 Task: Find connections with filter location La Ciotat with filter topic #Startupswith filter profile language Spanish with filter current company Age Of Geeks with filter school Symbiosis Skills & Professional University with filter industry Investment Management with filter service category Labor and Employment Law with filter keywords title Software Ninjaneer
Action: Mouse moved to (677, 123)
Screenshot: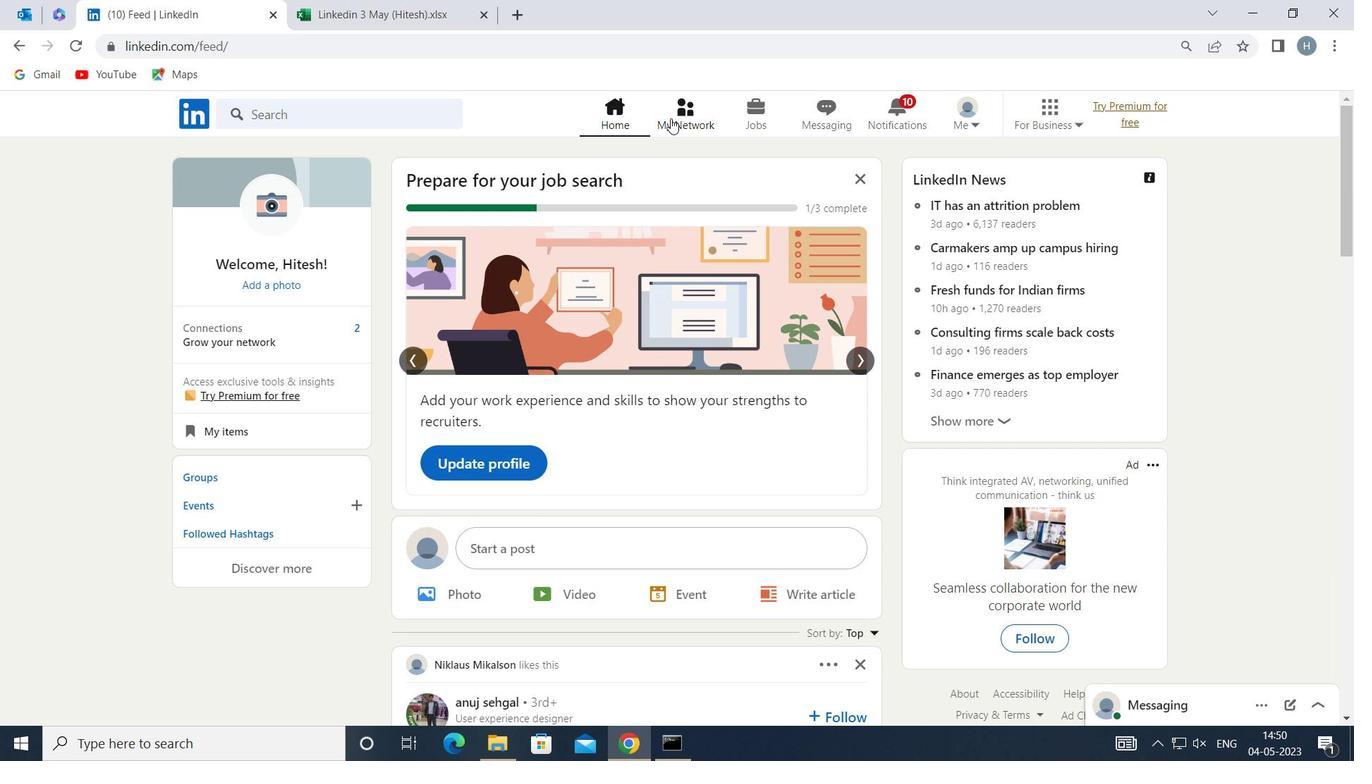 
Action: Mouse pressed left at (677, 123)
Screenshot: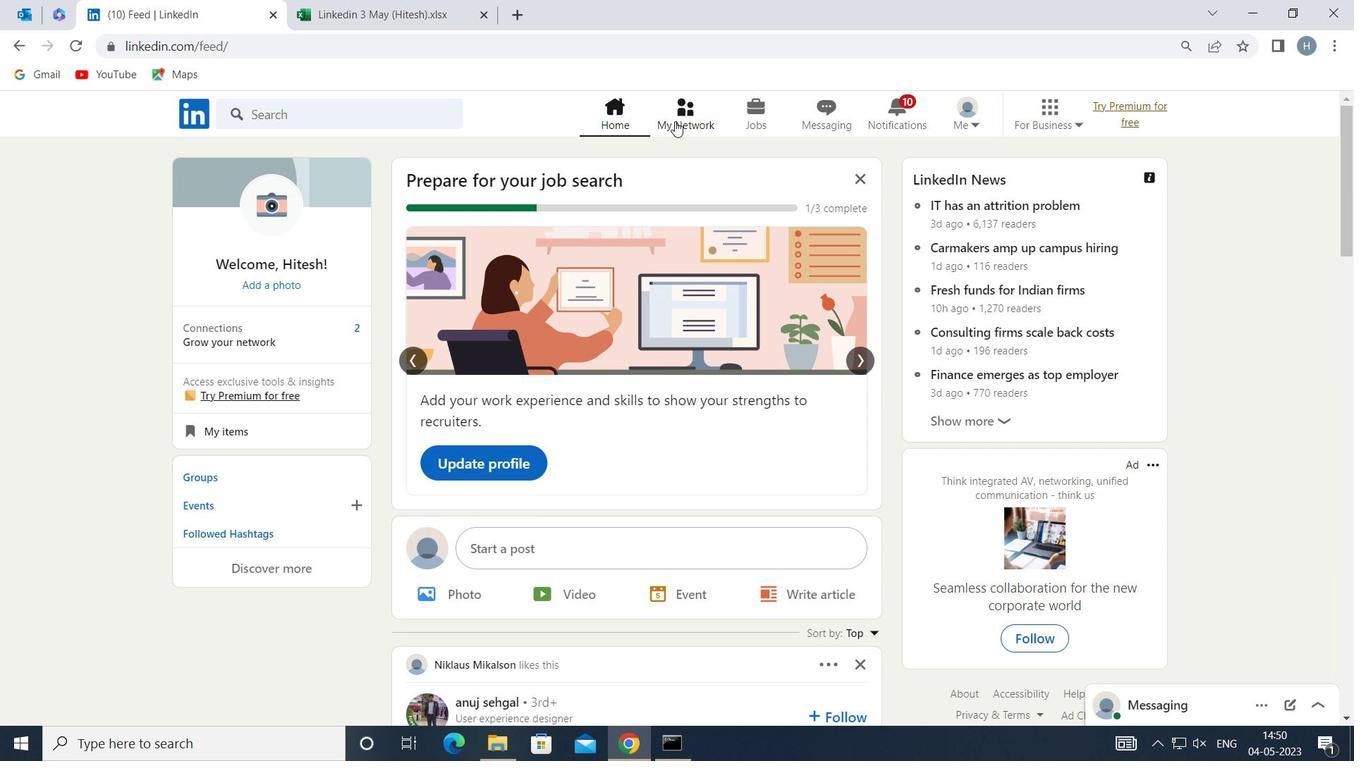 
Action: Mouse moved to (395, 212)
Screenshot: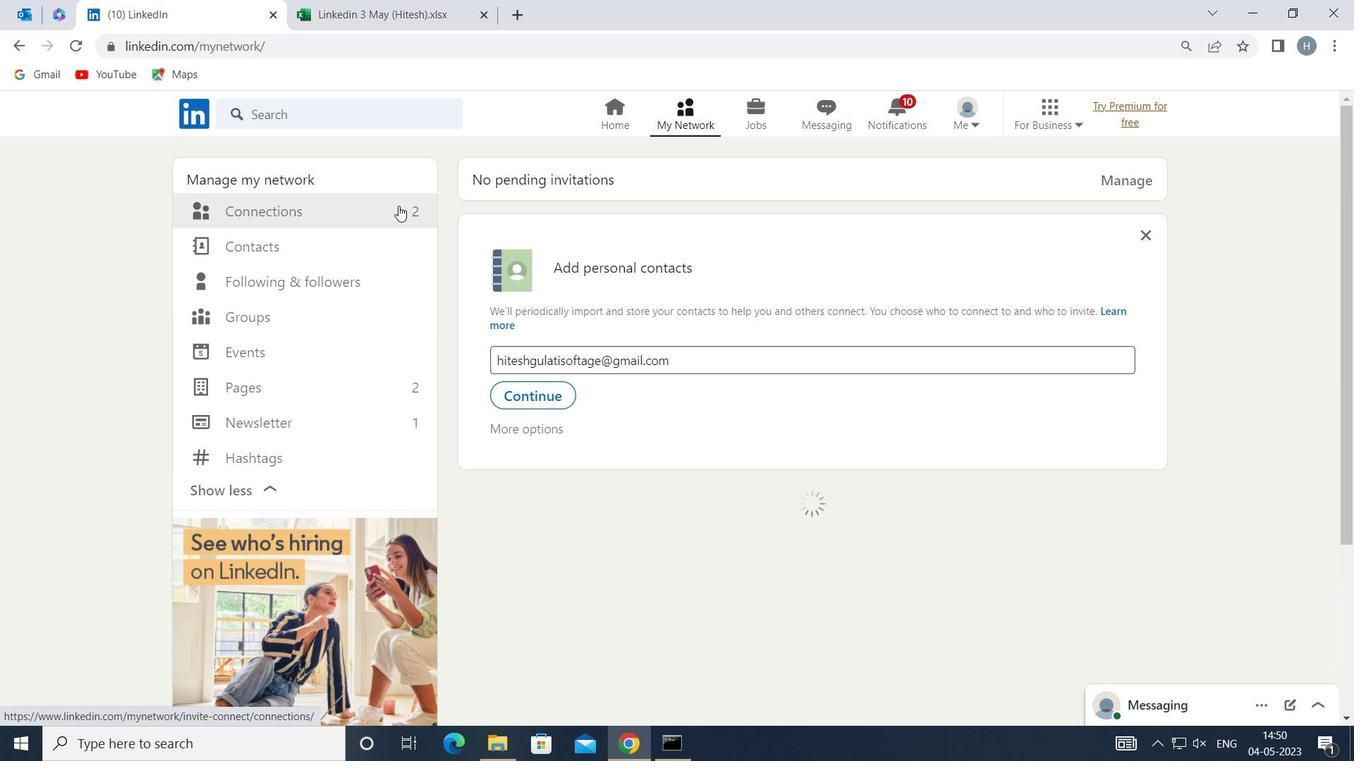 
Action: Mouse pressed left at (395, 212)
Screenshot: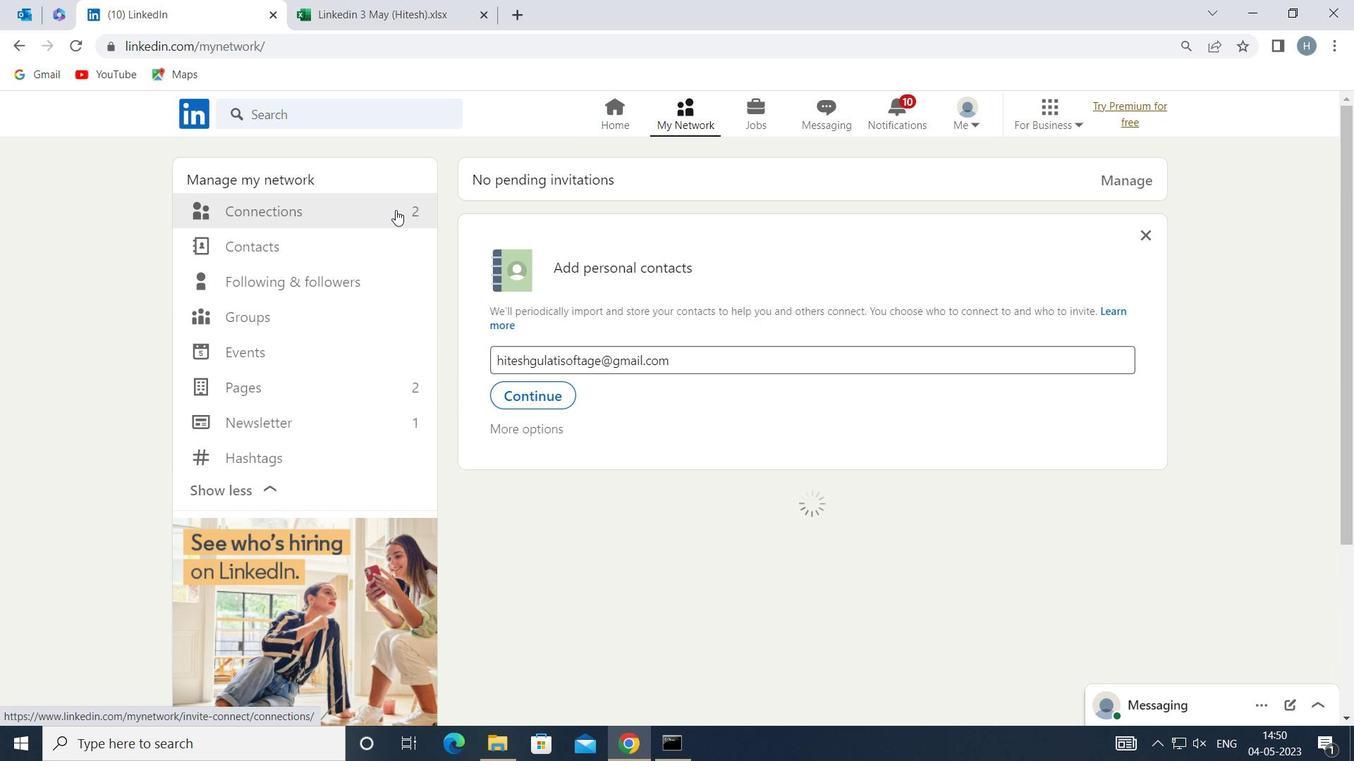 
Action: Mouse moved to (803, 208)
Screenshot: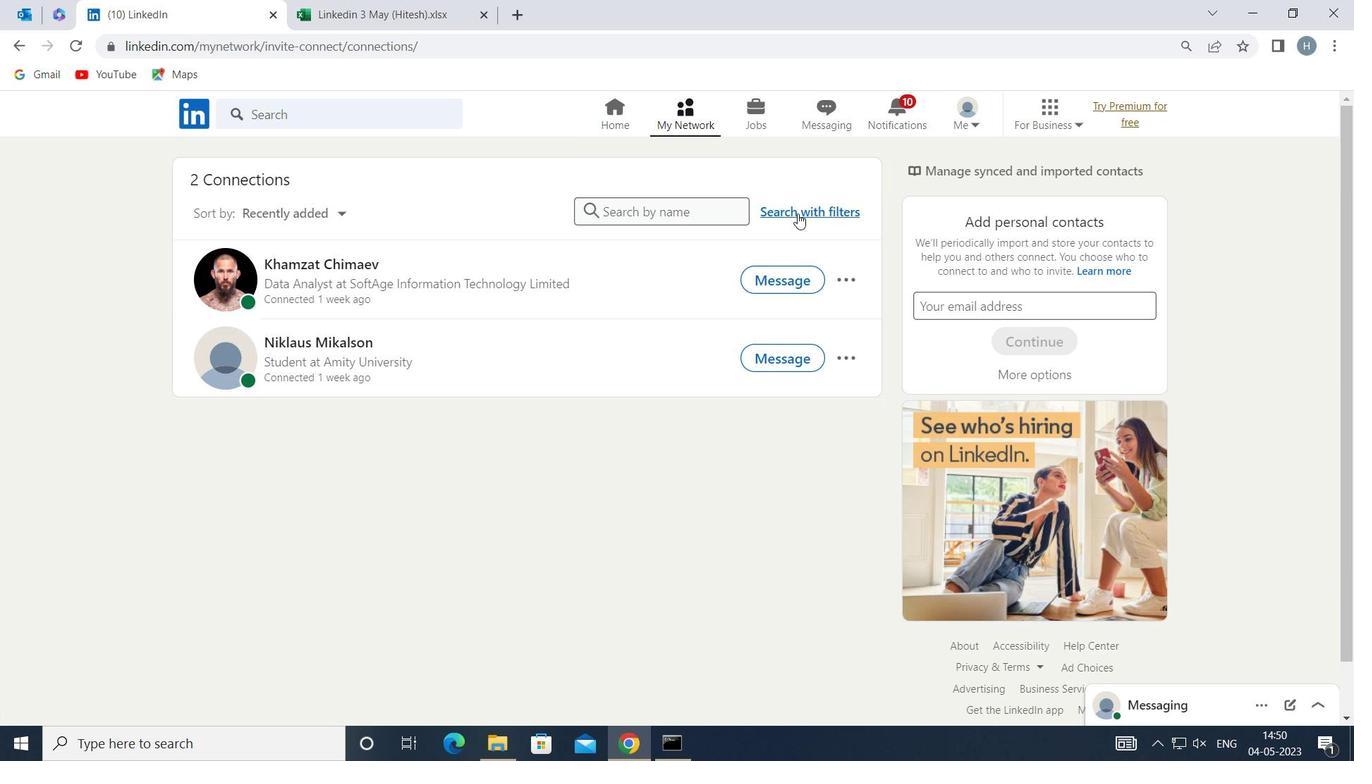
Action: Mouse pressed left at (803, 208)
Screenshot: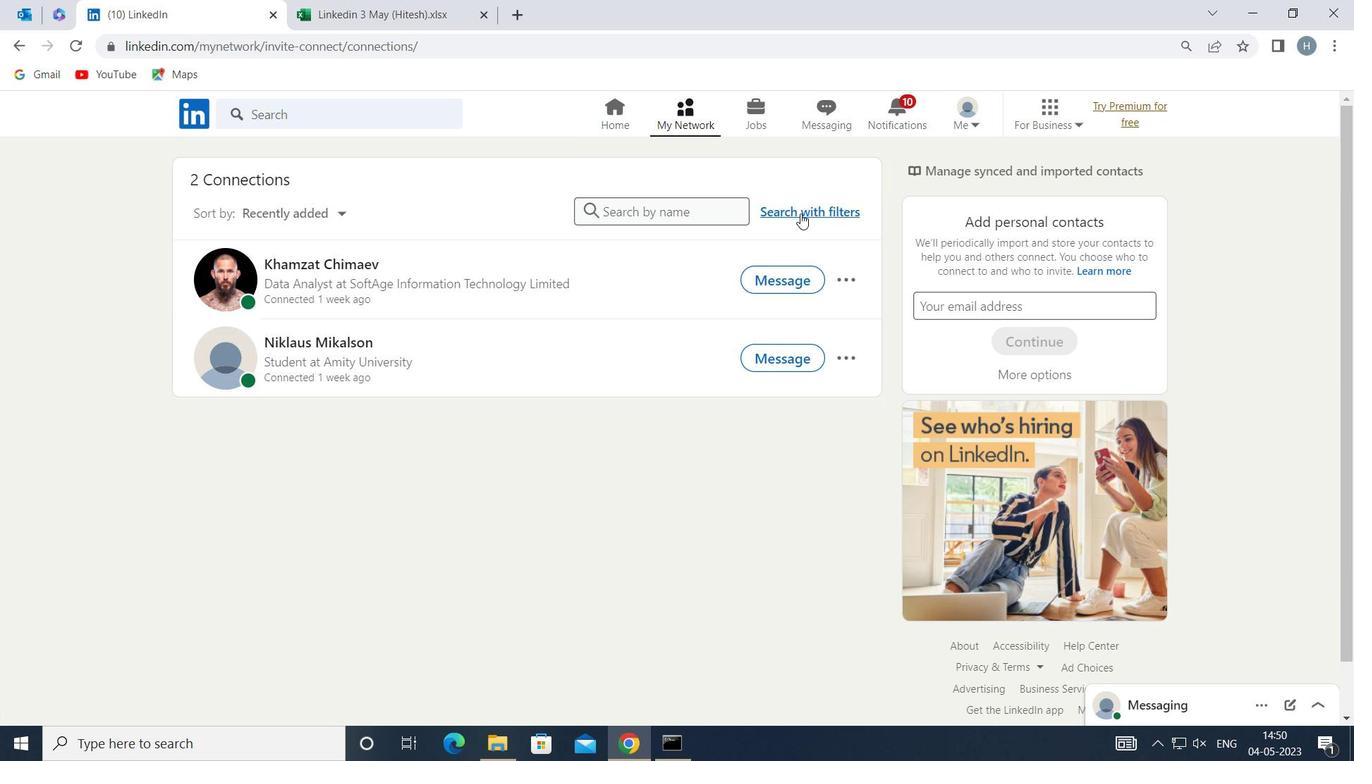 
Action: Mouse moved to (804, 210)
Screenshot: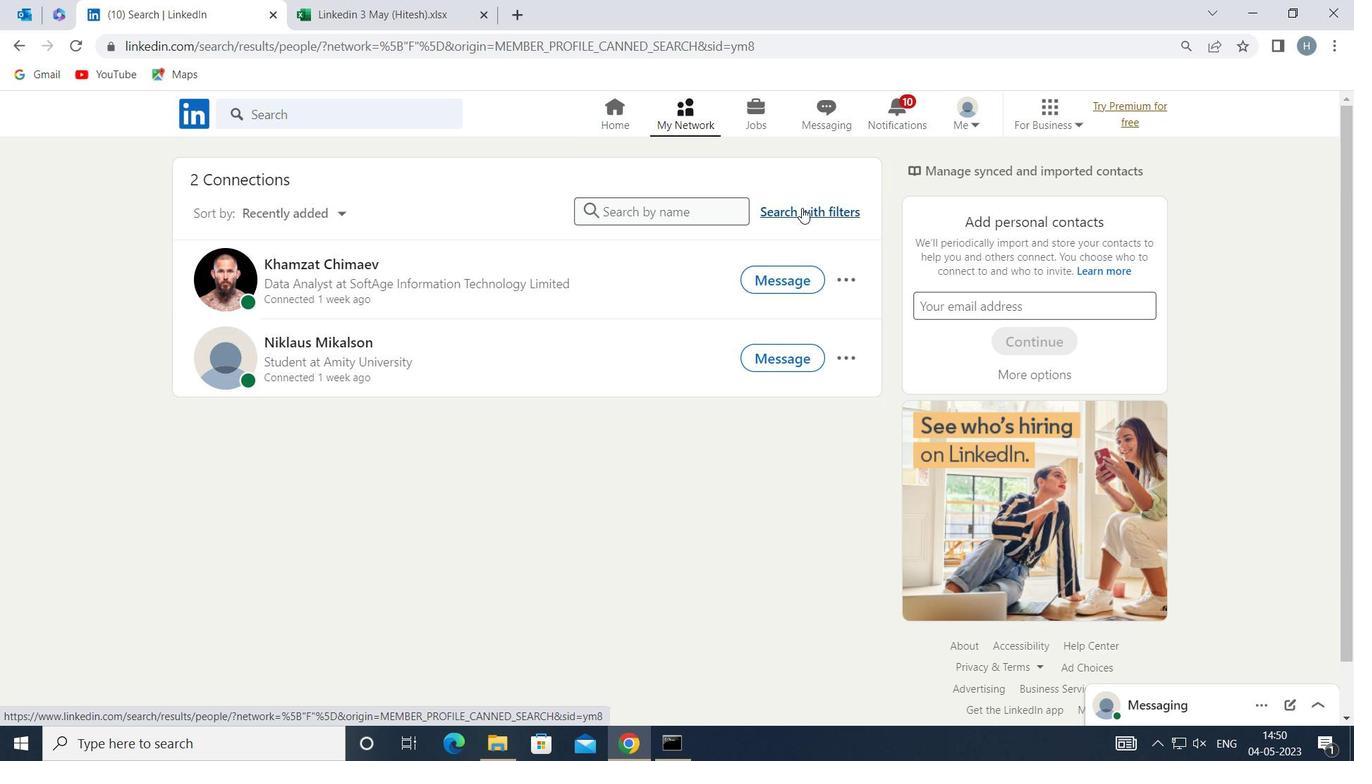 
Action: Mouse pressed left at (804, 210)
Screenshot: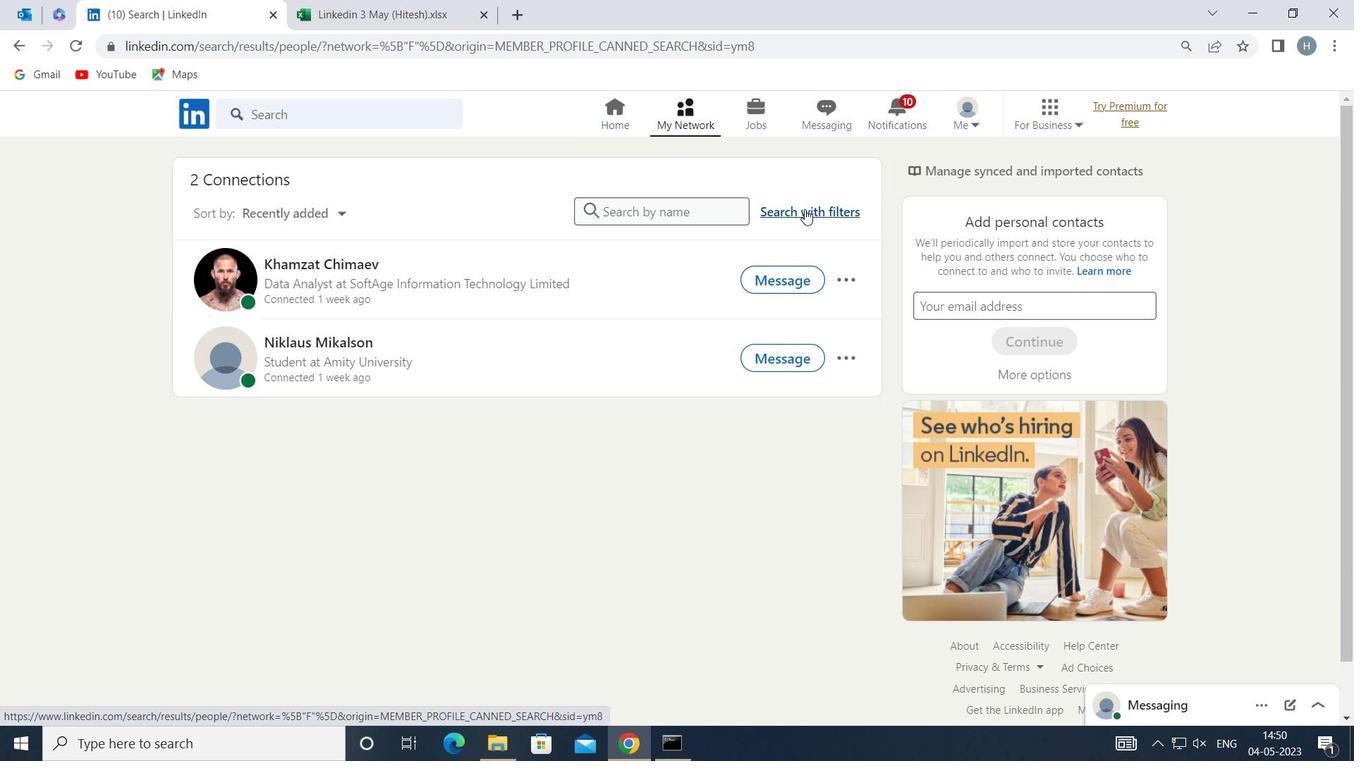 
Action: Mouse moved to (727, 166)
Screenshot: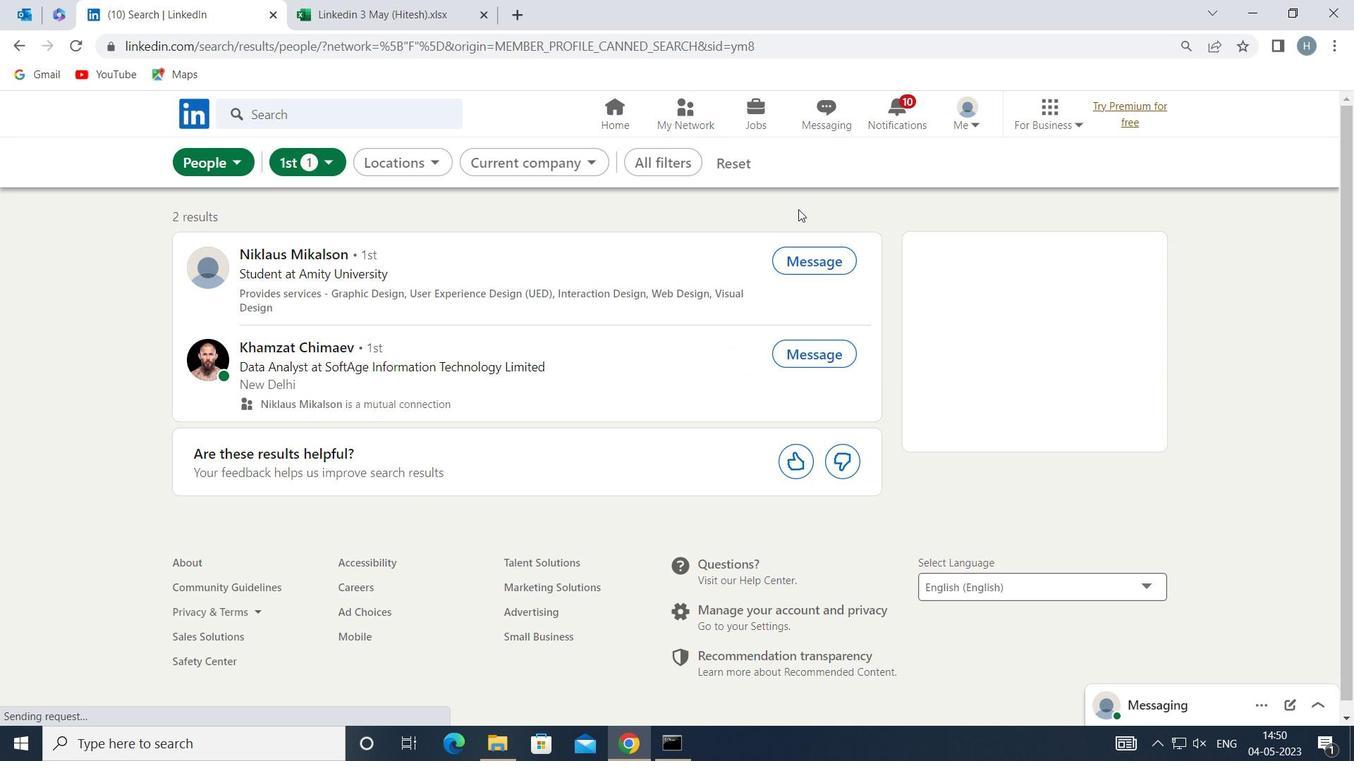 
Action: Mouse pressed left at (727, 166)
Screenshot: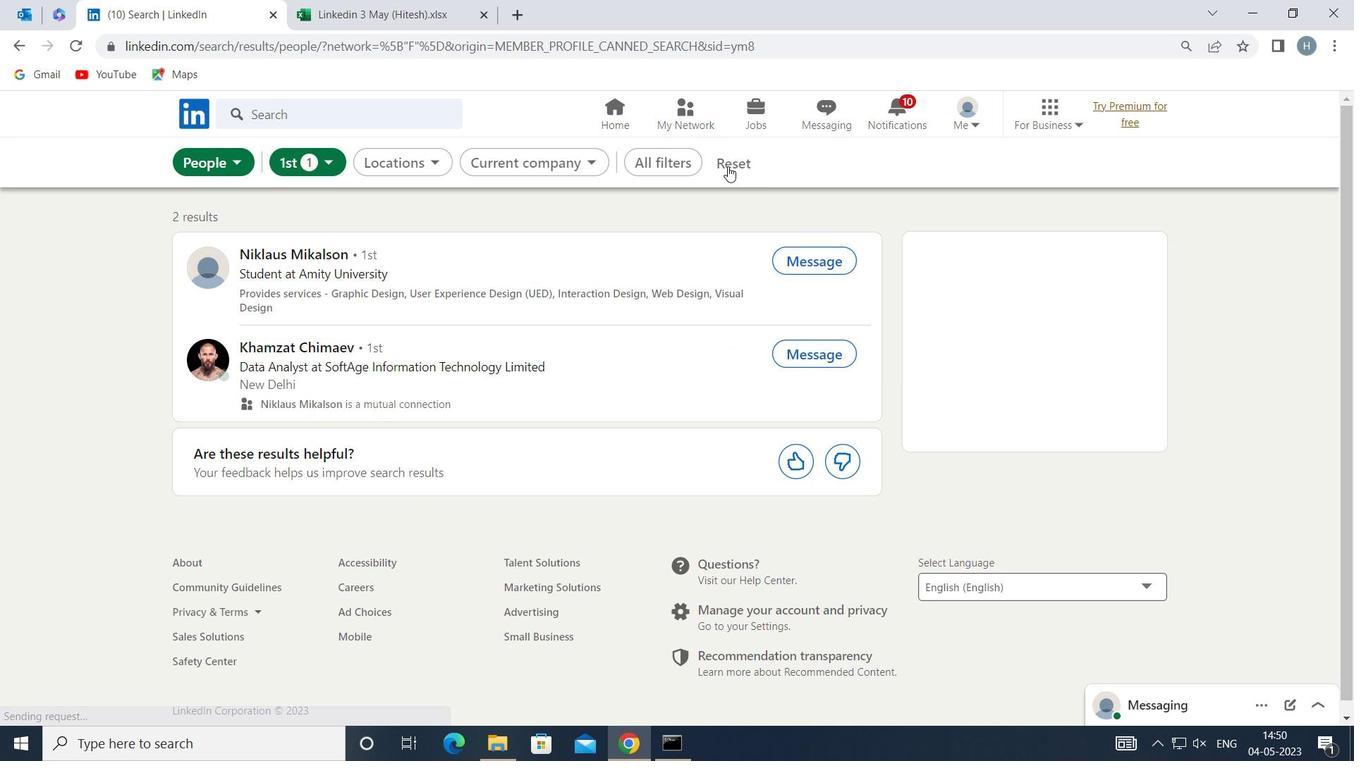 
Action: Mouse moved to (720, 163)
Screenshot: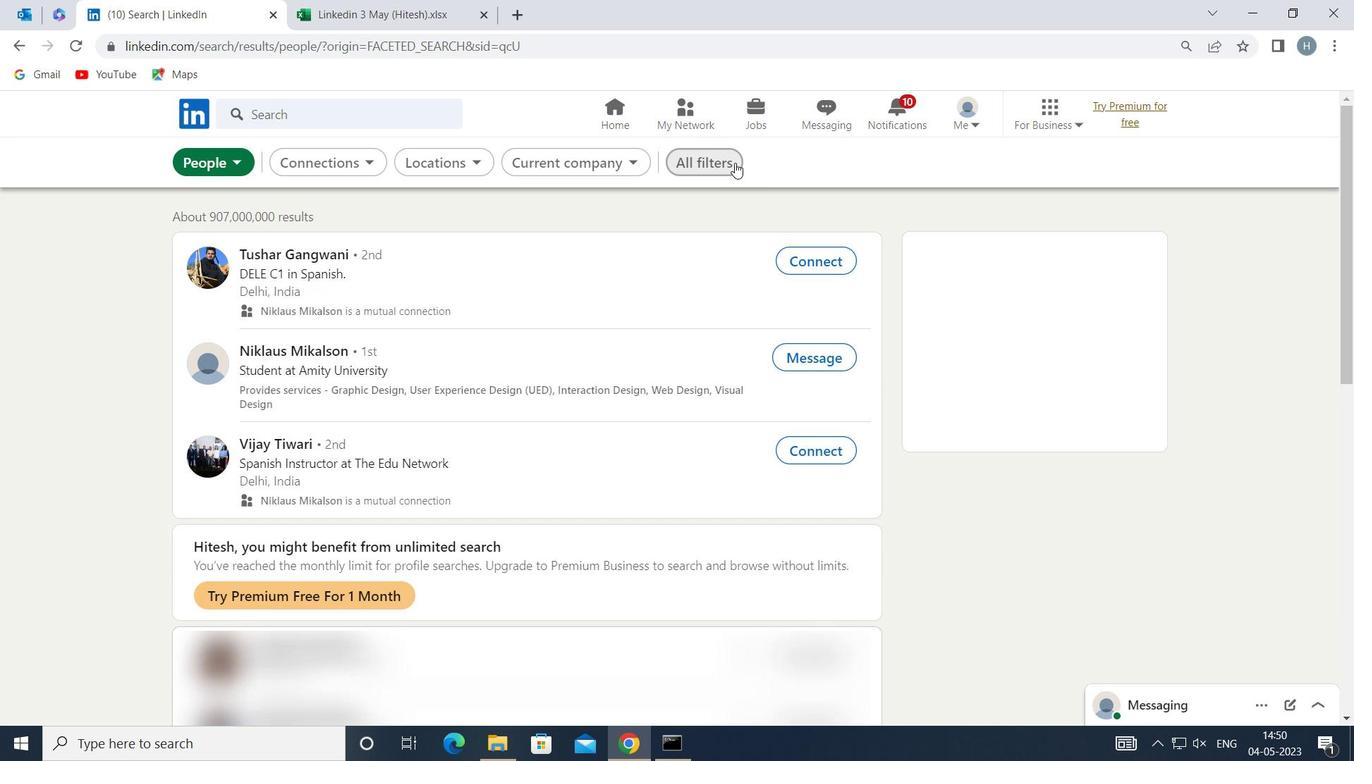 
Action: Mouse pressed left at (720, 163)
Screenshot: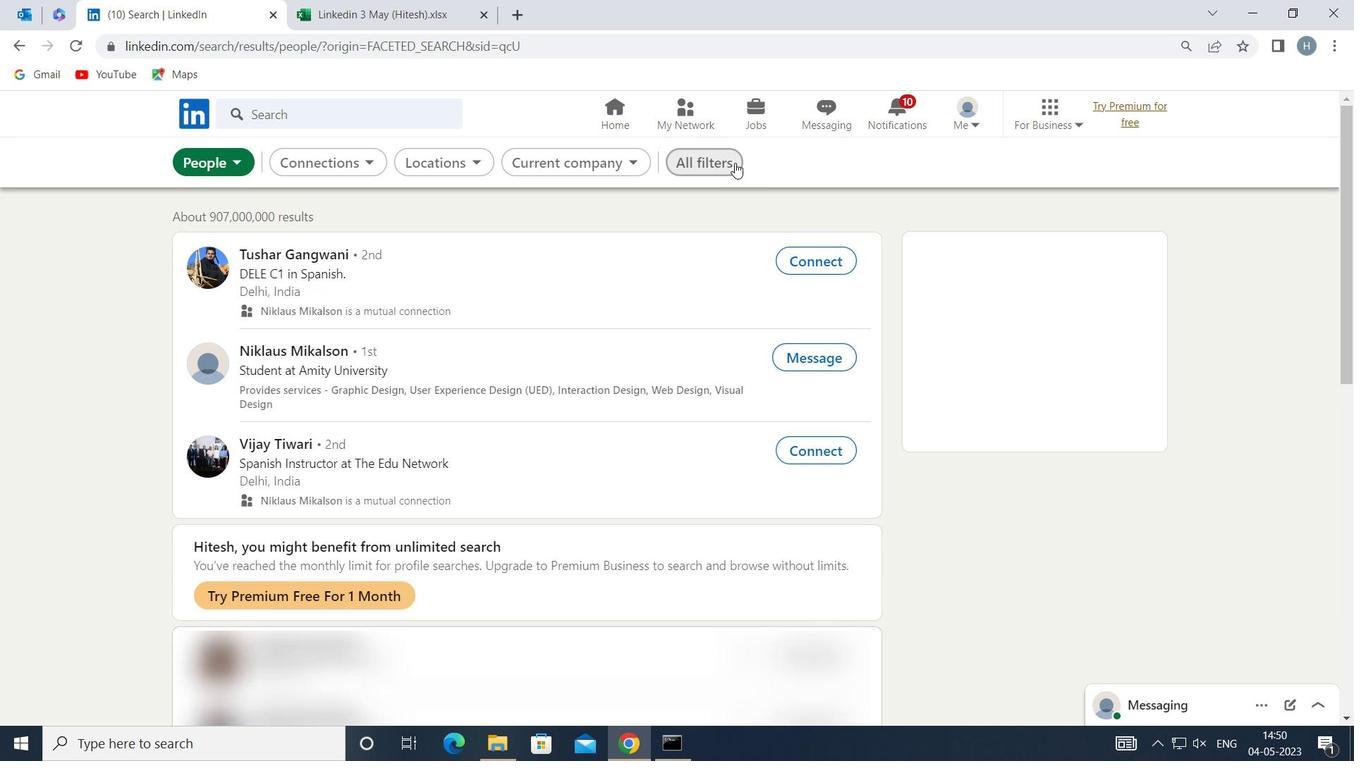
Action: Mouse moved to (1024, 348)
Screenshot: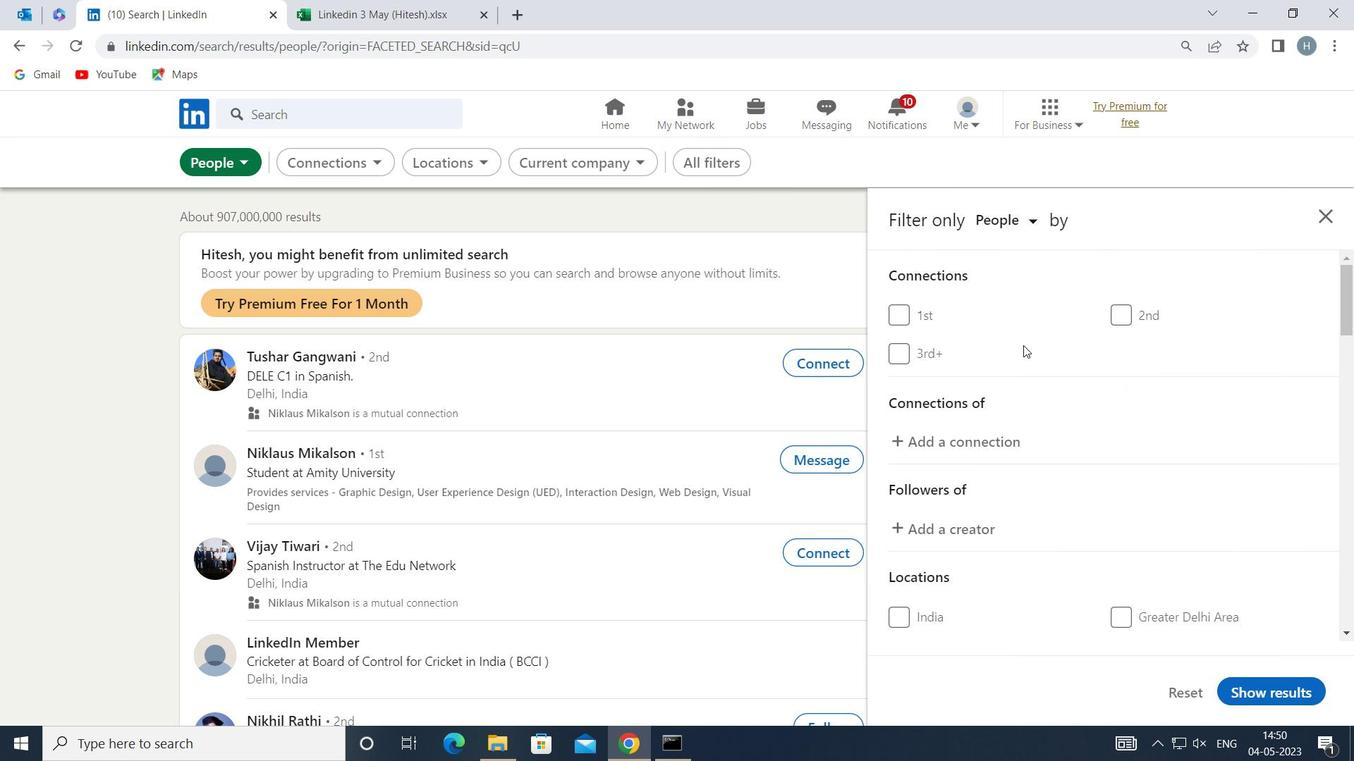 
Action: Mouse scrolled (1024, 347) with delta (0, 0)
Screenshot: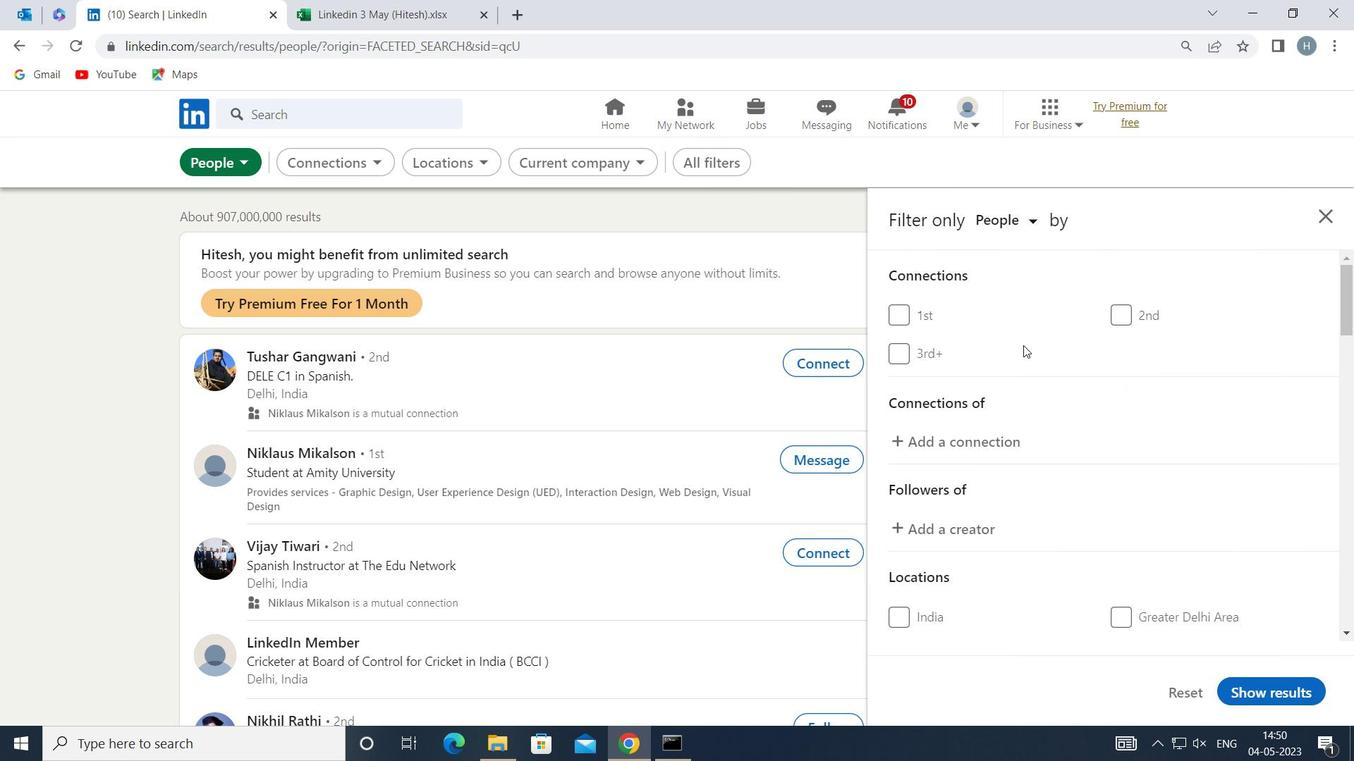 
Action: Mouse moved to (1025, 350)
Screenshot: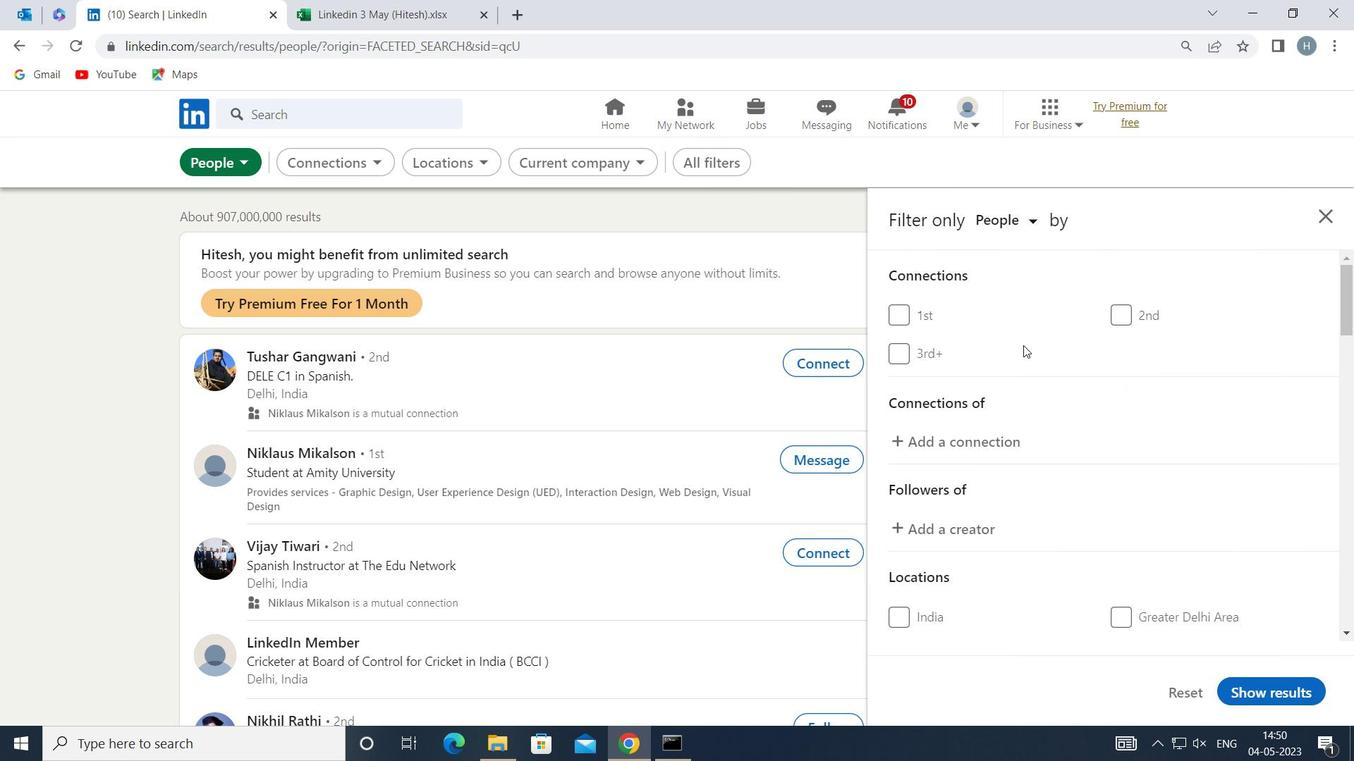 
Action: Mouse scrolled (1025, 349) with delta (0, 0)
Screenshot: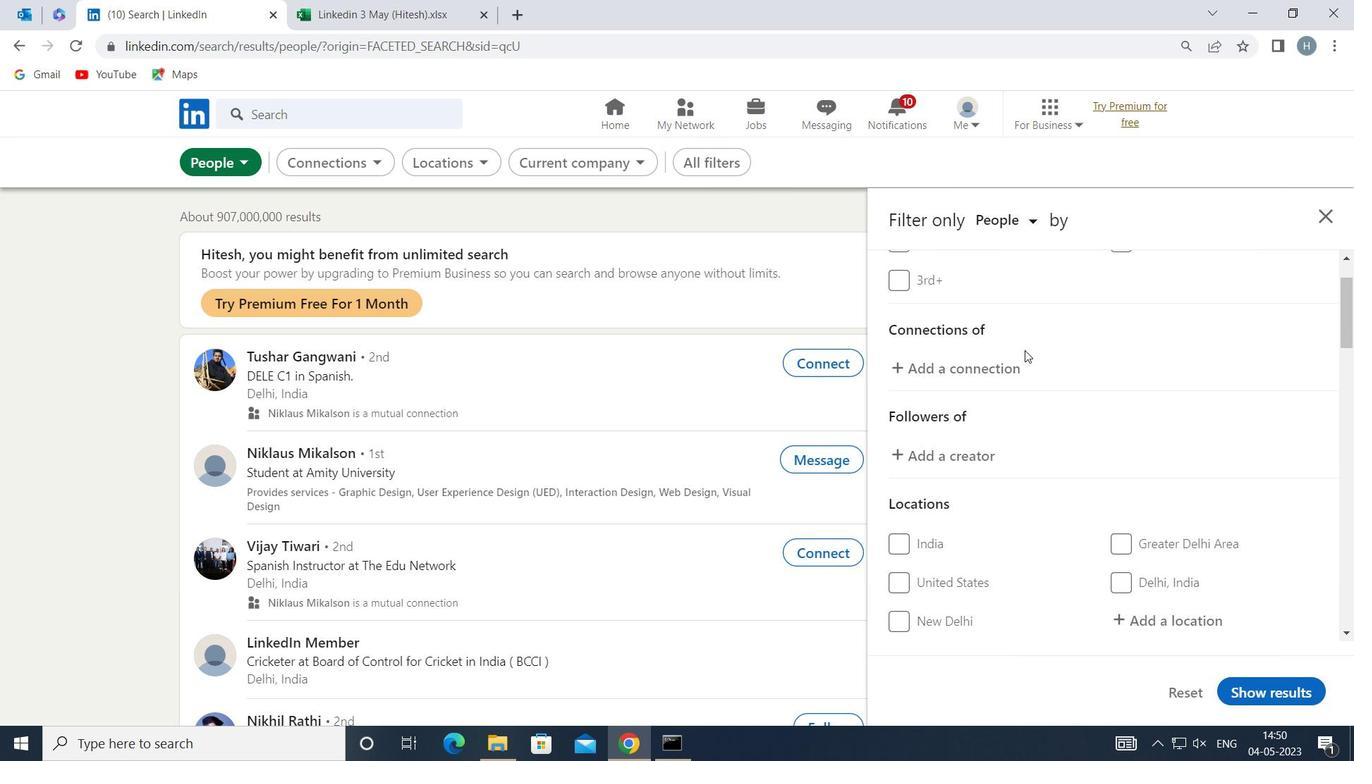 
Action: Mouse moved to (1027, 354)
Screenshot: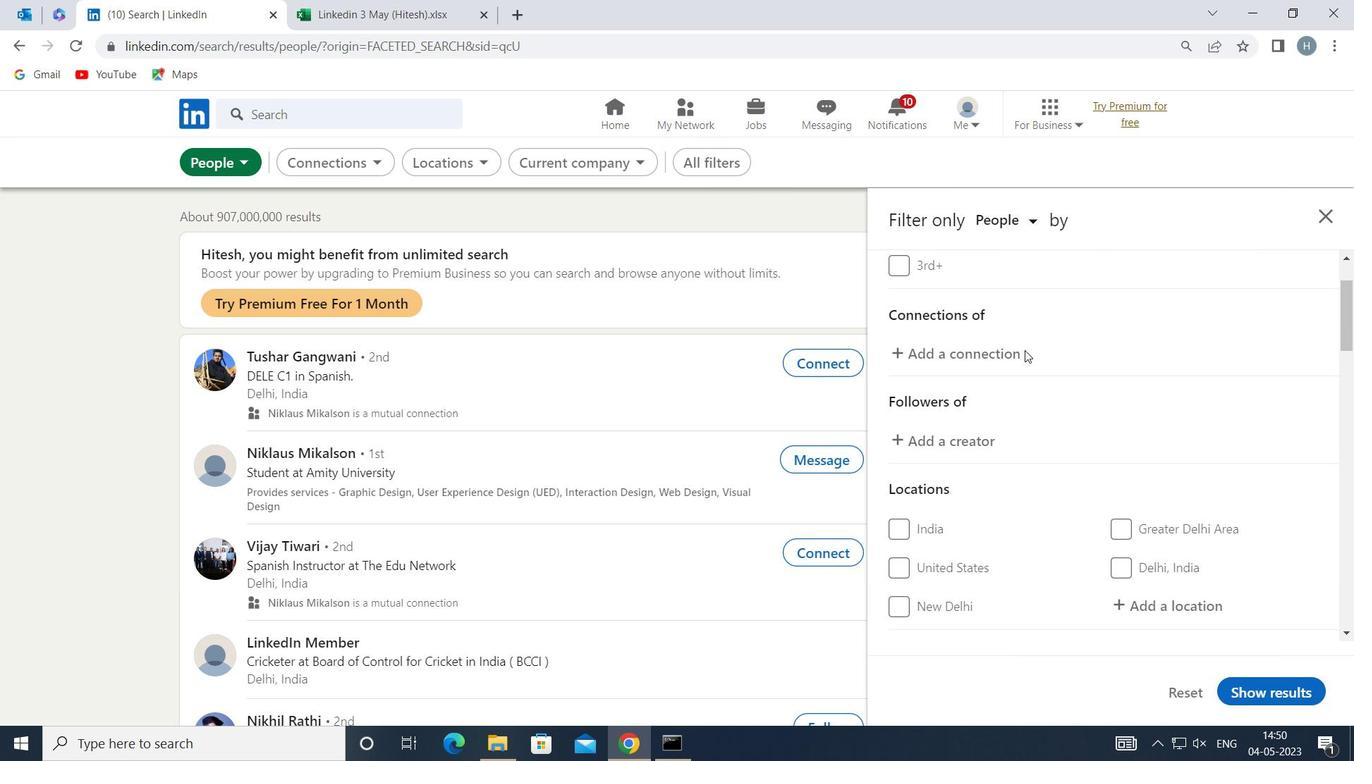 
Action: Mouse scrolled (1027, 353) with delta (0, 0)
Screenshot: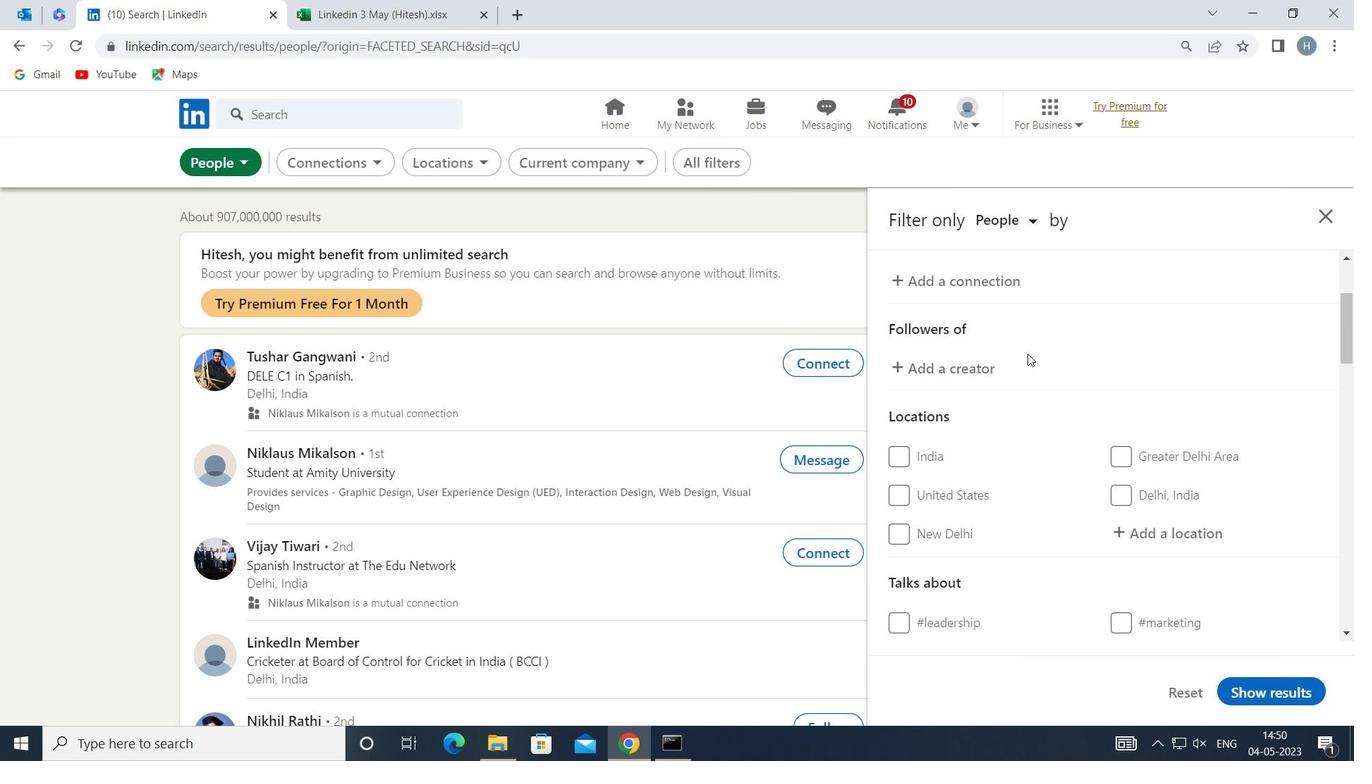 
Action: Mouse moved to (1160, 425)
Screenshot: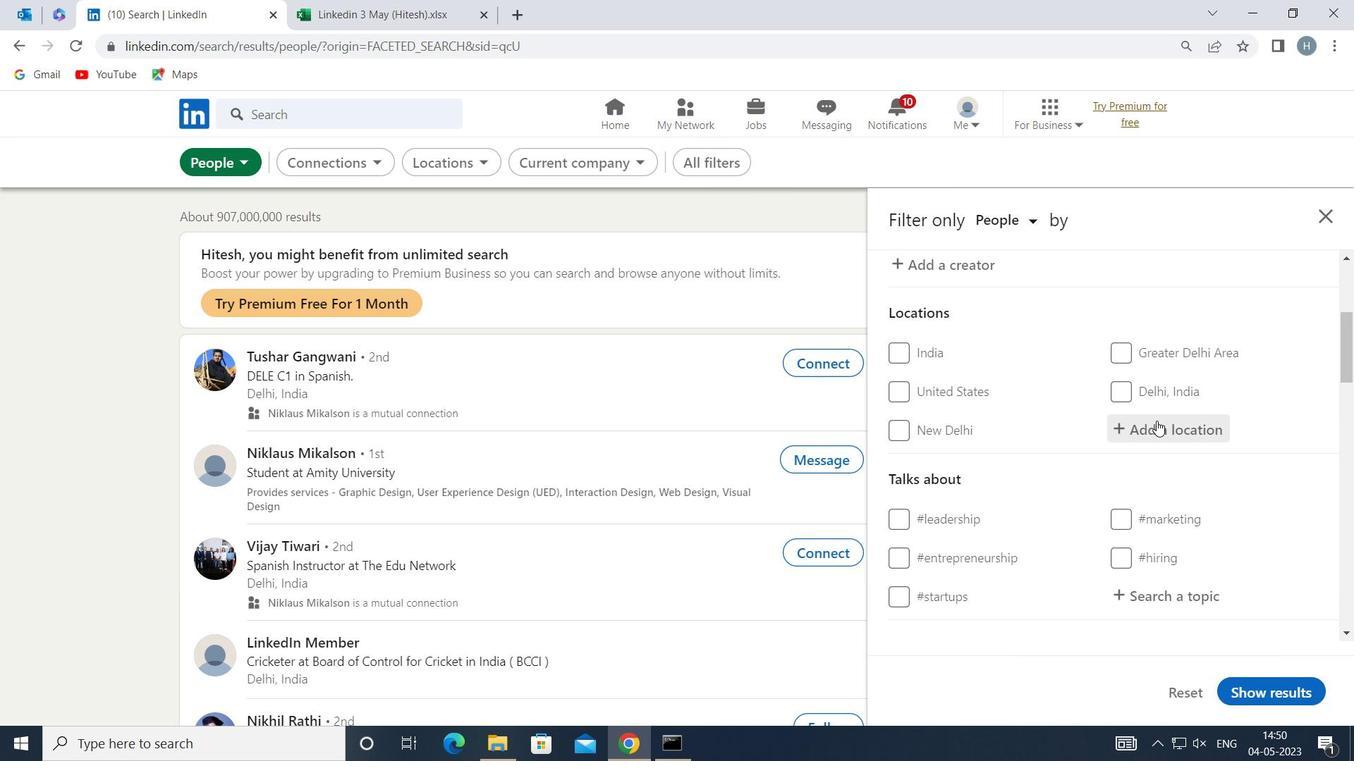 
Action: Mouse pressed left at (1160, 425)
Screenshot: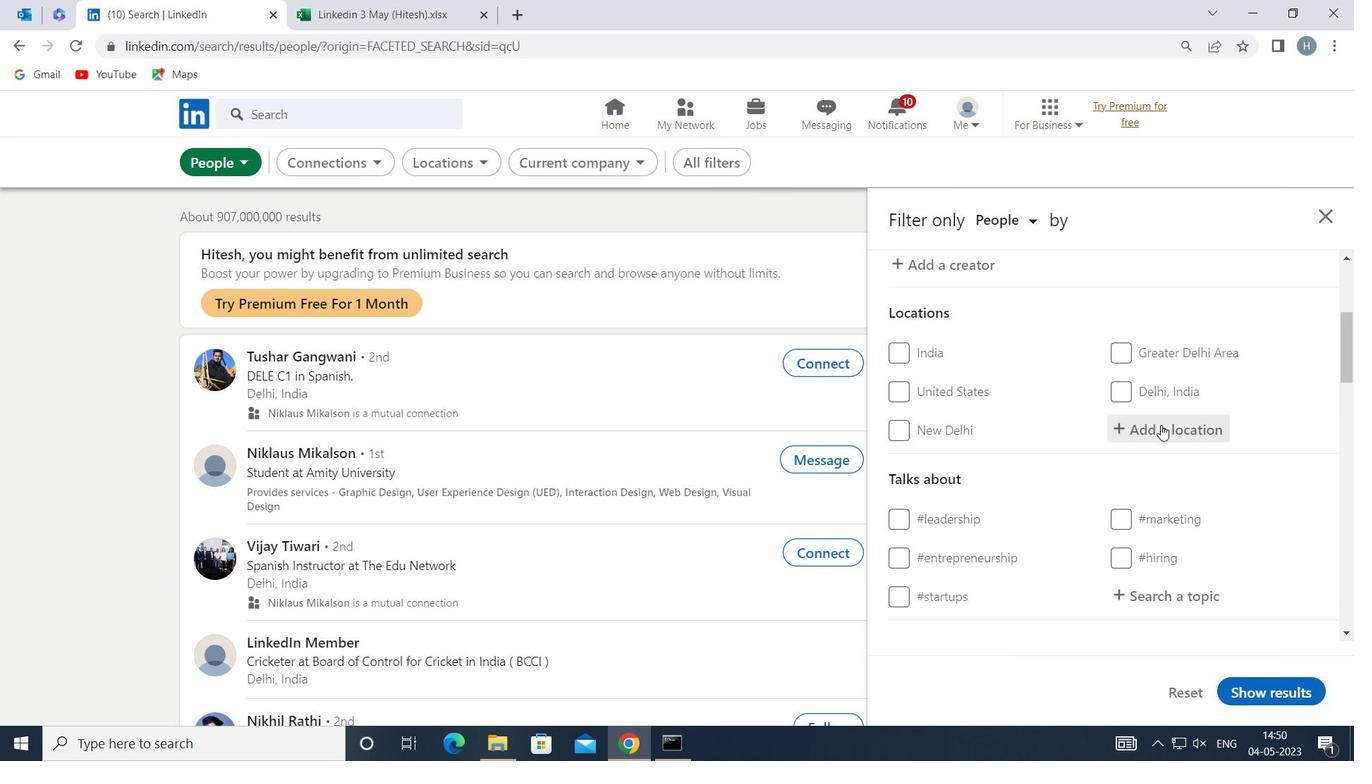 
Action: Key pressed <Key.shift>LA<Key.space><Key.shift>CIOTAT
Screenshot: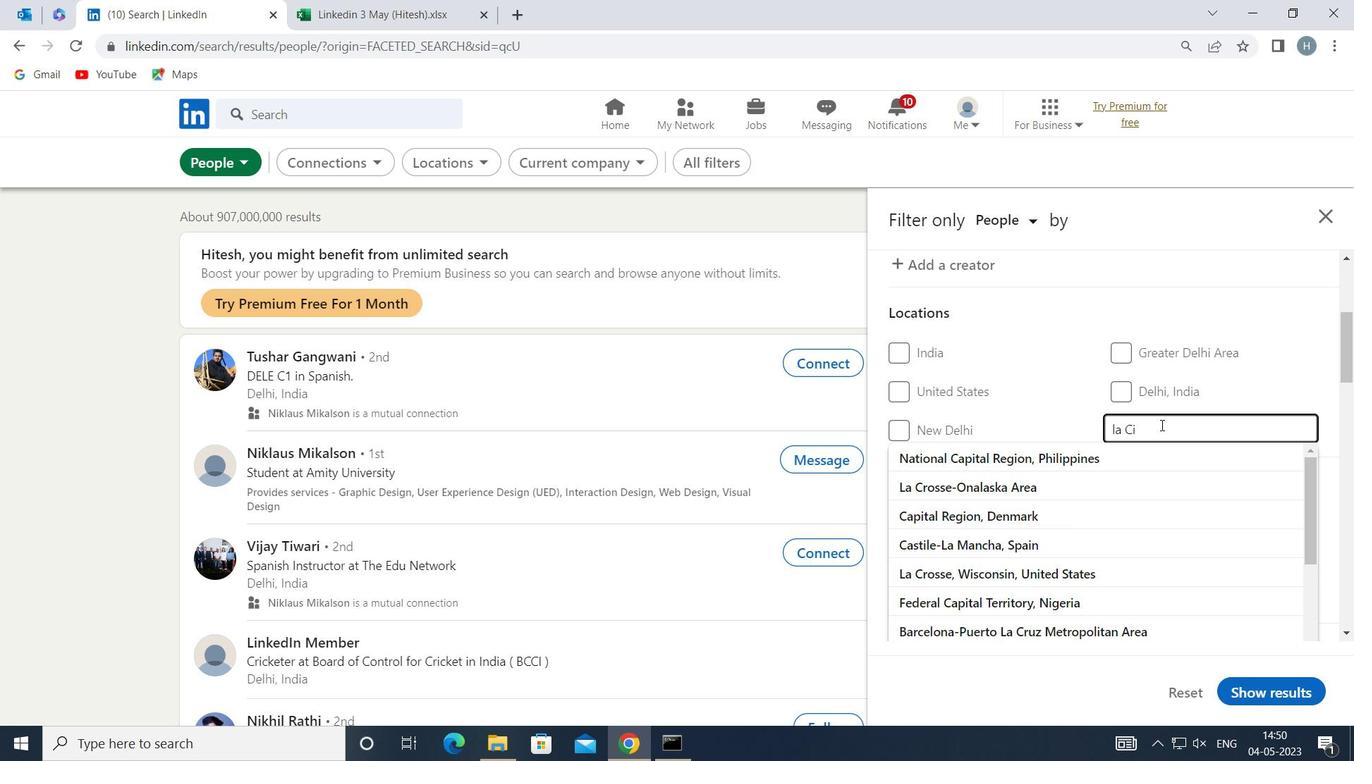 
Action: Mouse moved to (1132, 462)
Screenshot: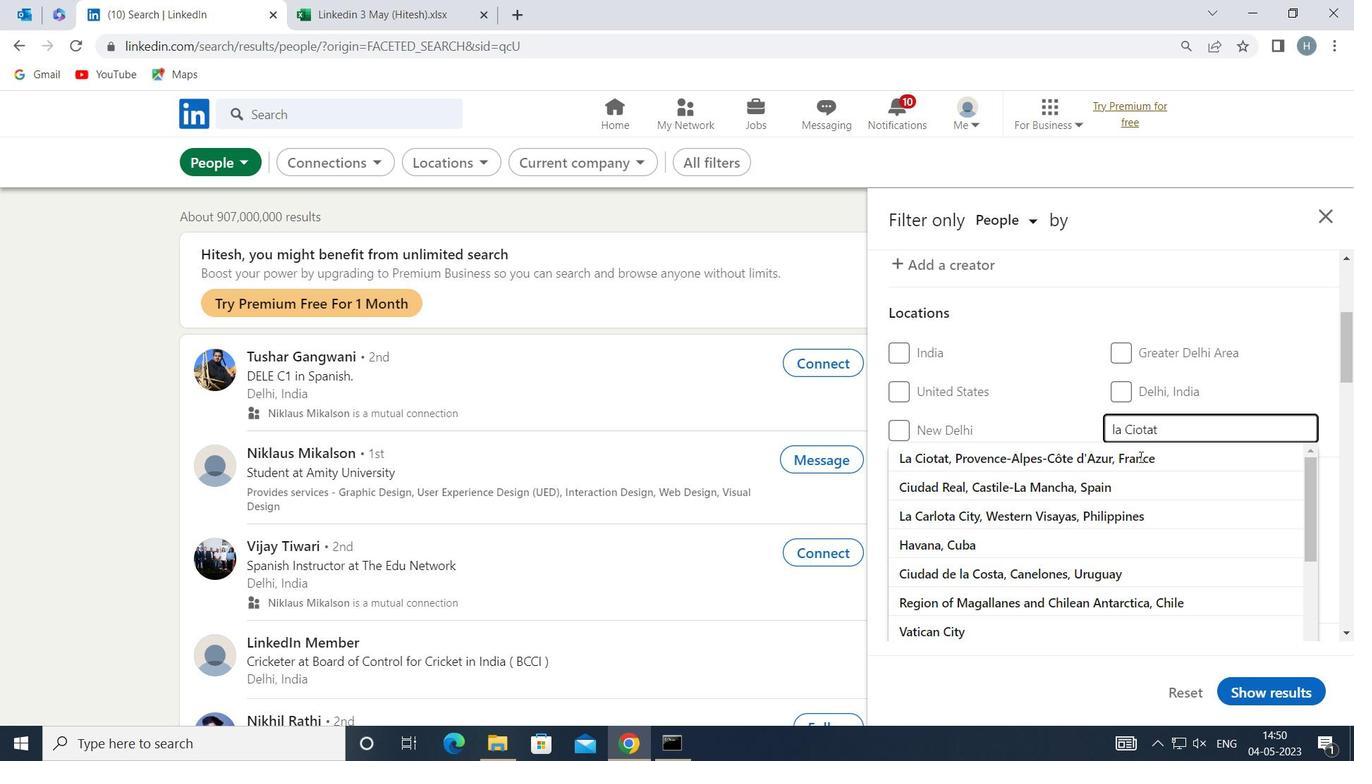 
Action: Mouse pressed left at (1132, 462)
Screenshot: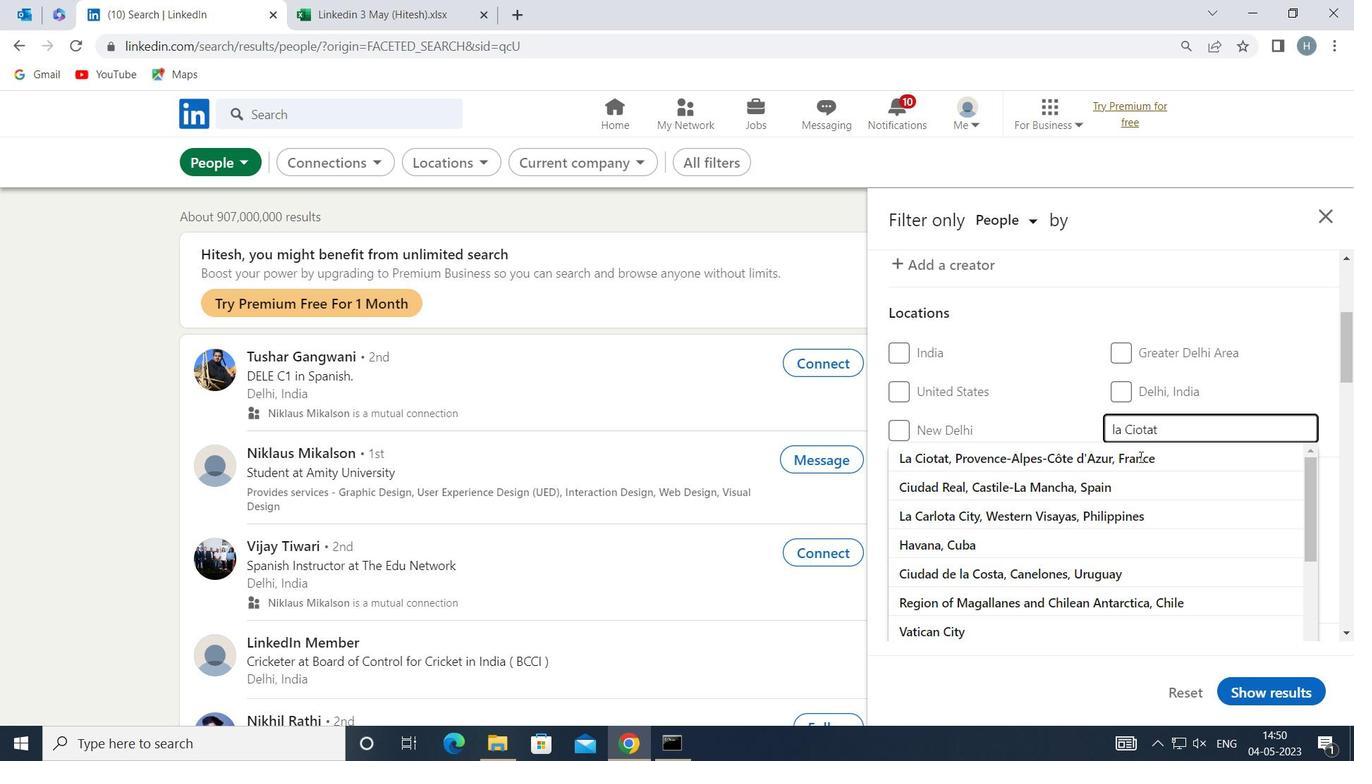 
Action: Mouse moved to (1064, 454)
Screenshot: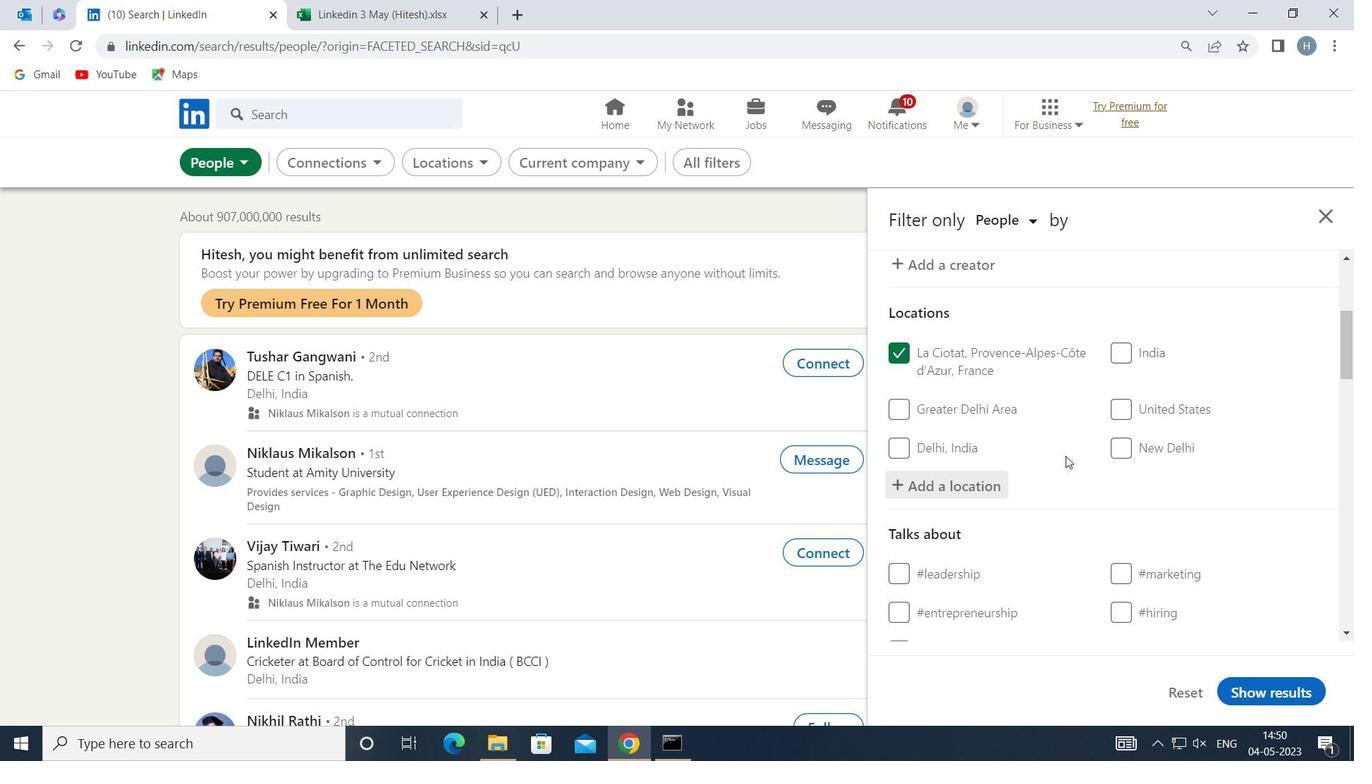 
Action: Mouse scrolled (1064, 453) with delta (0, 0)
Screenshot: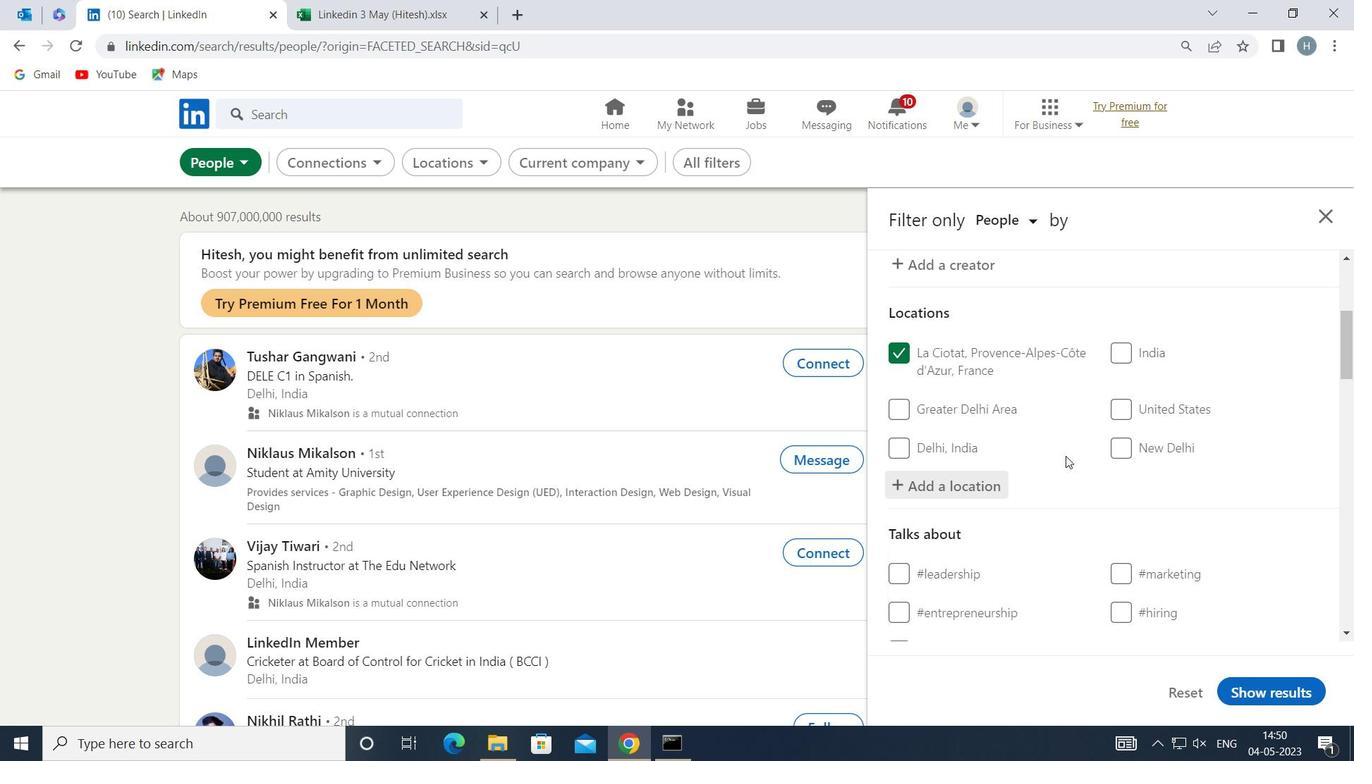 
Action: Mouse scrolled (1064, 453) with delta (0, 0)
Screenshot: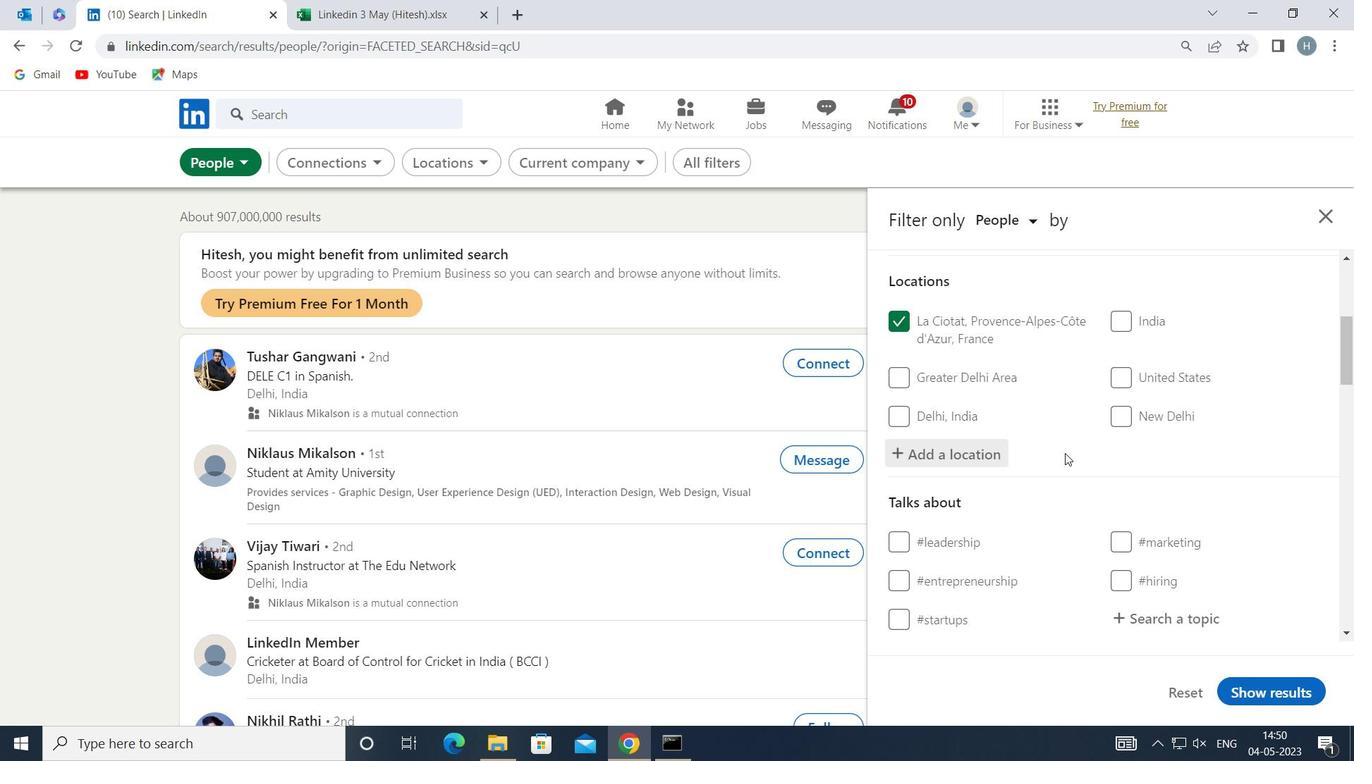 
Action: Mouse scrolled (1064, 453) with delta (0, 0)
Screenshot: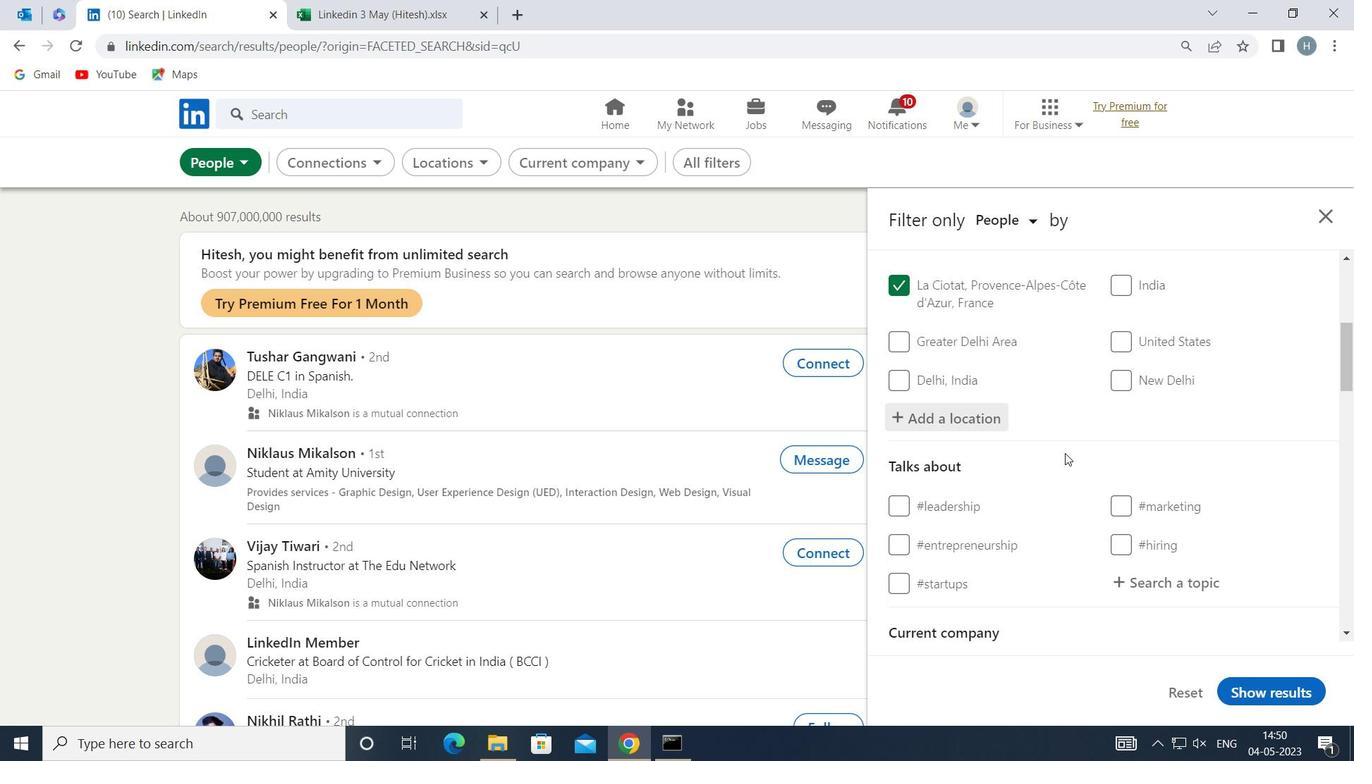 
Action: Mouse moved to (1172, 385)
Screenshot: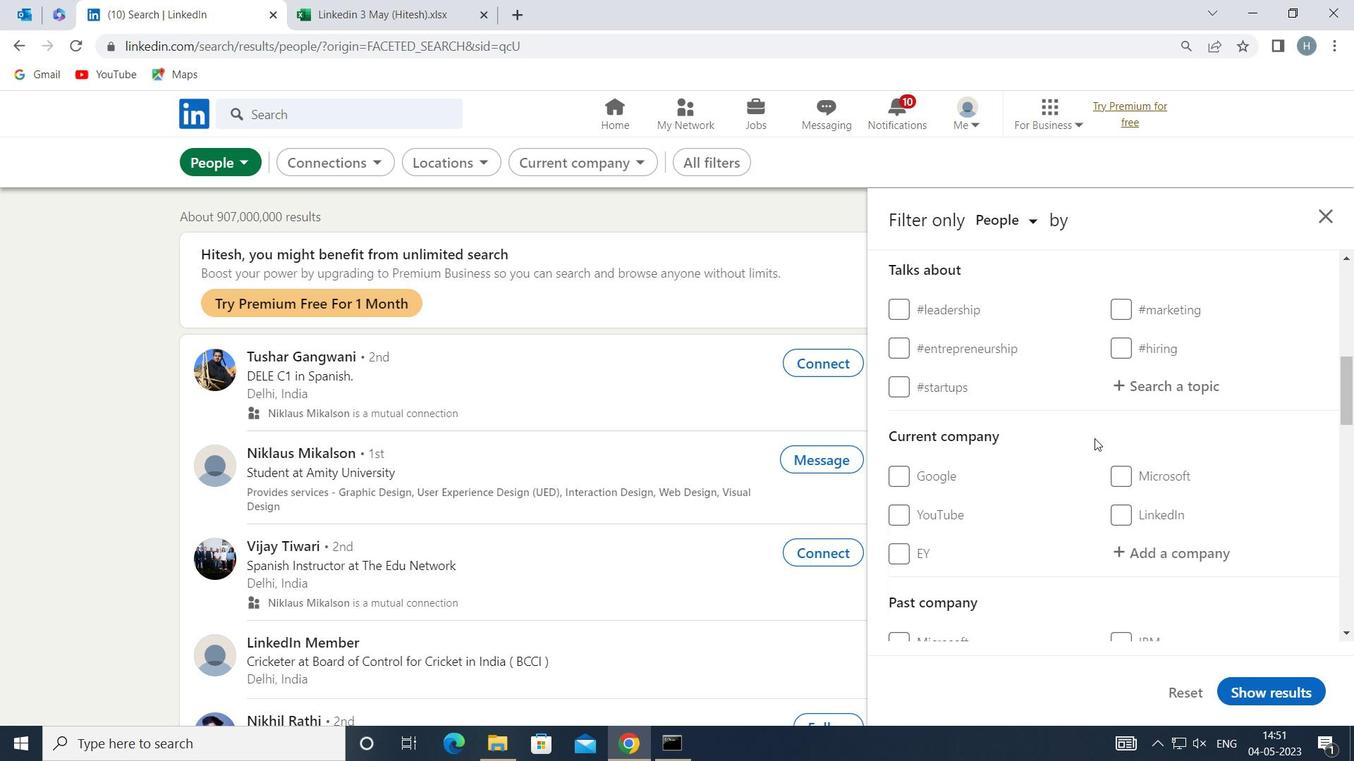 
Action: Mouse pressed left at (1172, 385)
Screenshot: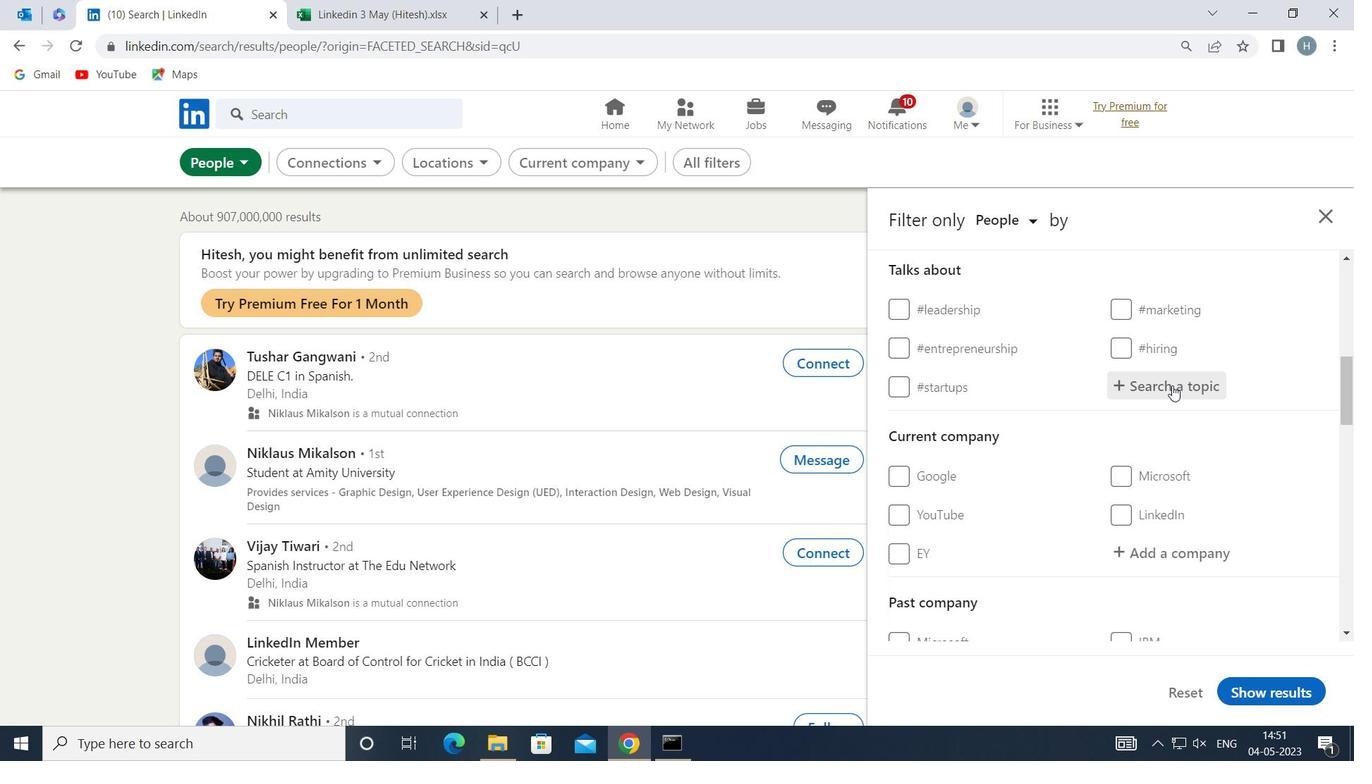 
Action: Mouse moved to (1170, 390)
Screenshot: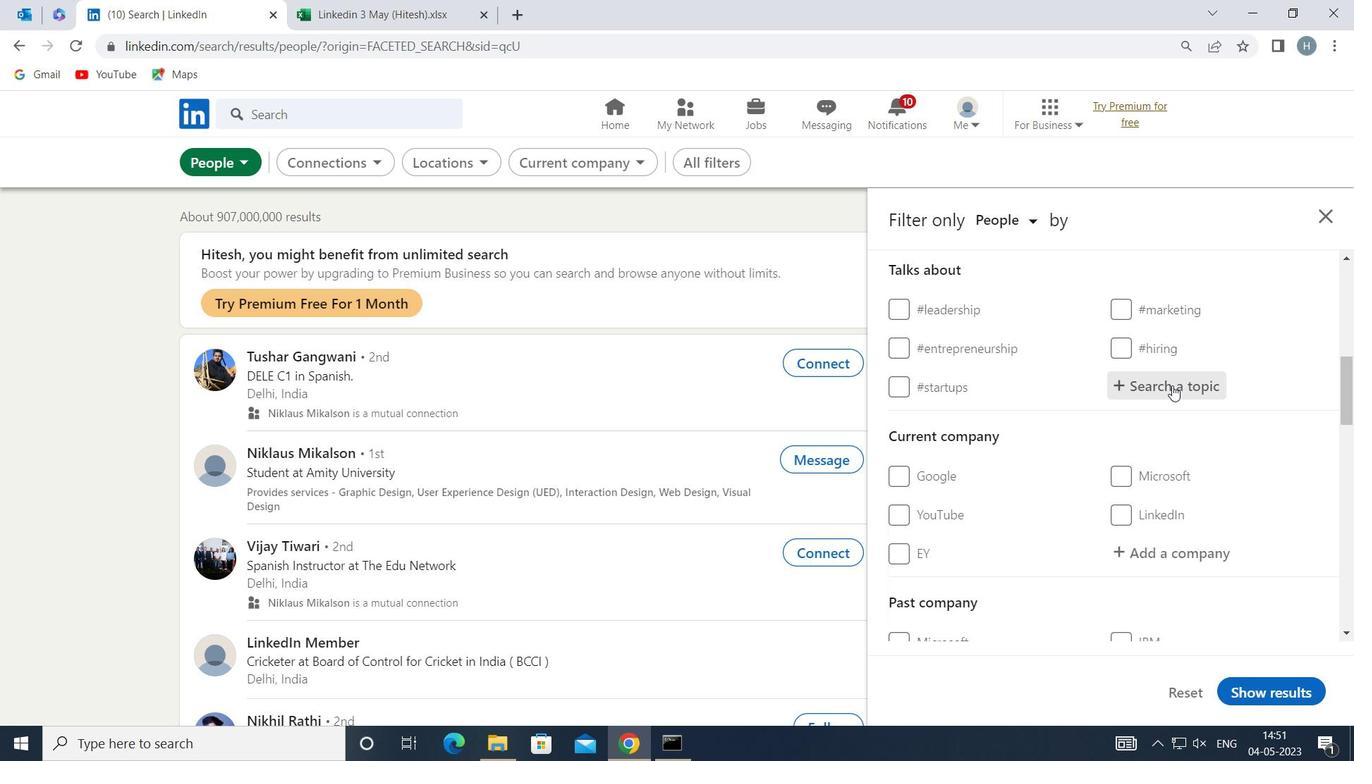 
Action: Key pressed STARTUPS
Screenshot: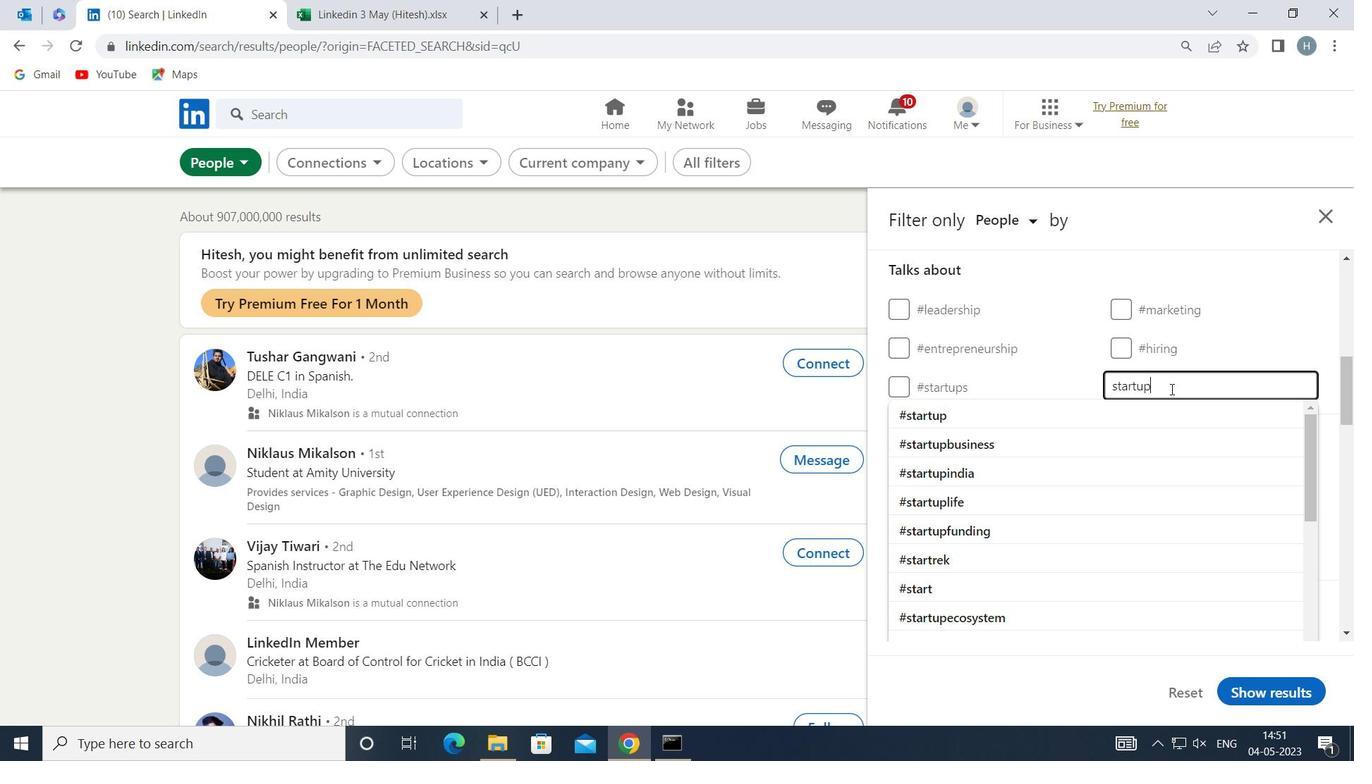 
Action: Mouse moved to (1104, 418)
Screenshot: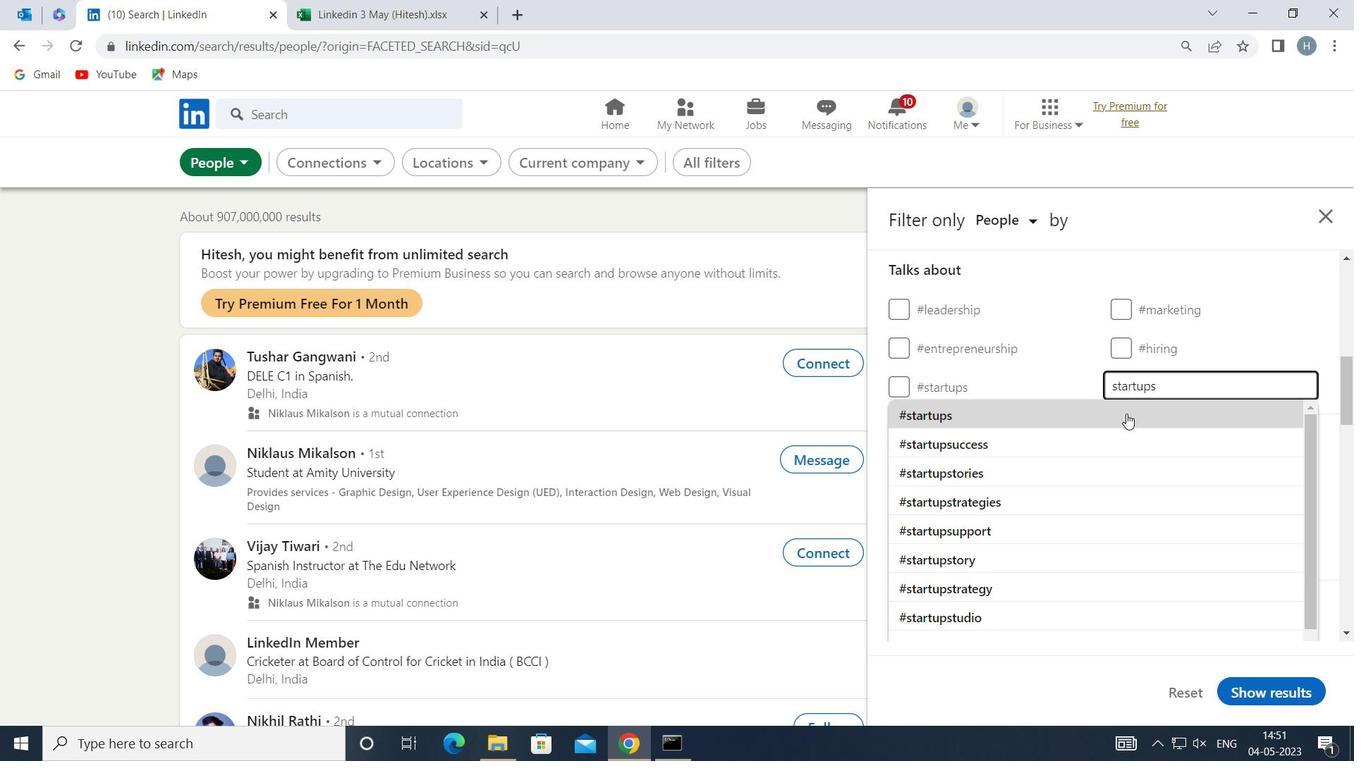 
Action: Mouse pressed left at (1104, 418)
Screenshot: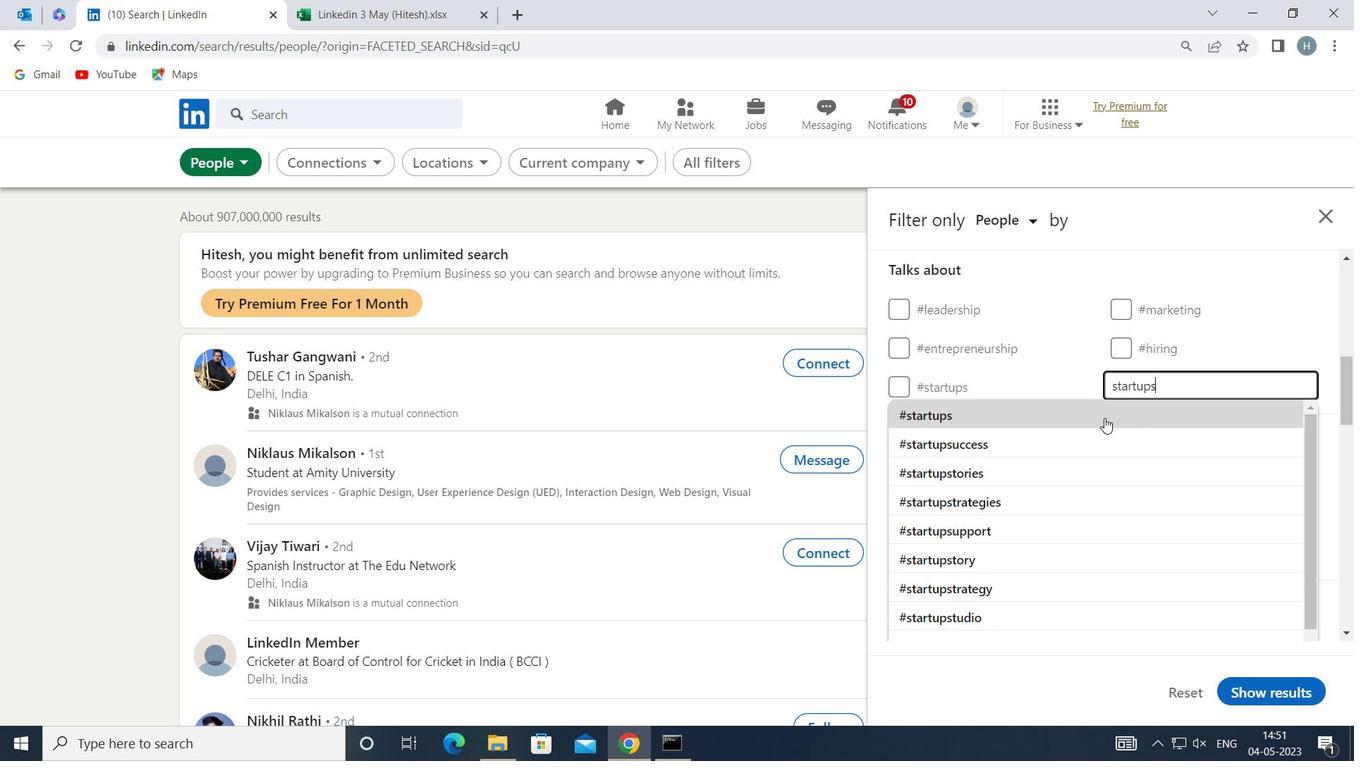 
Action: Mouse moved to (1057, 460)
Screenshot: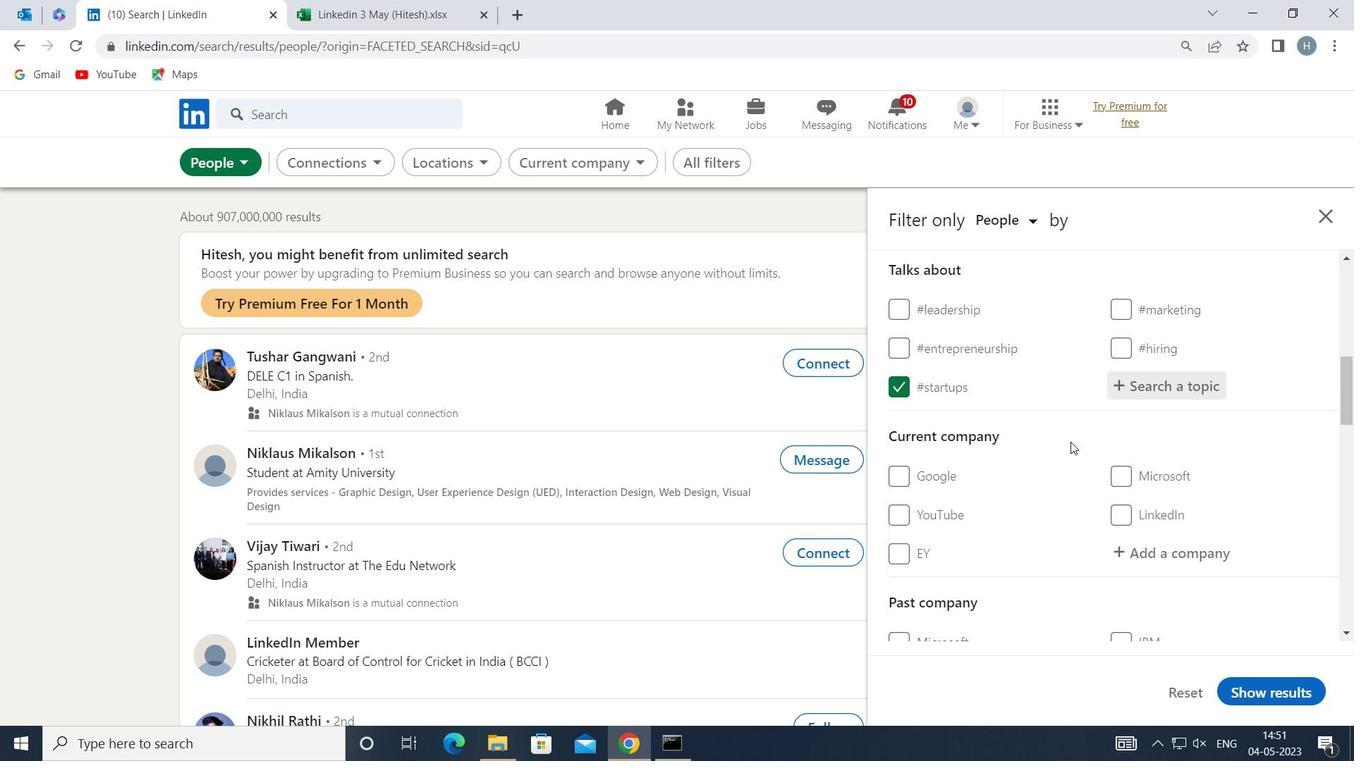 
Action: Mouse scrolled (1057, 459) with delta (0, 0)
Screenshot: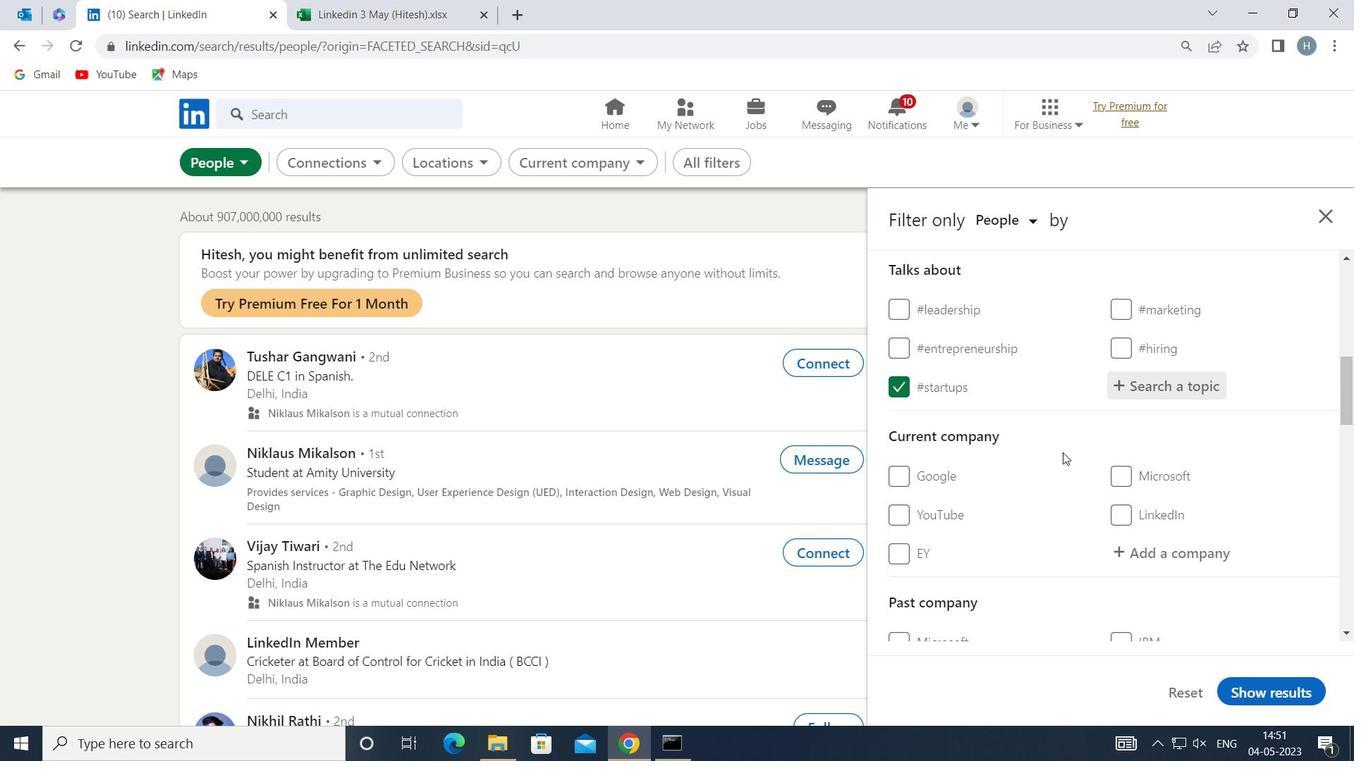 
Action: Mouse moved to (1057, 460)
Screenshot: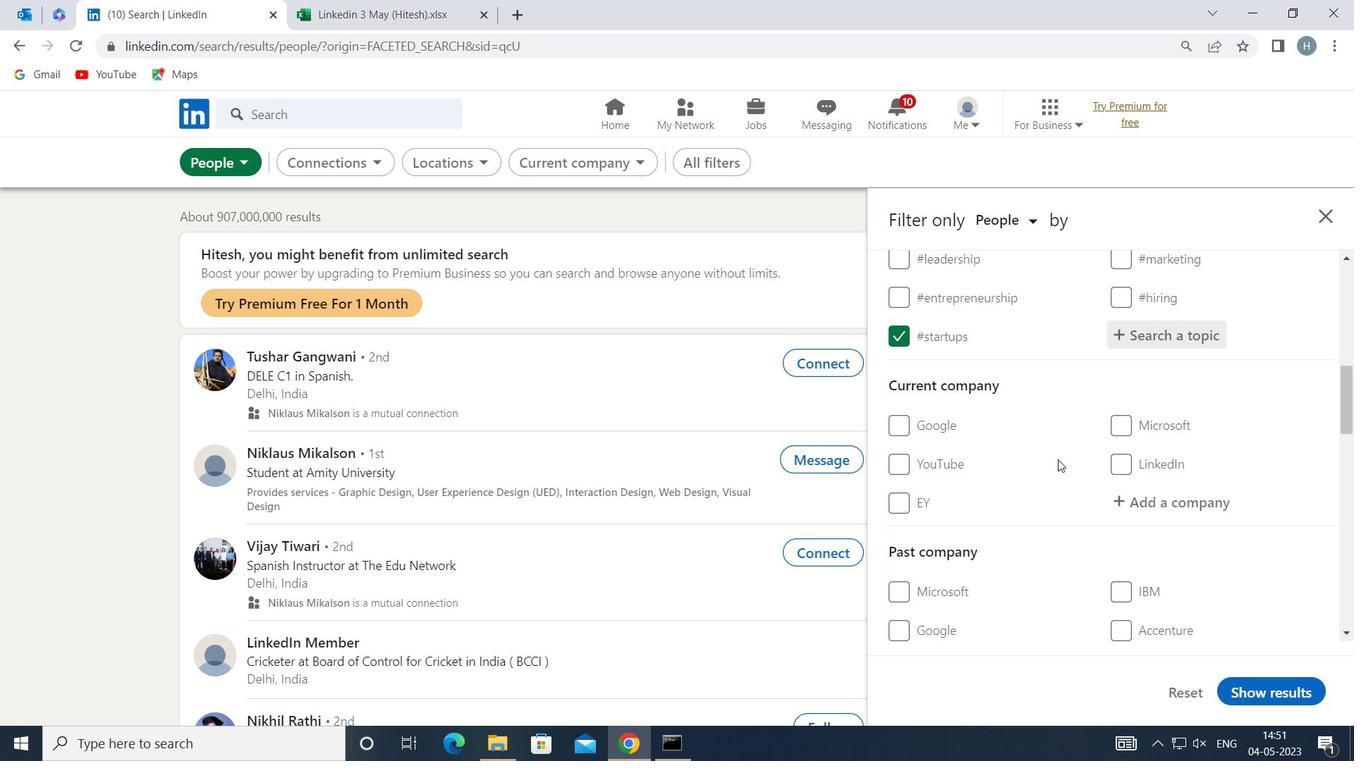 
Action: Mouse scrolled (1057, 459) with delta (0, 0)
Screenshot: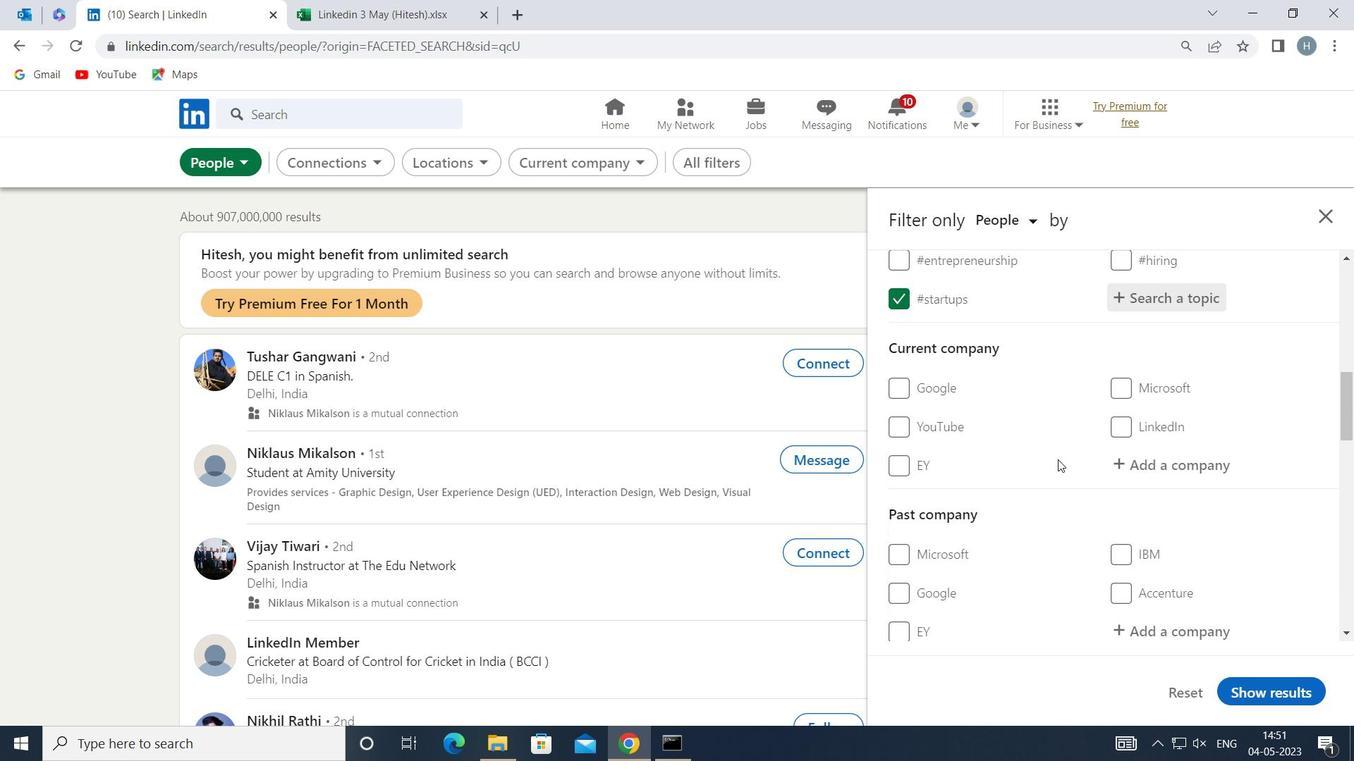 
Action: Mouse moved to (1057, 457)
Screenshot: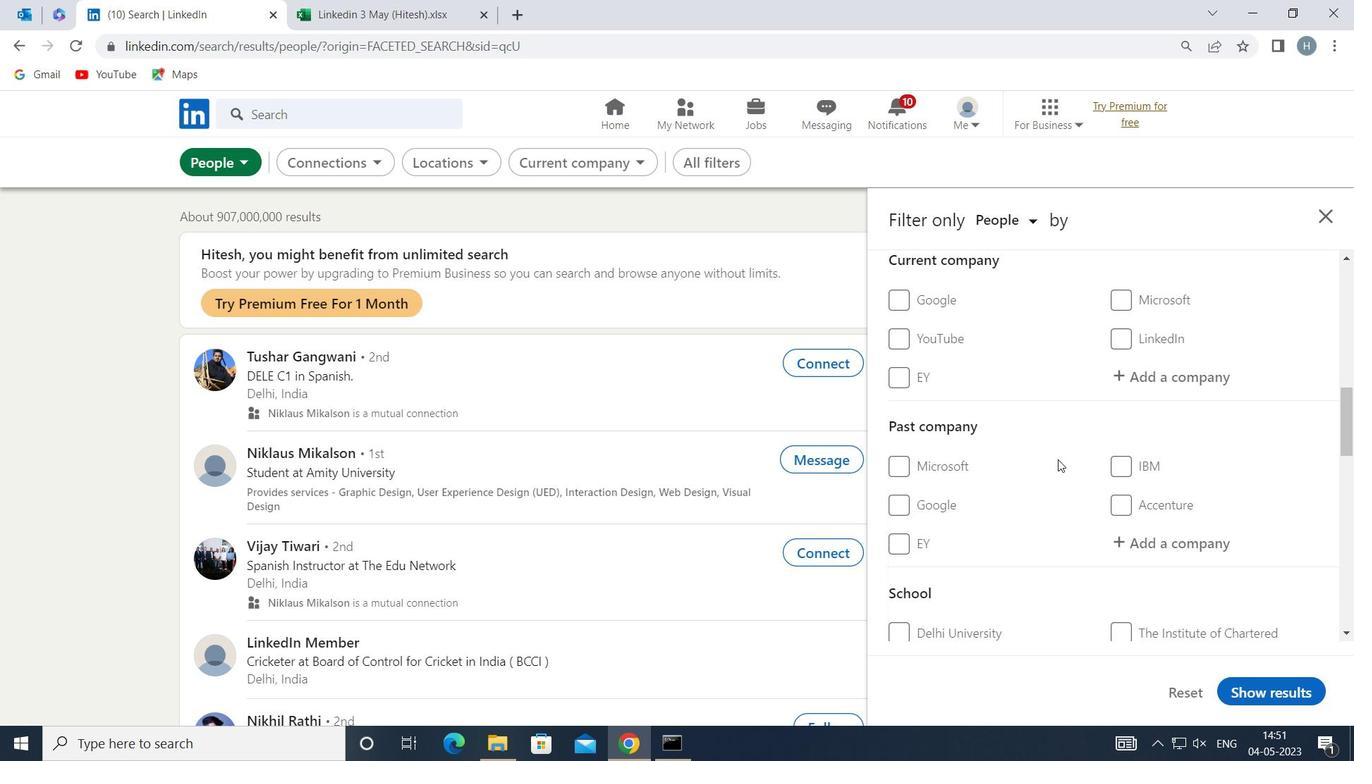 
Action: Mouse scrolled (1057, 457) with delta (0, 0)
Screenshot: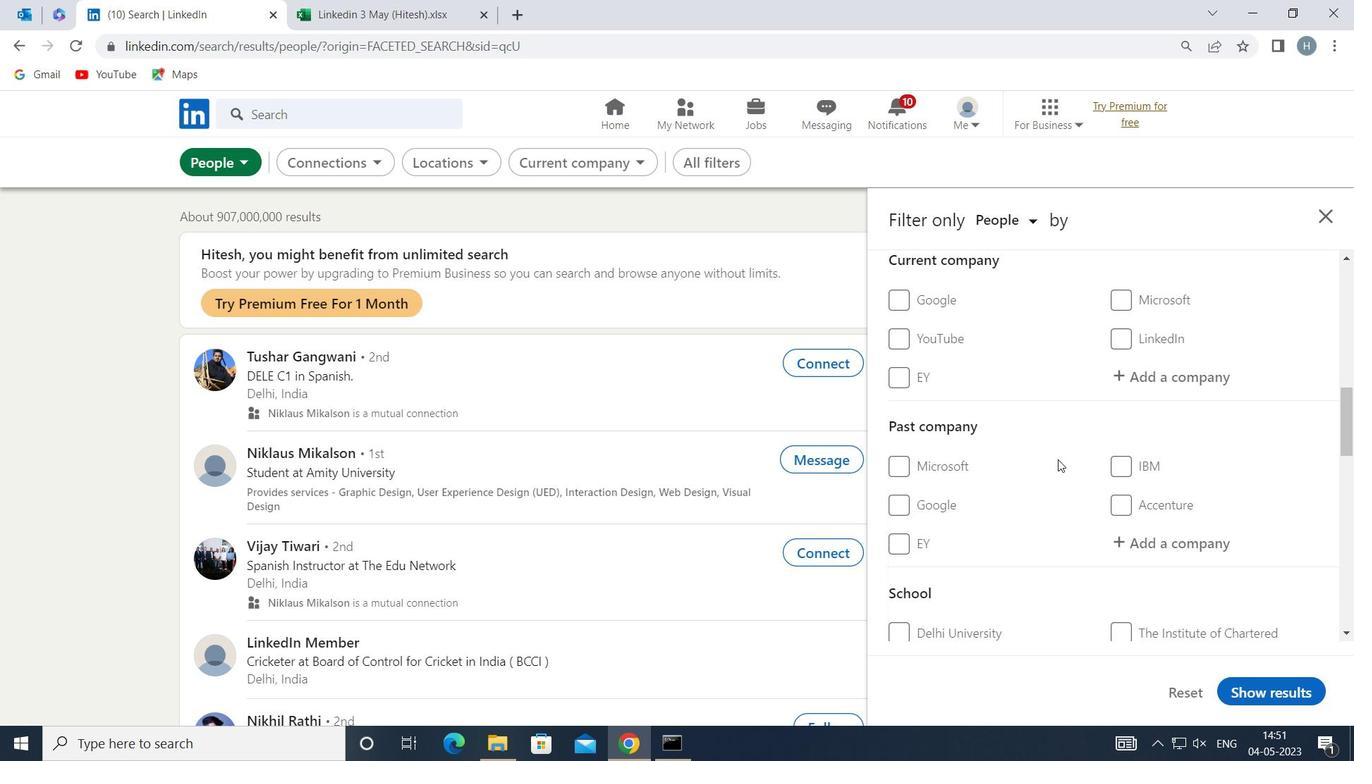 
Action: Mouse scrolled (1057, 457) with delta (0, 0)
Screenshot: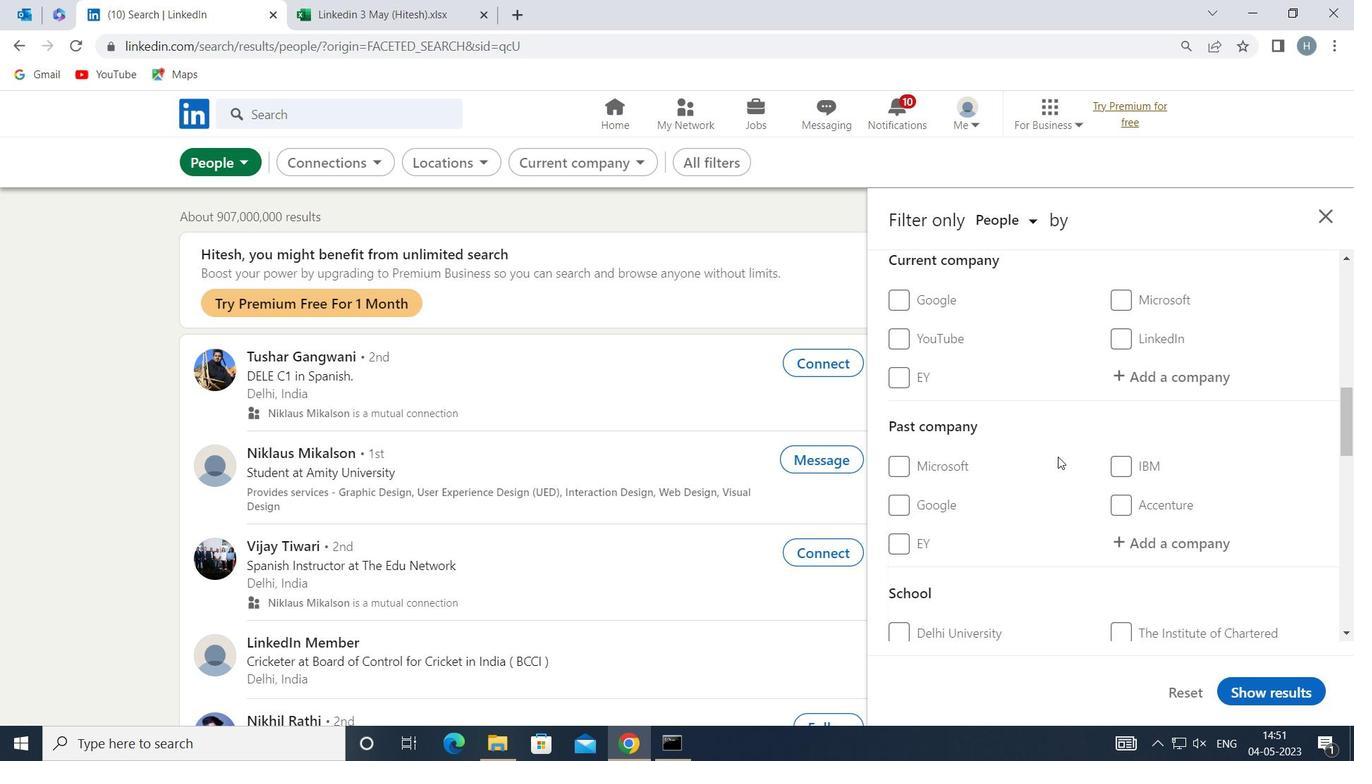 
Action: Mouse scrolled (1057, 457) with delta (0, 0)
Screenshot: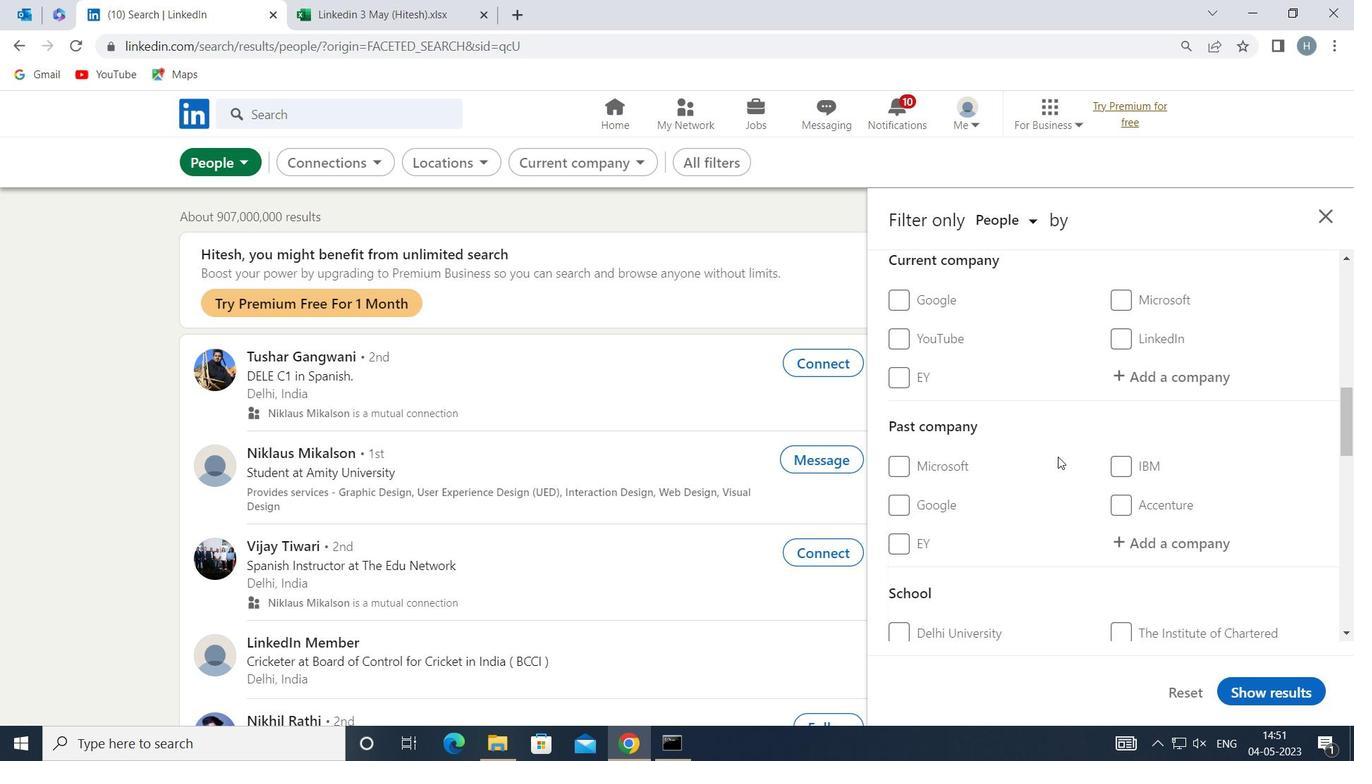 
Action: Mouse moved to (1067, 476)
Screenshot: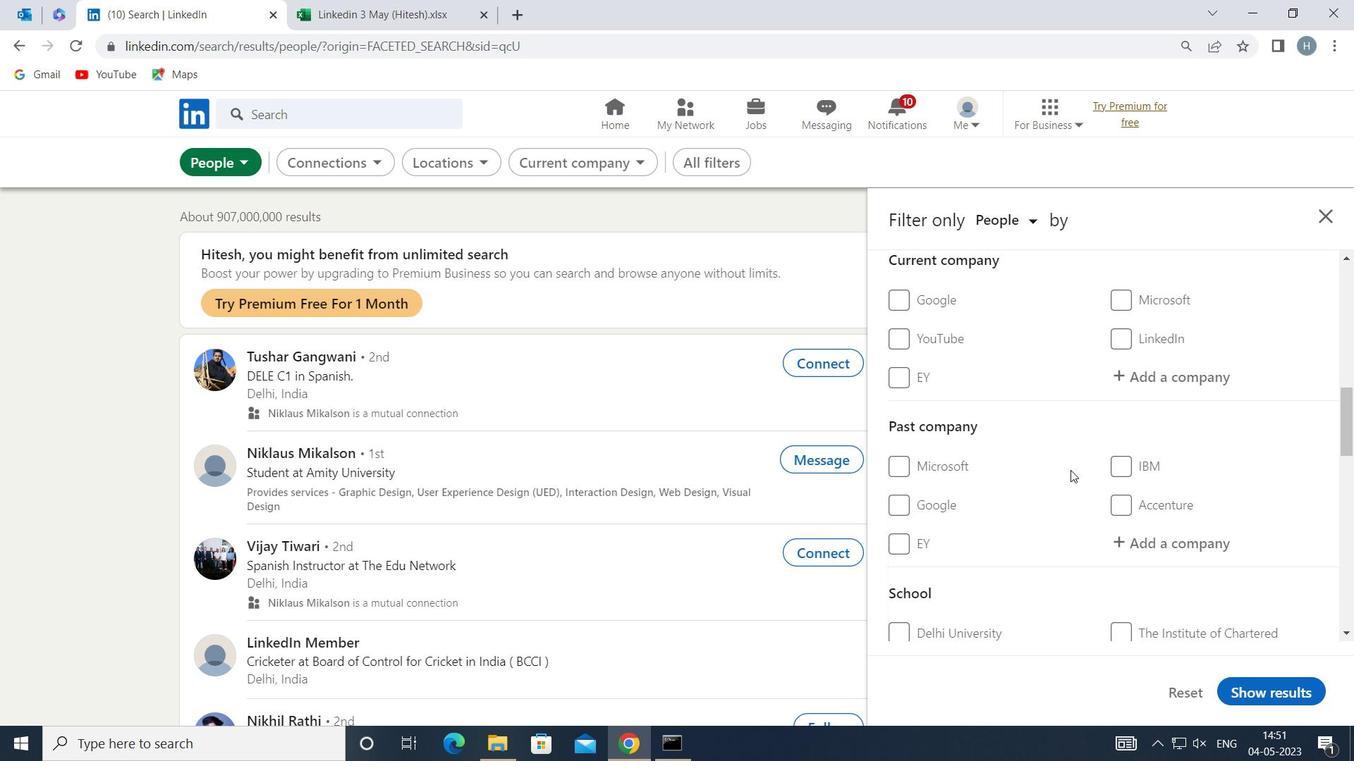 
Action: Mouse scrolled (1067, 476) with delta (0, 0)
Screenshot: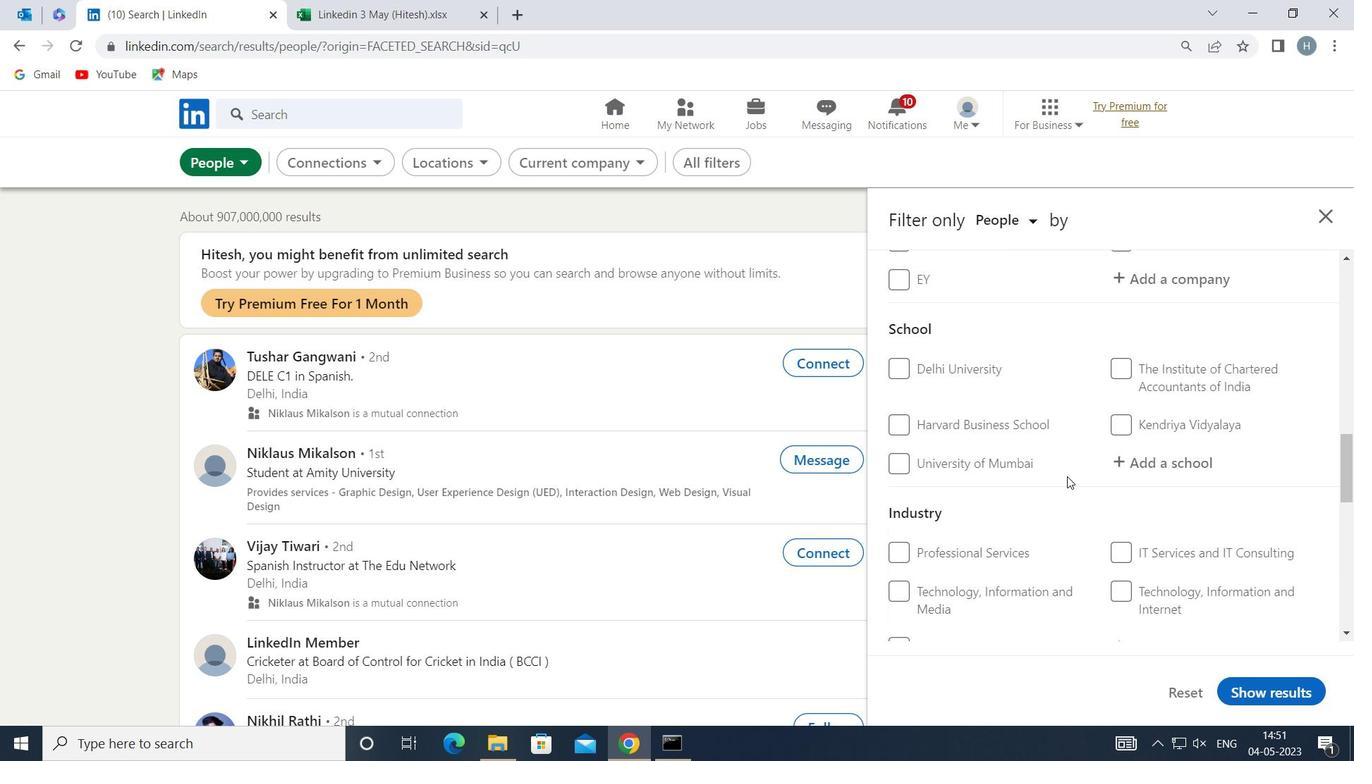 
Action: Mouse scrolled (1067, 476) with delta (0, 0)
Screenshot: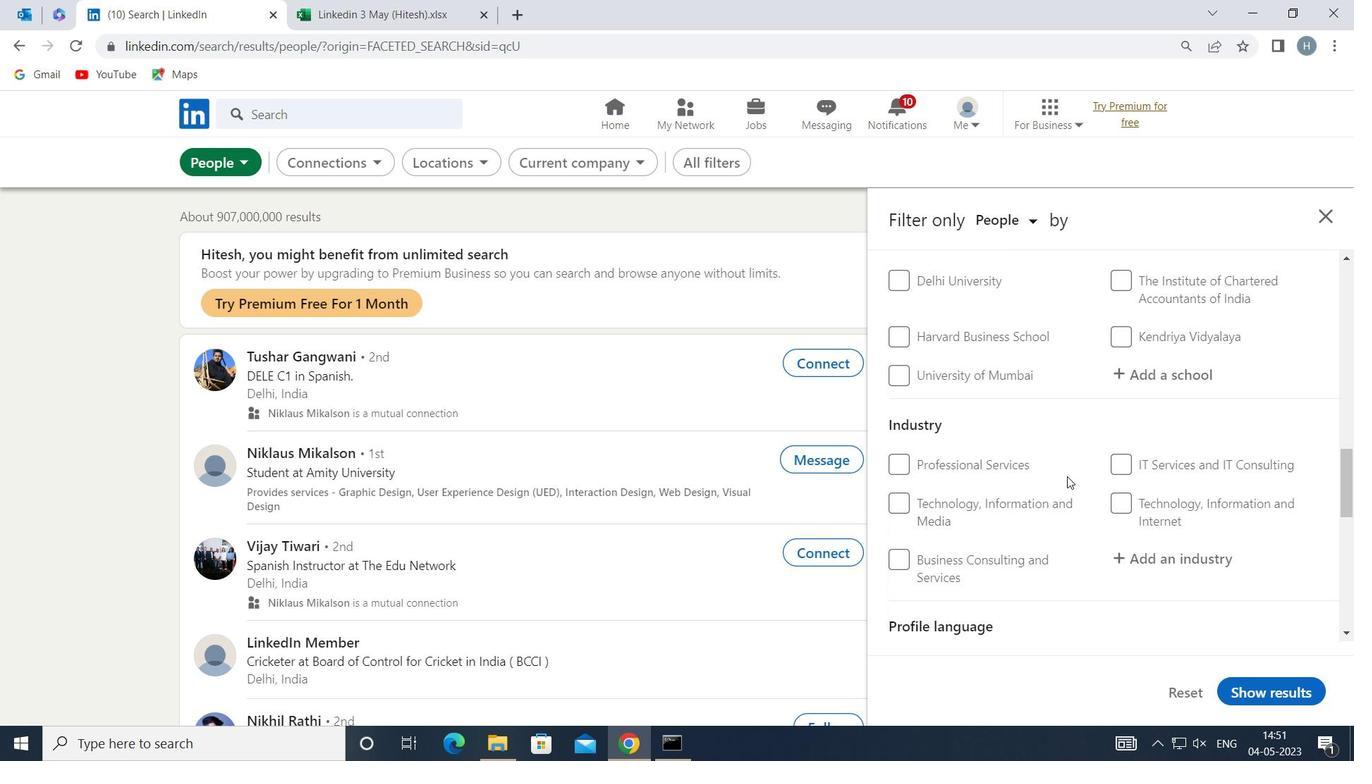 
Action: Mouse scrolled (1067, 476) with delta (0, 0)
Screenshot: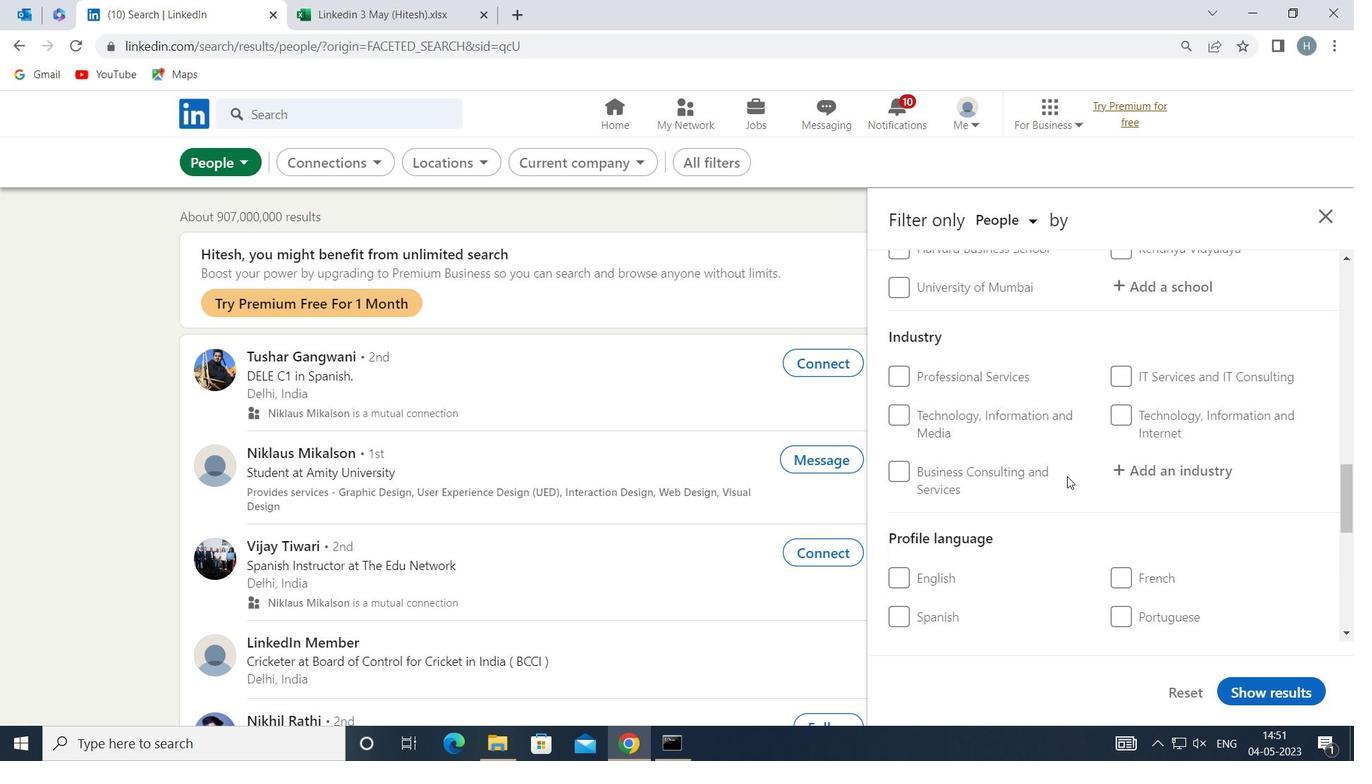 
Action: Mouse moved to (943, 528)
Screenshot: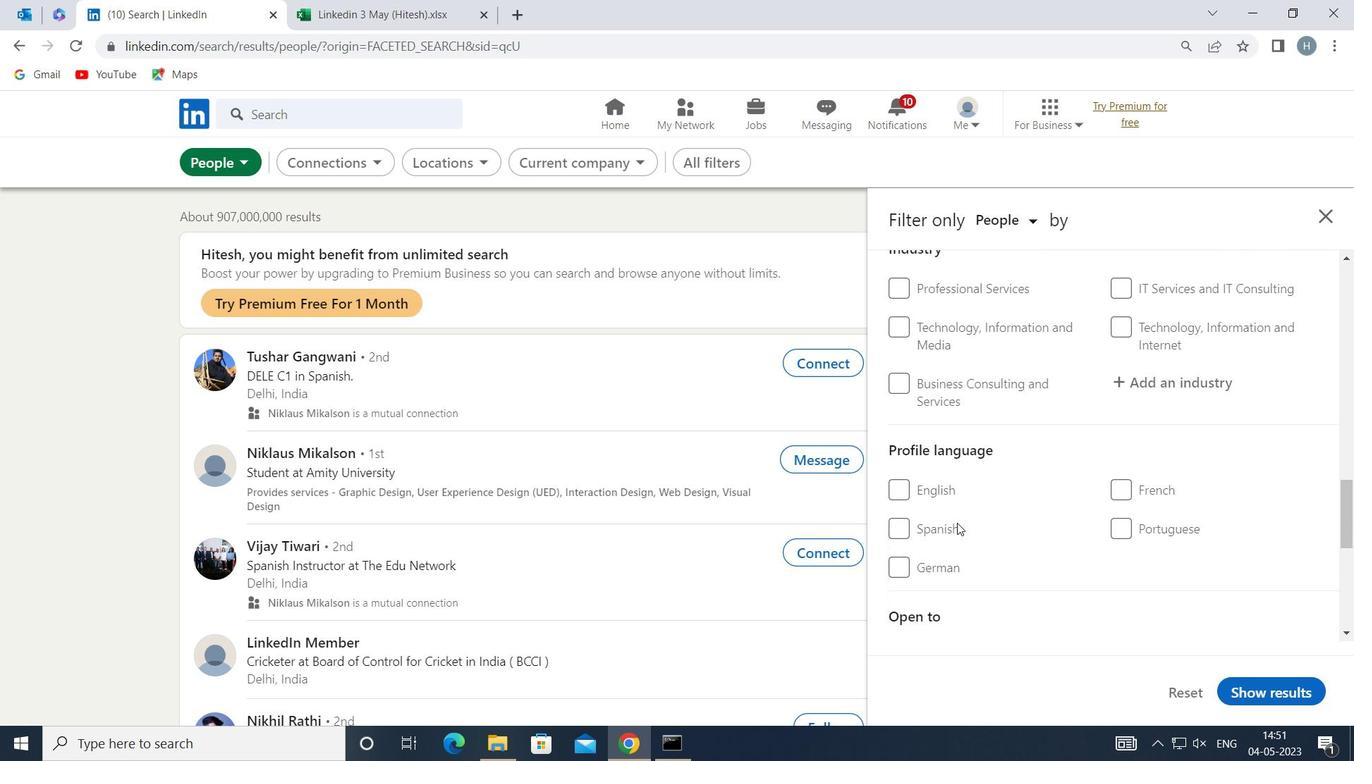 
Action: Mouse pressed left at (943, 528)
Screenshot: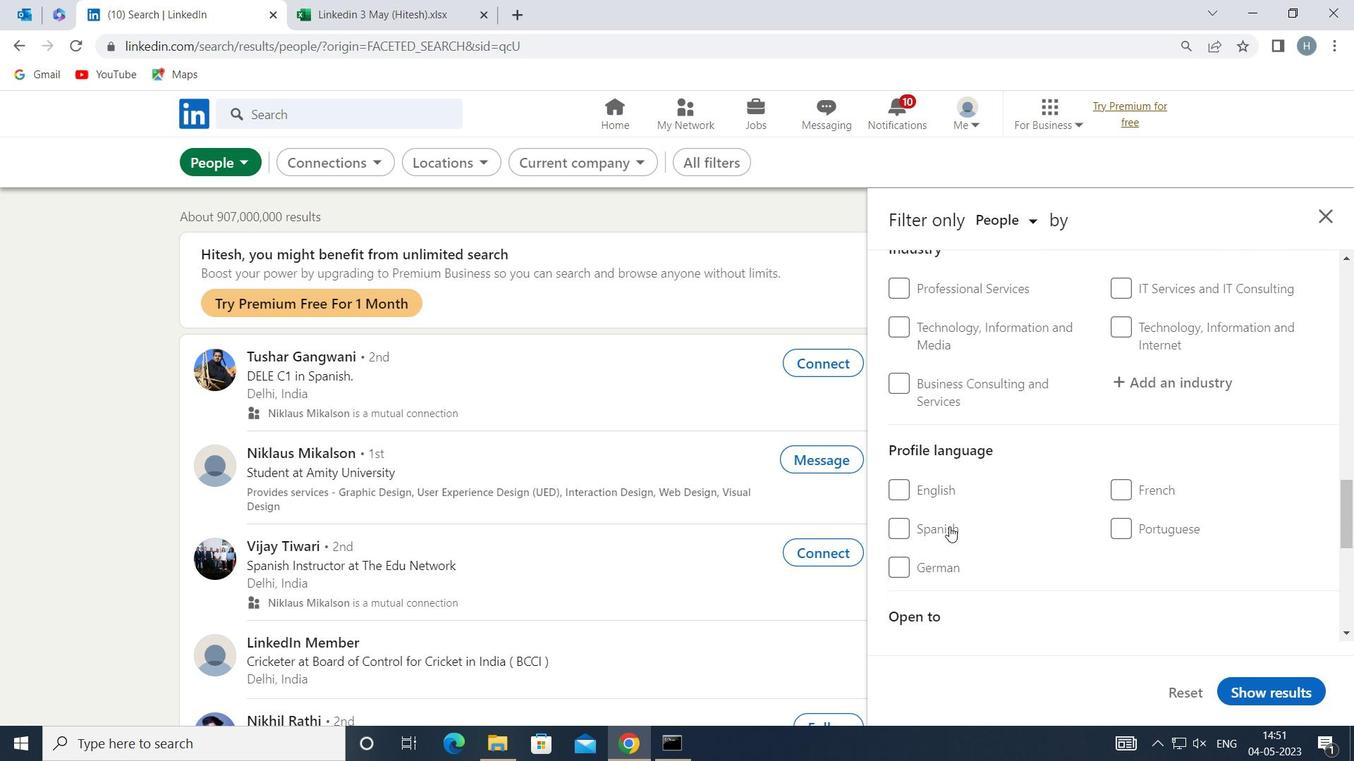 
Action: Mouse moved to (1052, 519)
Screenshot: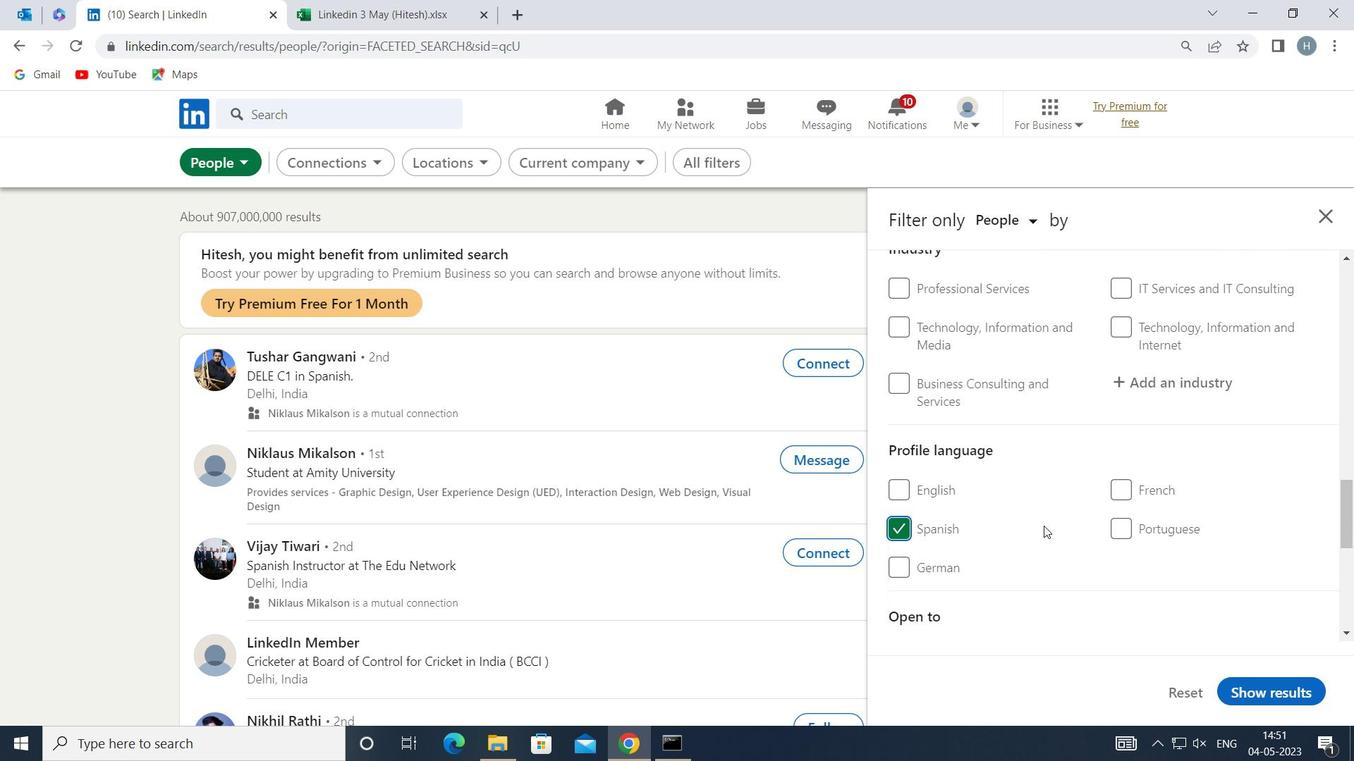 
Action: Mouse scrolled (1052, 520) with delta (0, 0)
Screenshot: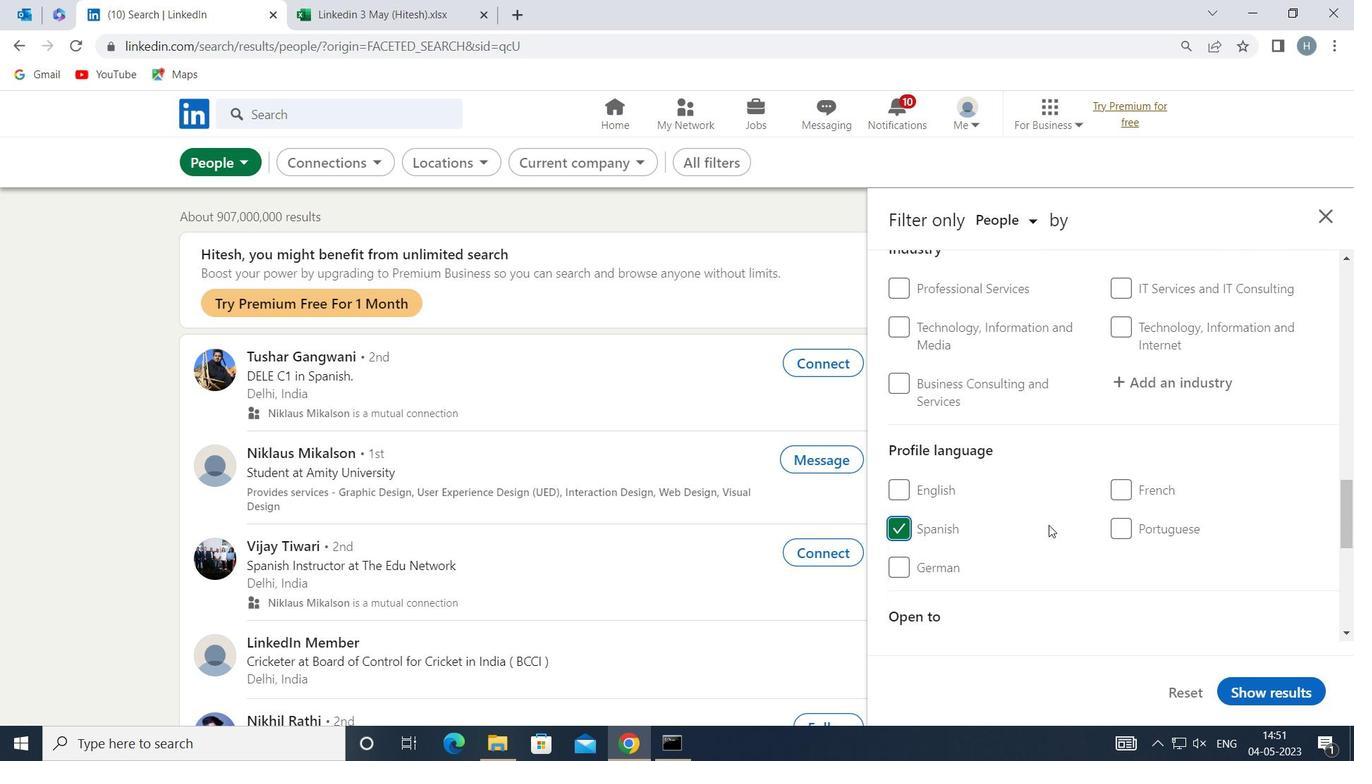 
Action: Mouse scrolled (1052, 520) with delta (0, 0)
Screenshot: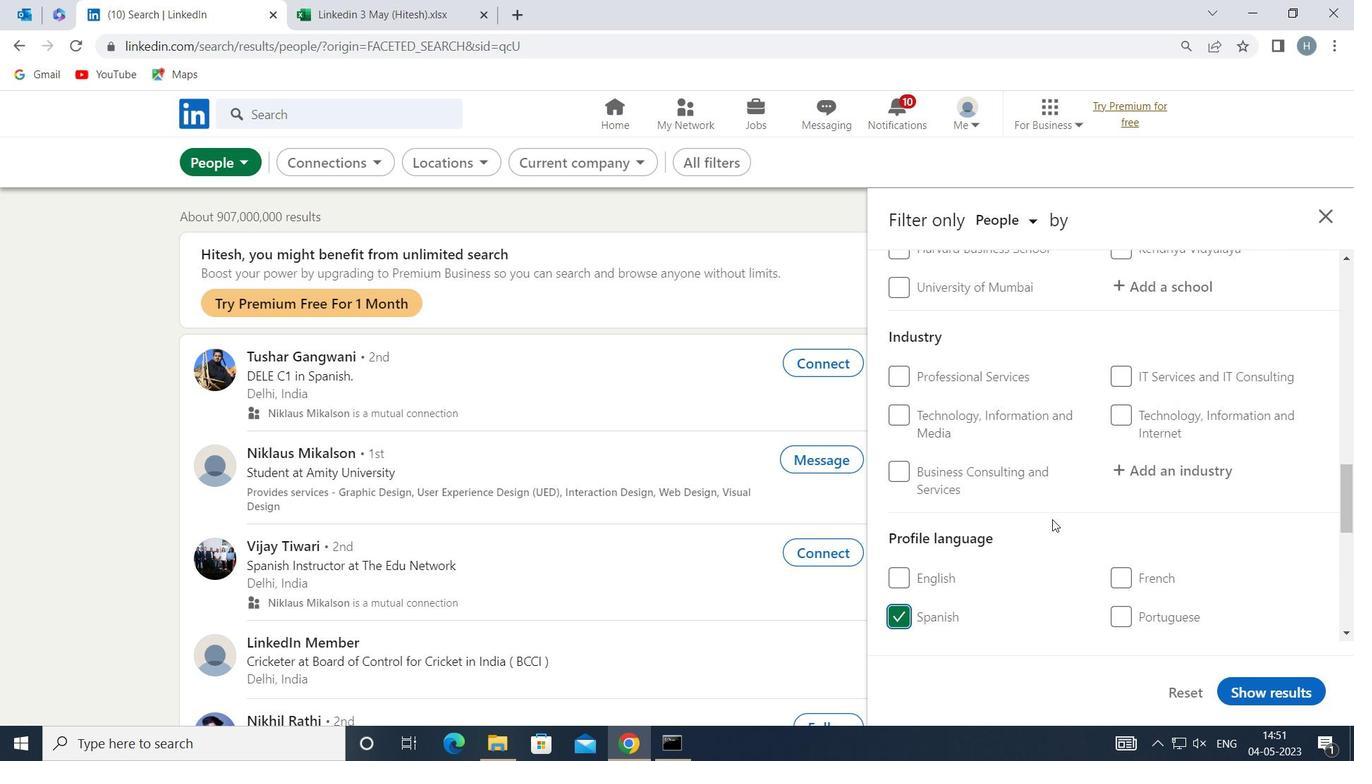 
Action: Mouse scrolled (1052, 520) with delta (0, 0)
Screenshot: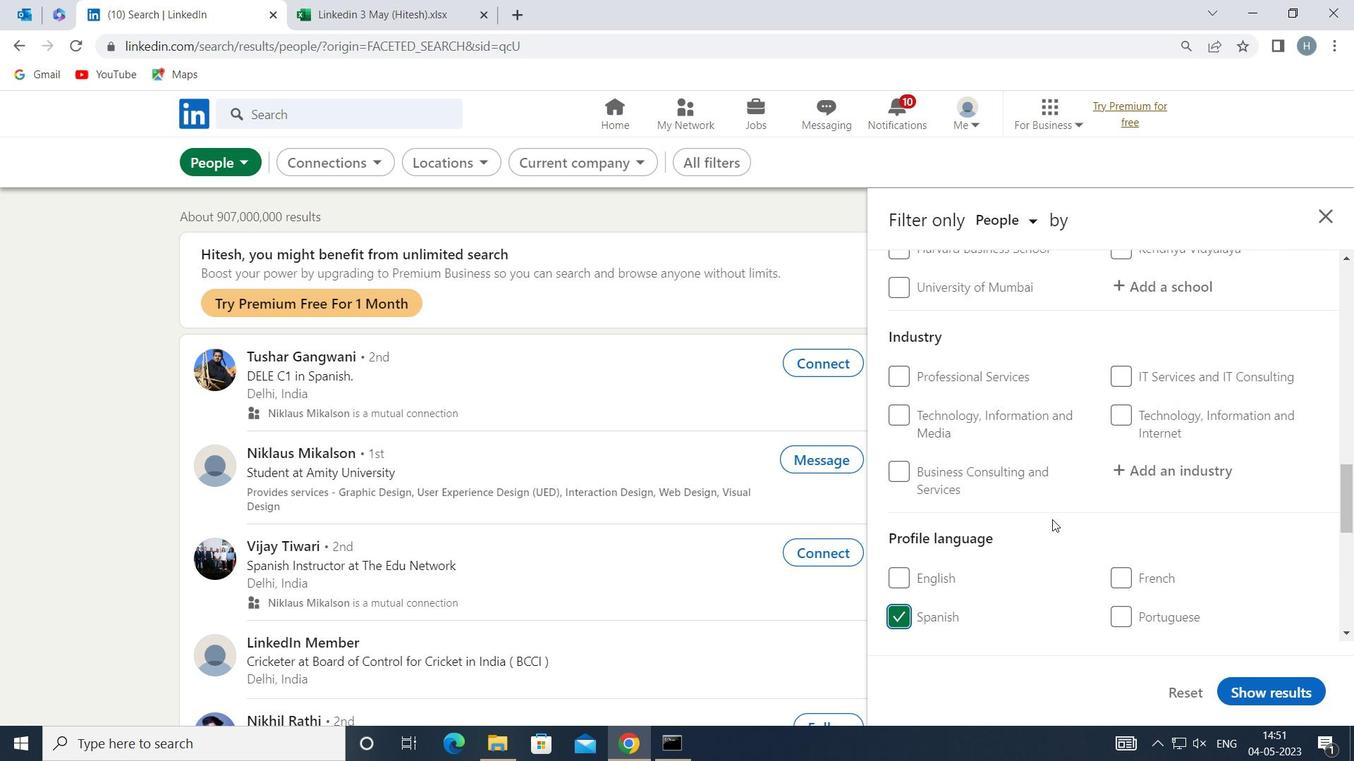
Action: Mouse scrolled (1052, 520) with delta (0, 0)
Screenshot: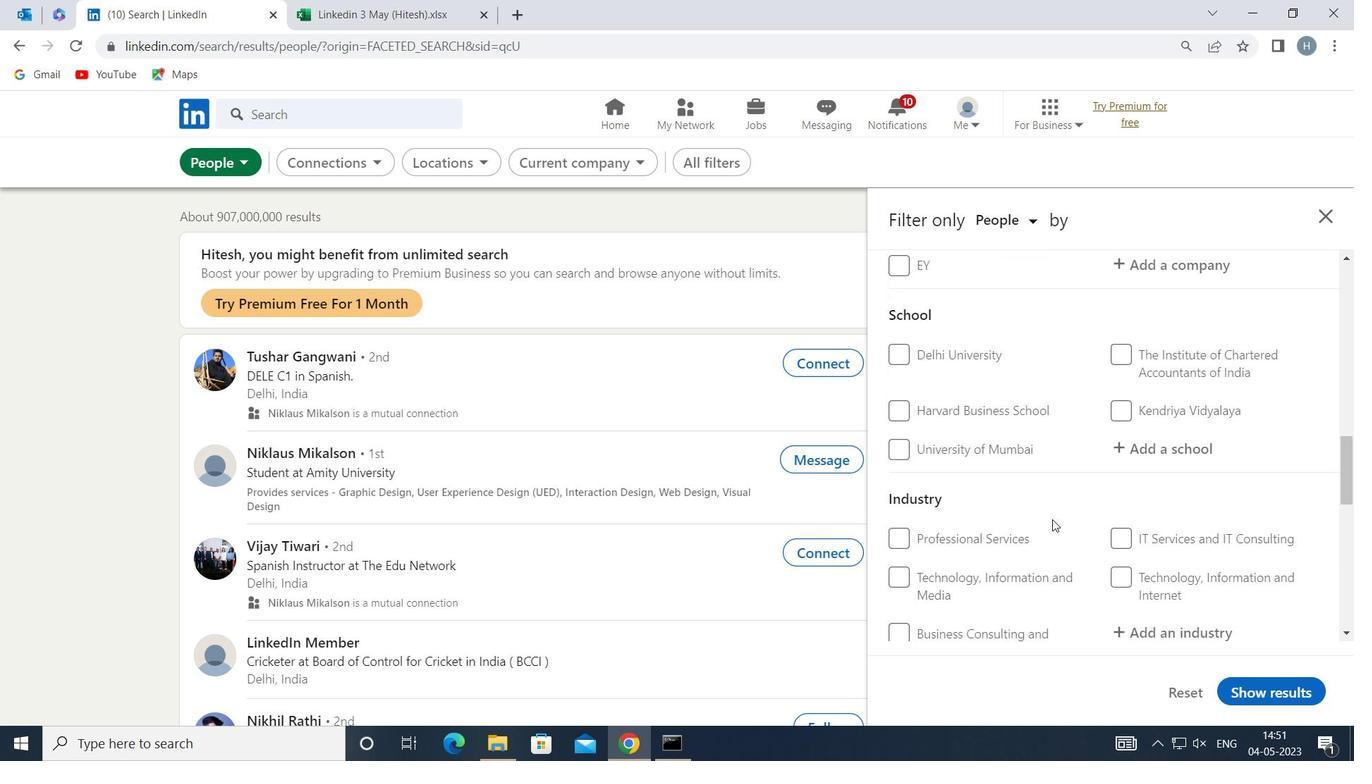 
Action: Mouse scrolled (1052, 520) with delta (0, 0)
Screenshot: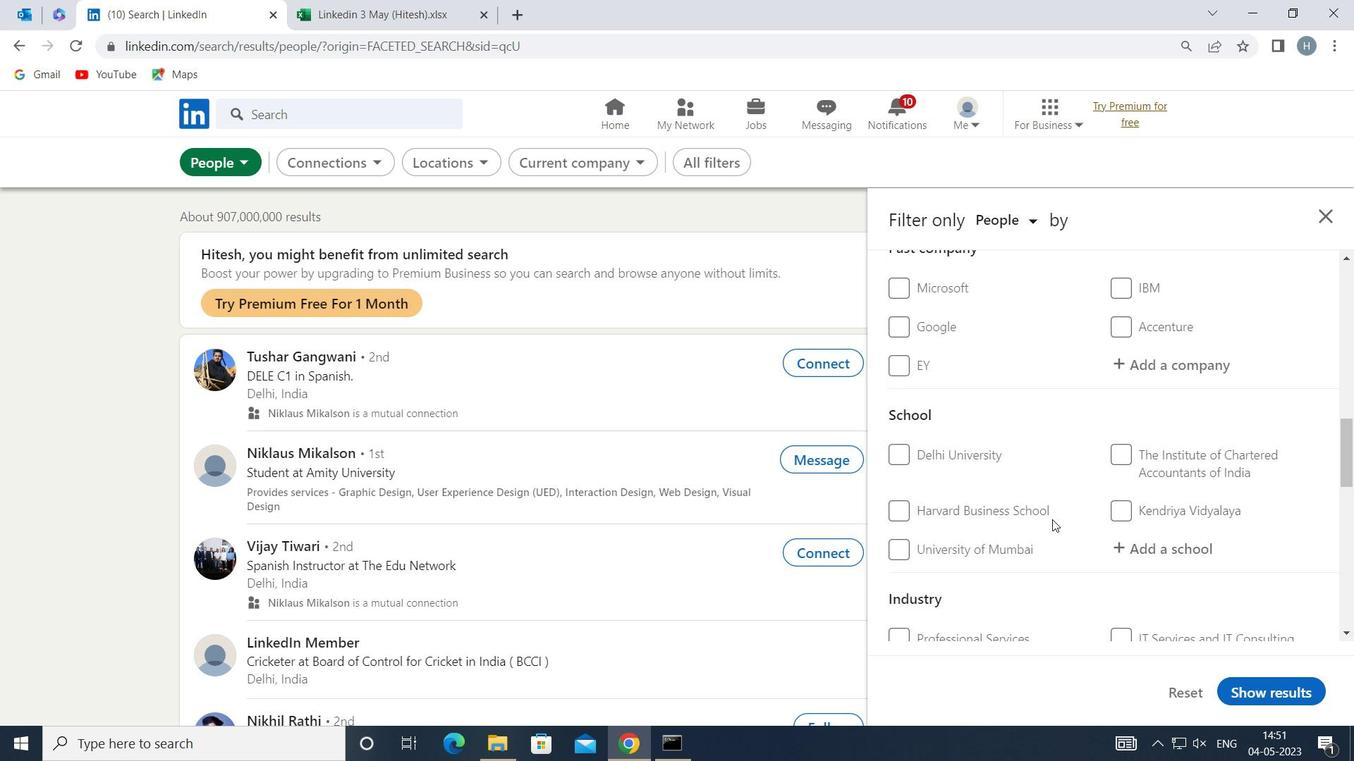
Action: Mouse scrolled (1052, 520) with delta (0, 0)
Screenshot: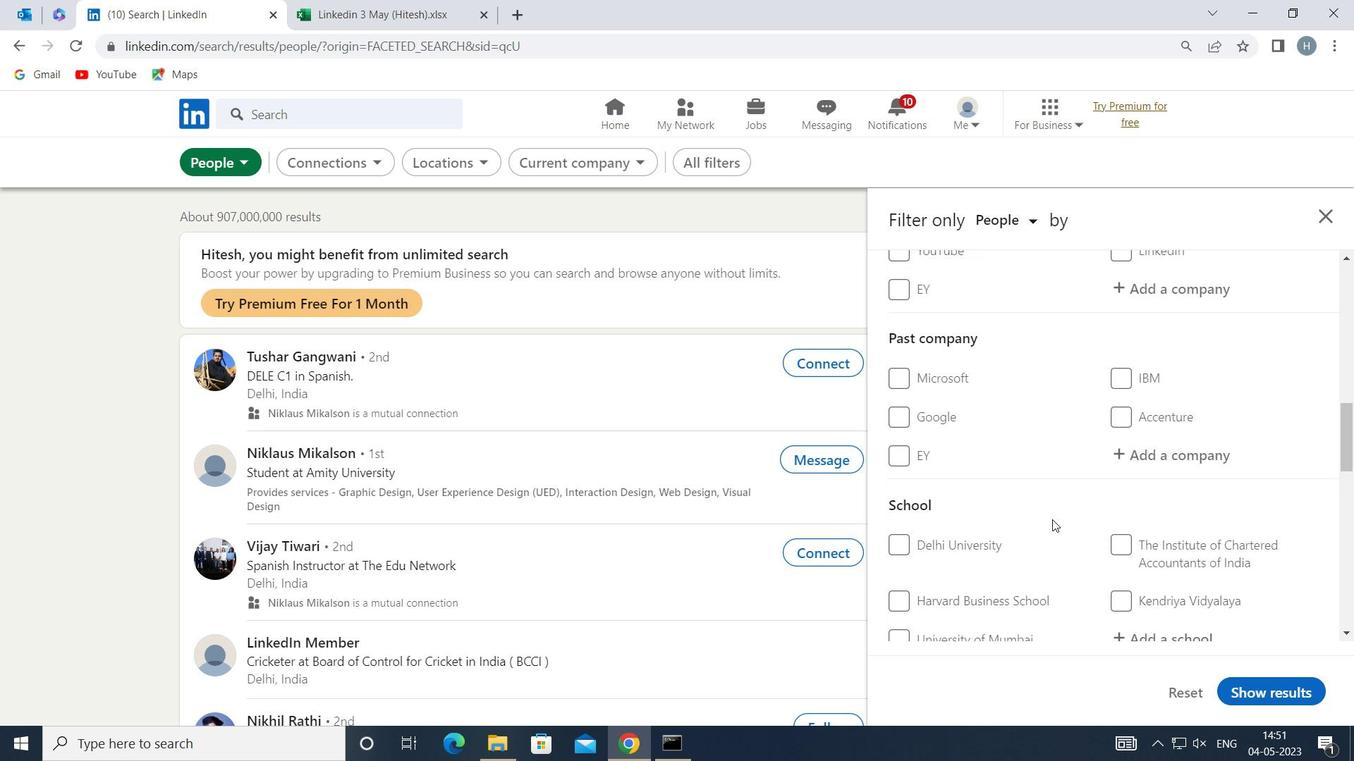 
Action: Mouse scrolled (1052, 520) with delta (0, 0)
Screenshot: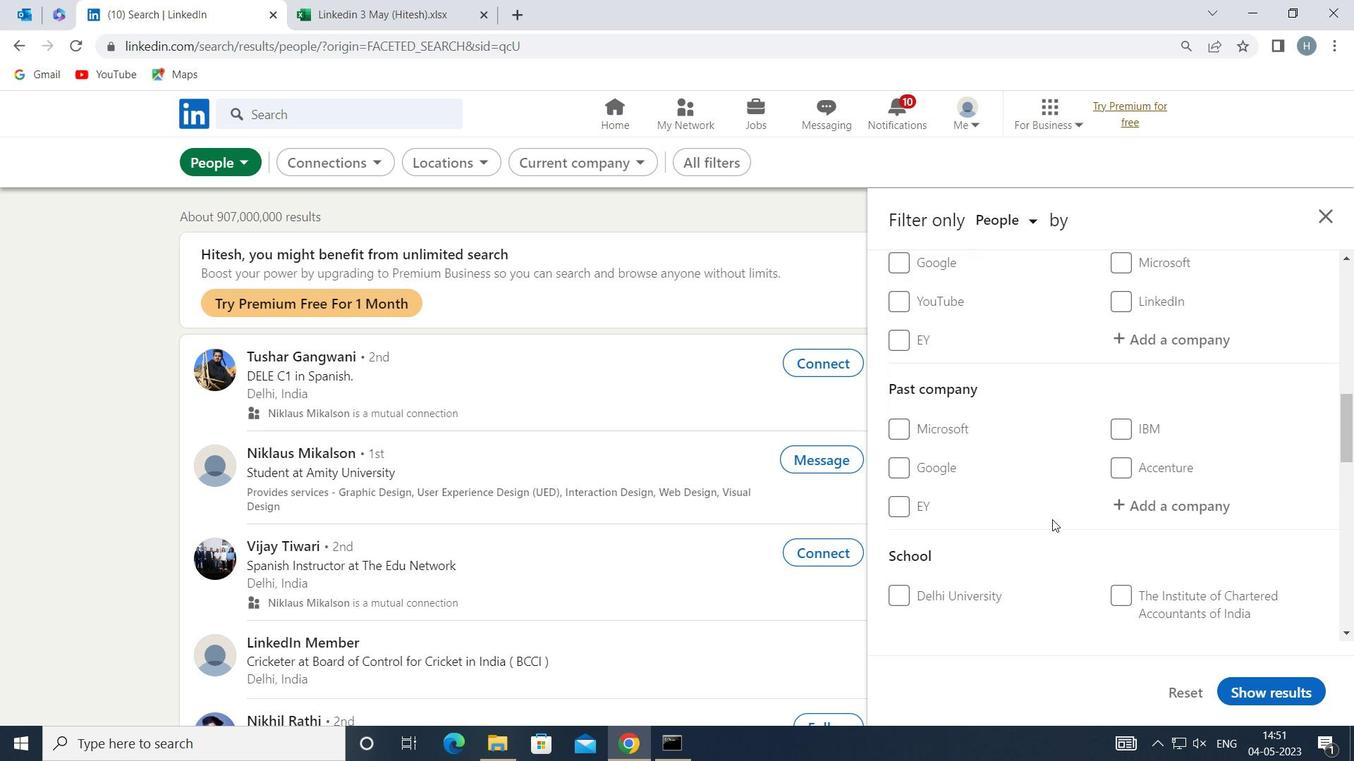 
Action: Mouse scrolled (1052, 520) with delta (0, 0)
Screenshot: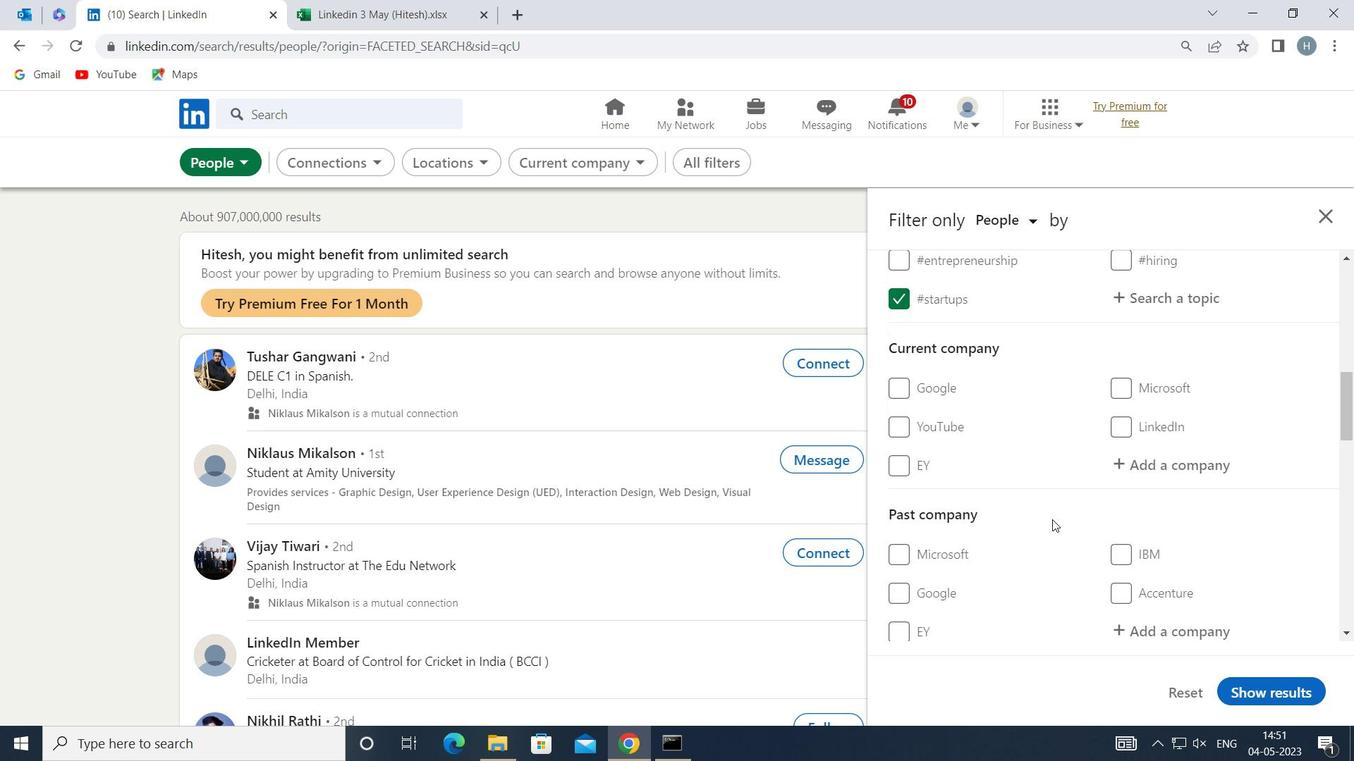 
Action: Mouse moved to (1158, 550)
Screenshot: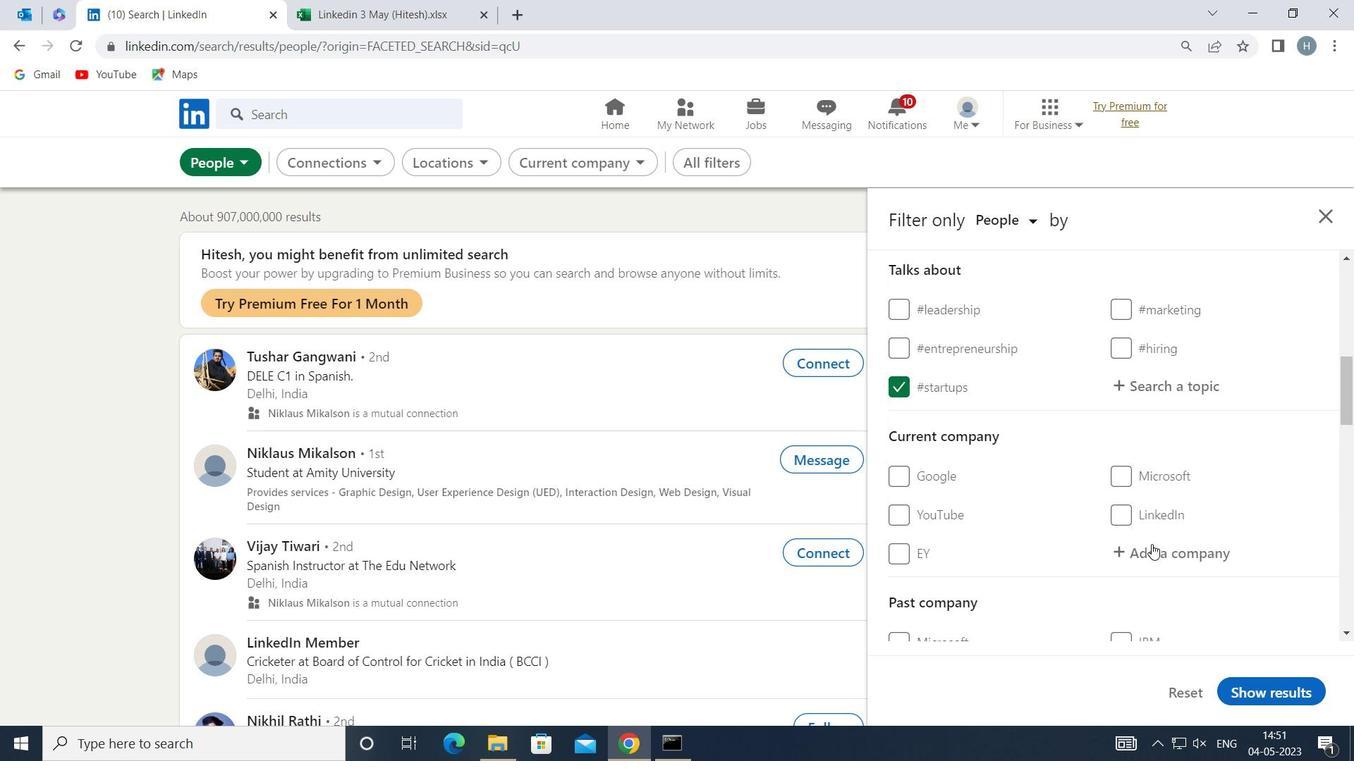 
Action: Mouse pressed left at (1158, 550)
Screenshot: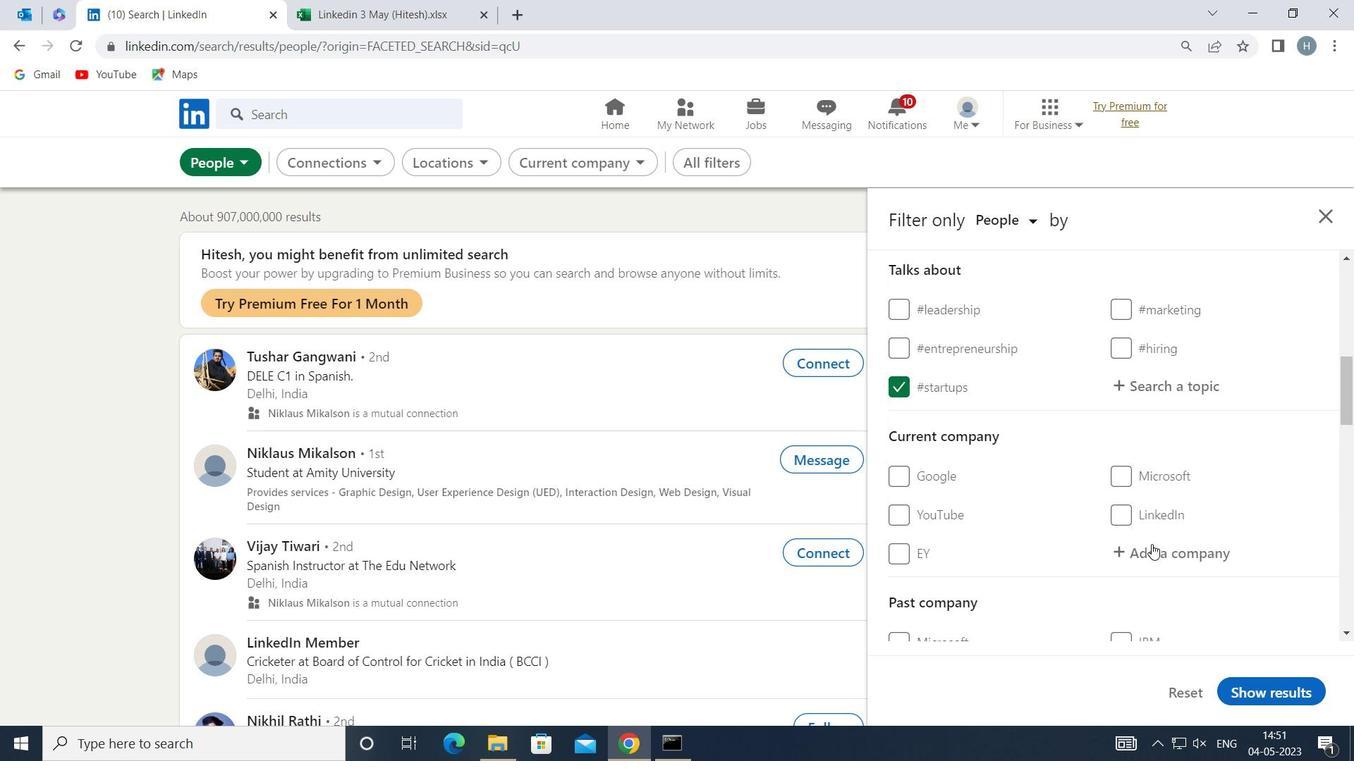 
Action: Mouse moved to (1154, 545)
Screenshot: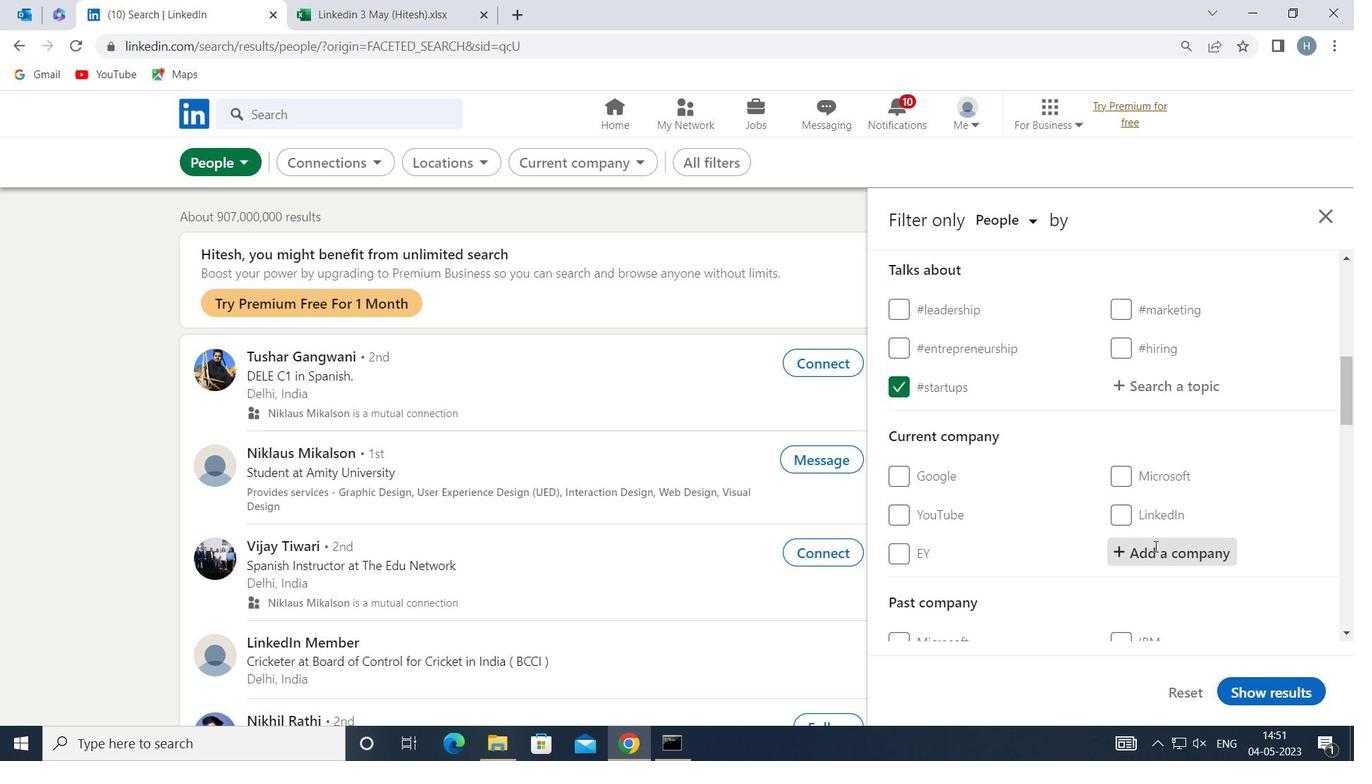 
Action: Key pressed <Key.shift>AGE<Key.space>OF<Key.space><Key.shift>GEEKS
Screenshot: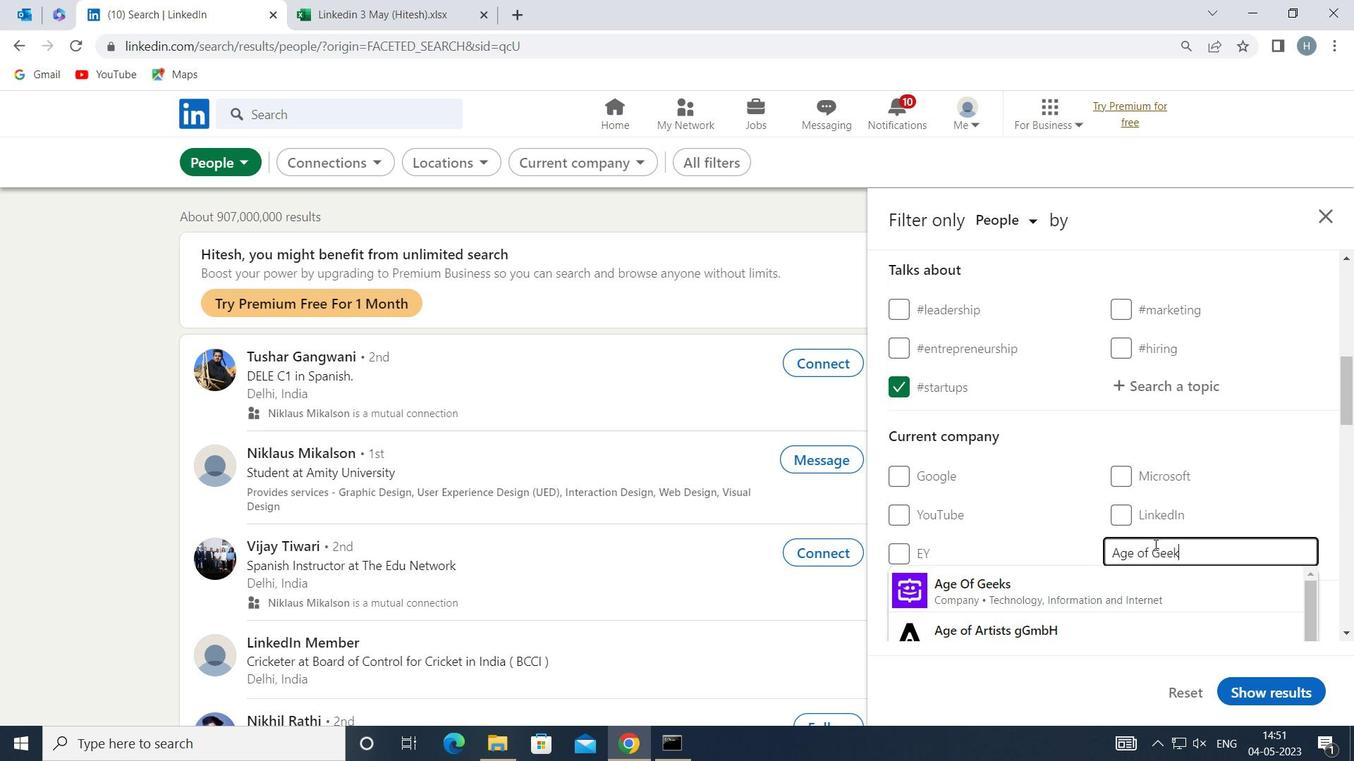 
Action: Mouse moved to (1085, 586)
Screenshot: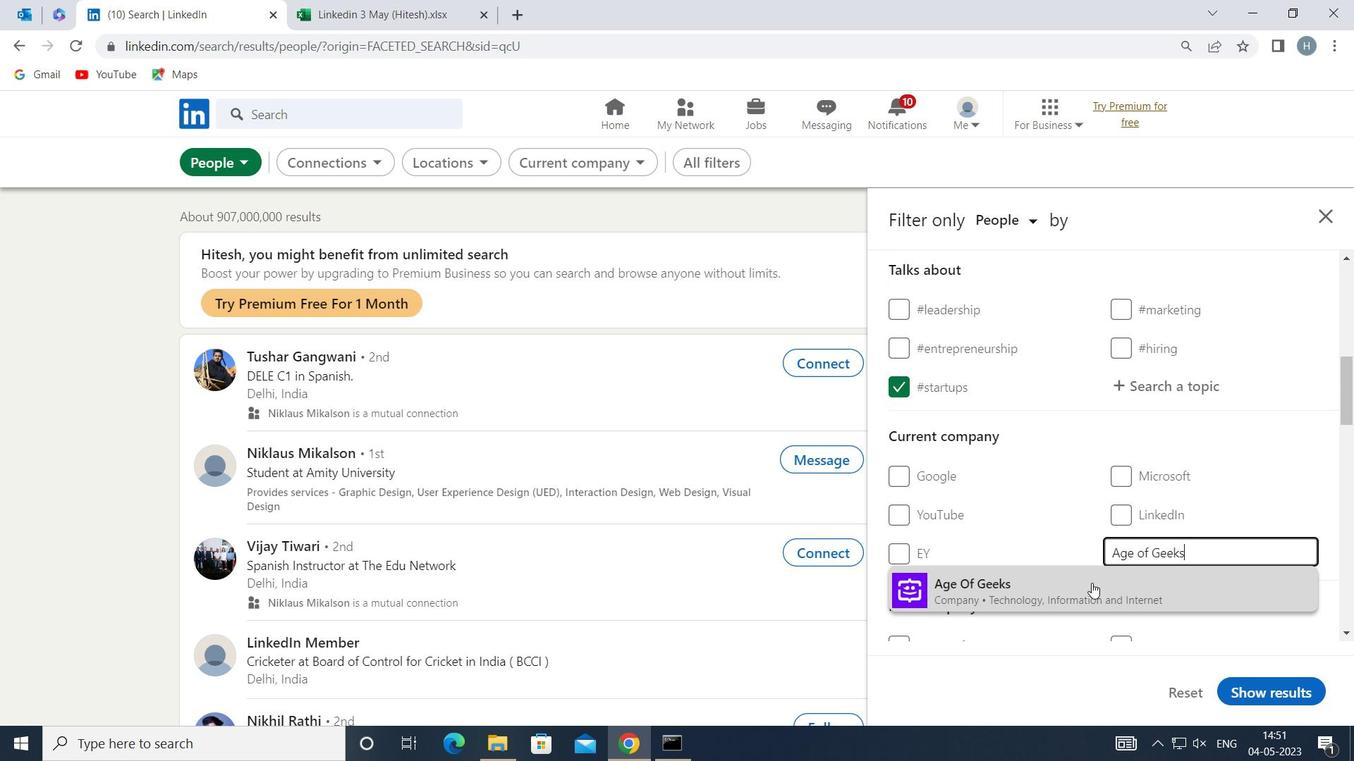 
Action: Mouse pressed left at (1085, 586)
Screenshot: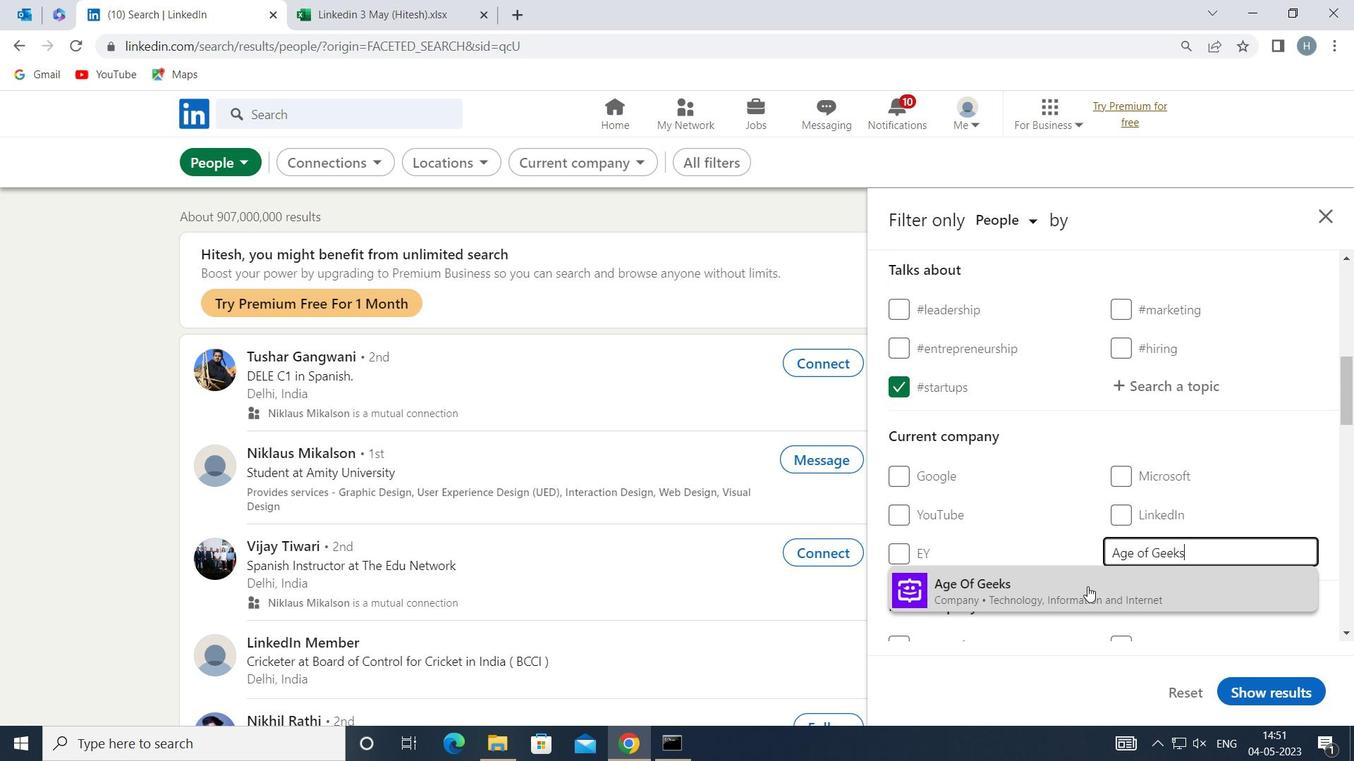 
Action: Mouse moved to (1050, 535)
Screenshot: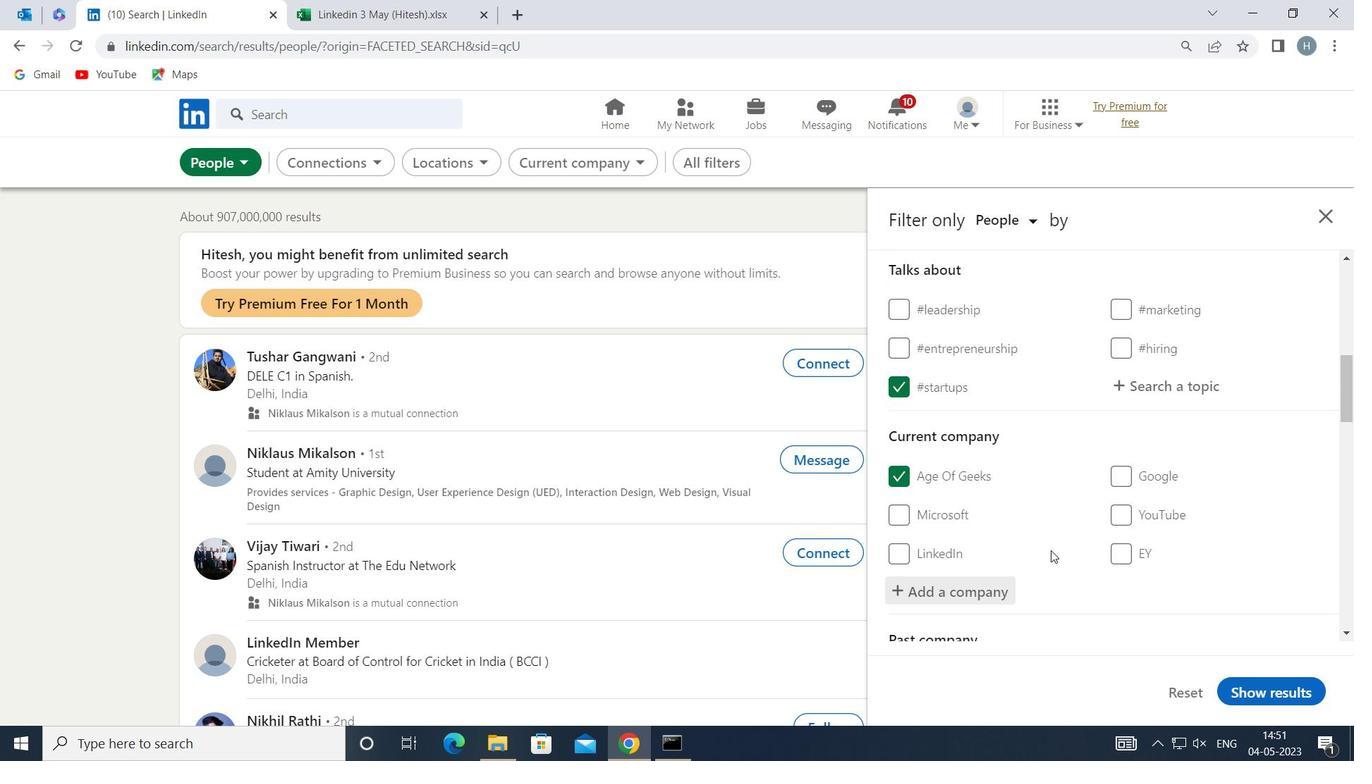 
Action: Mouse scrolled (1050, 535) with delta (0, 0)
Screenshot: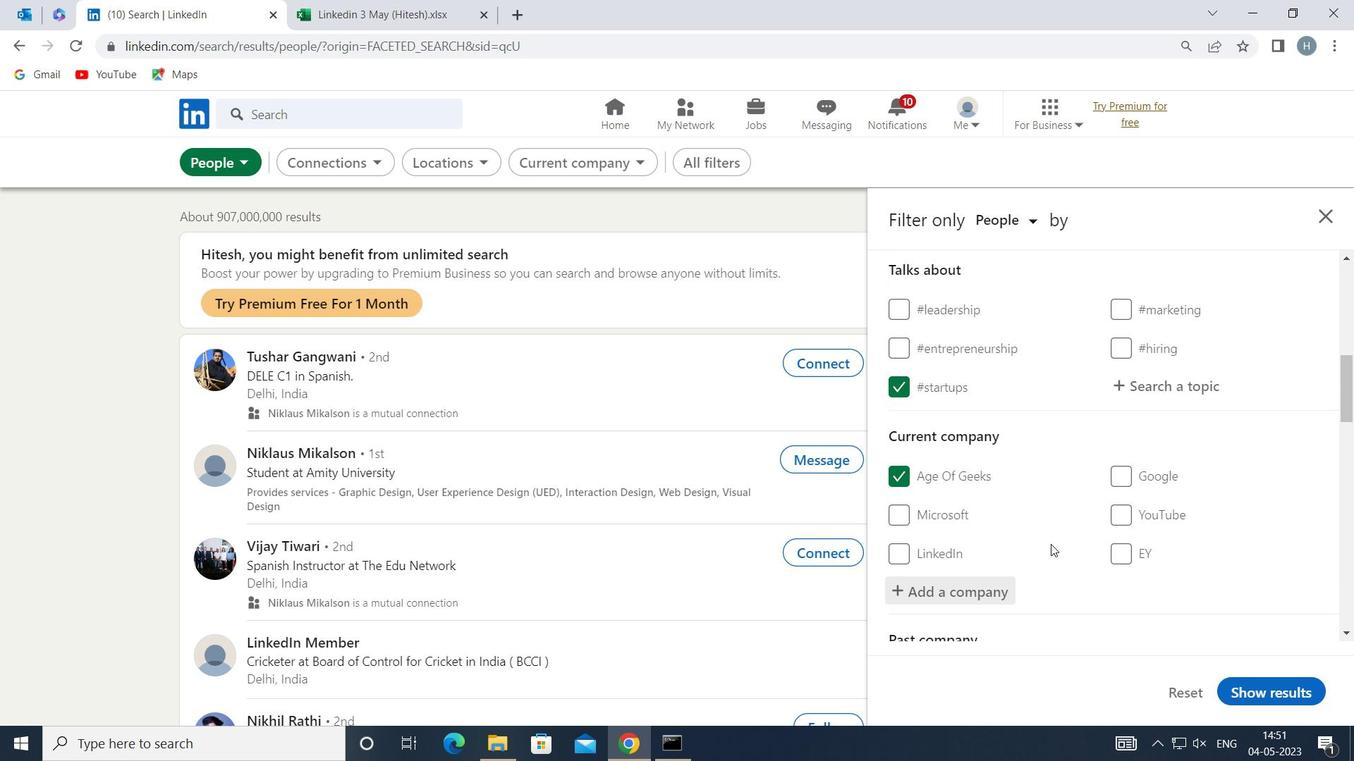 
Action: Mouse scrolled (1050, 535) with delta (0, 0)
Screenshot: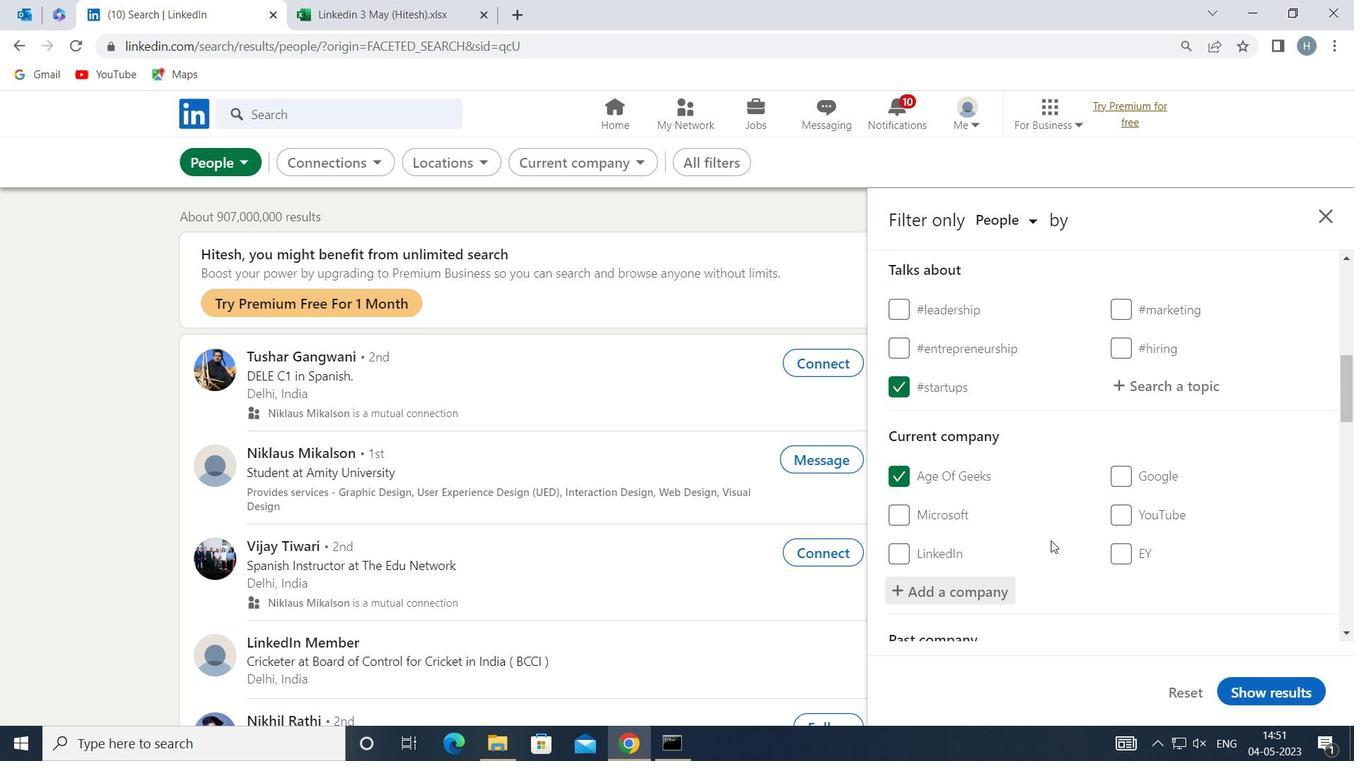 
Action: Mouse moved to (1052, 534)
Screenshot: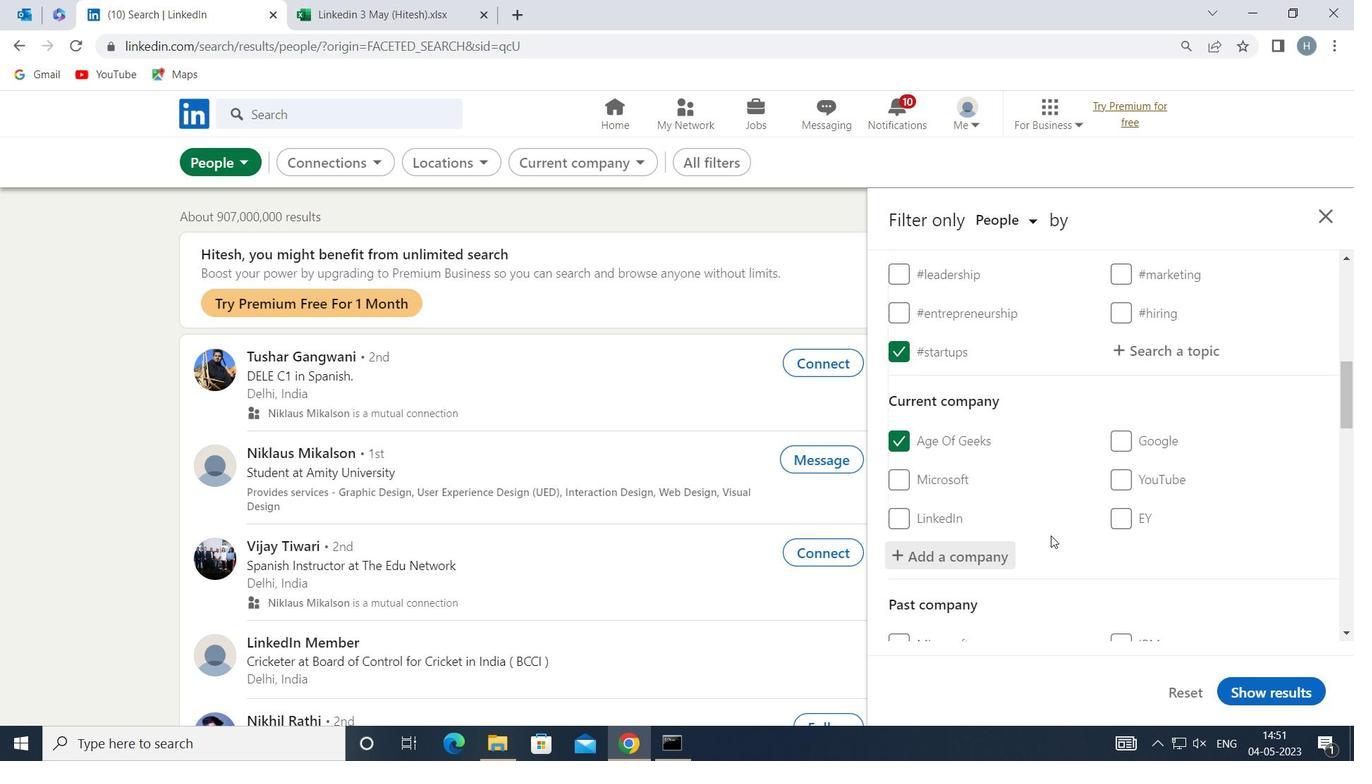 
Action: Mouse scrolled (1052, 533) with delta (0, 0)
Screenshot: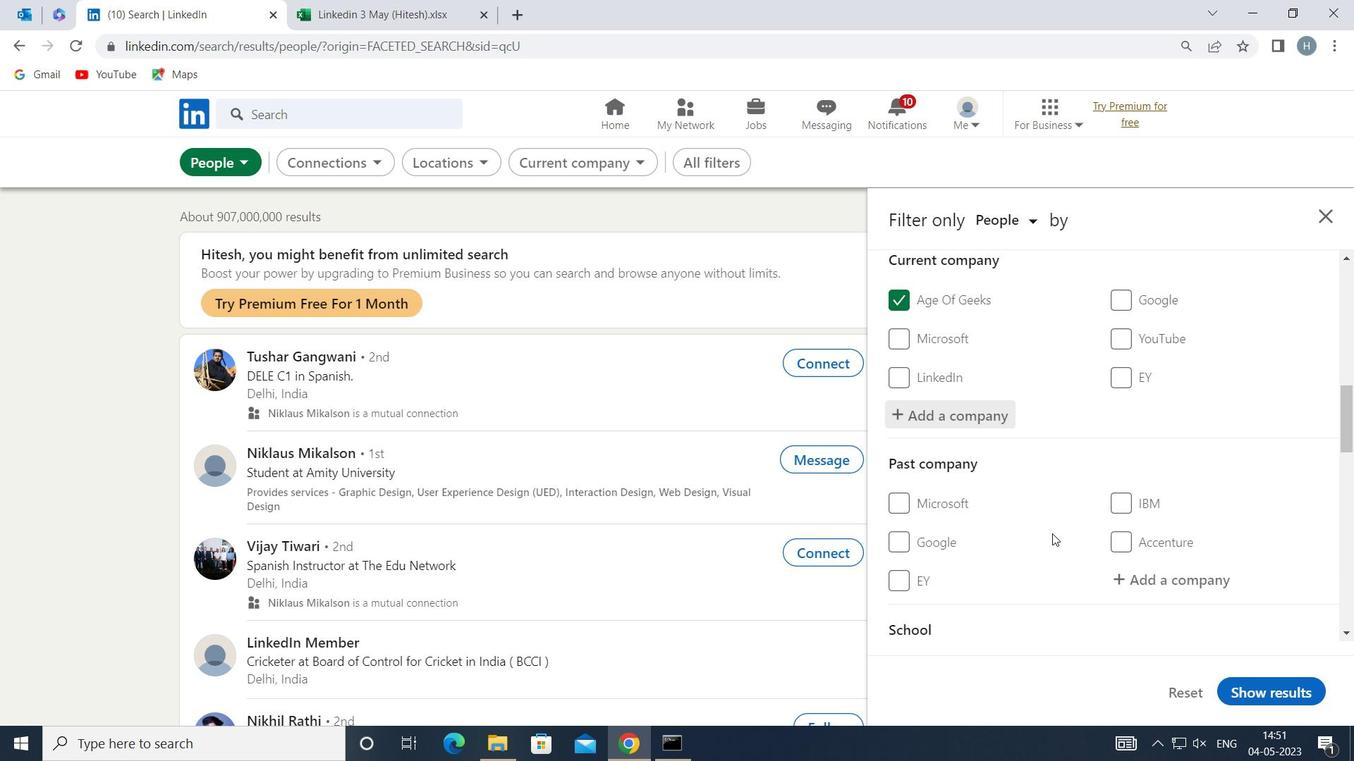 
Action: Mouse moved to (1055, 533)
Screenshot: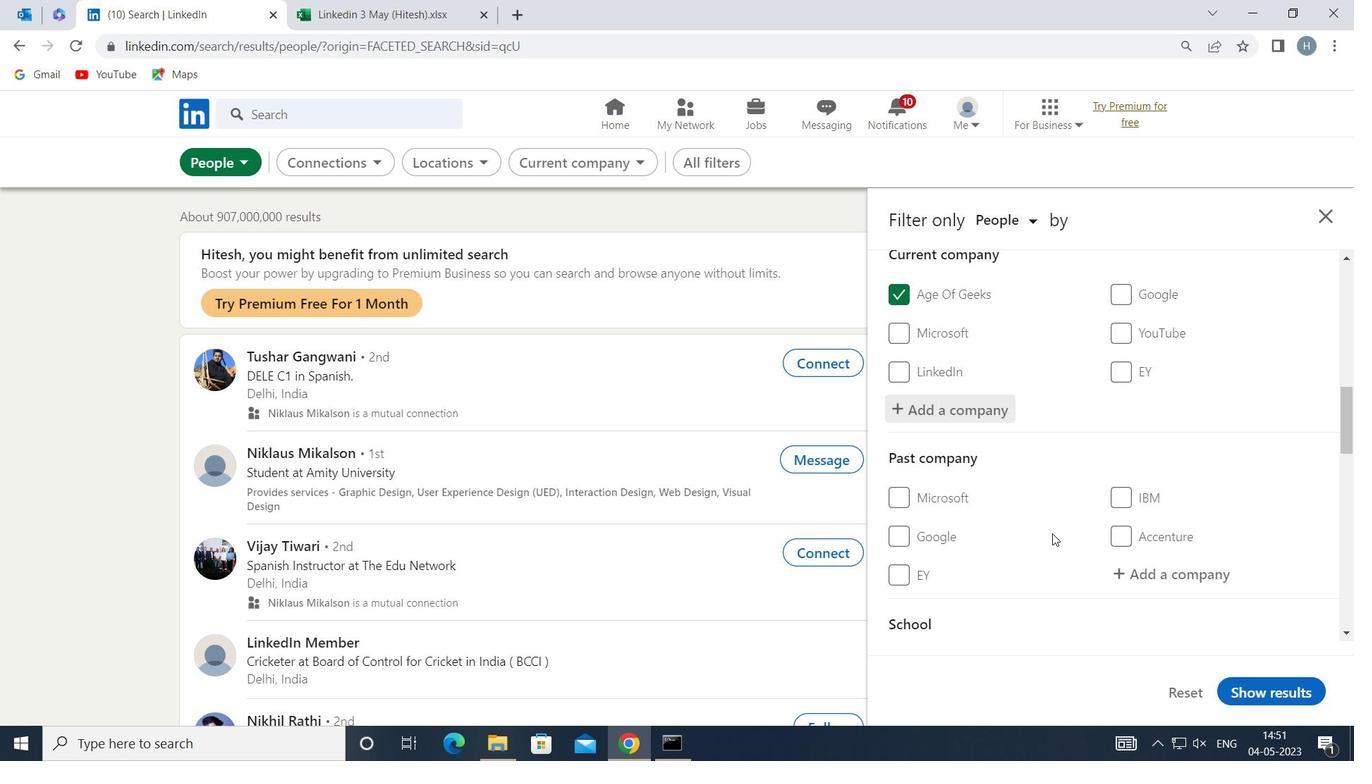 
Action: Mouse scrolled (1055, 533) with delta (0, 0)
Screenshot: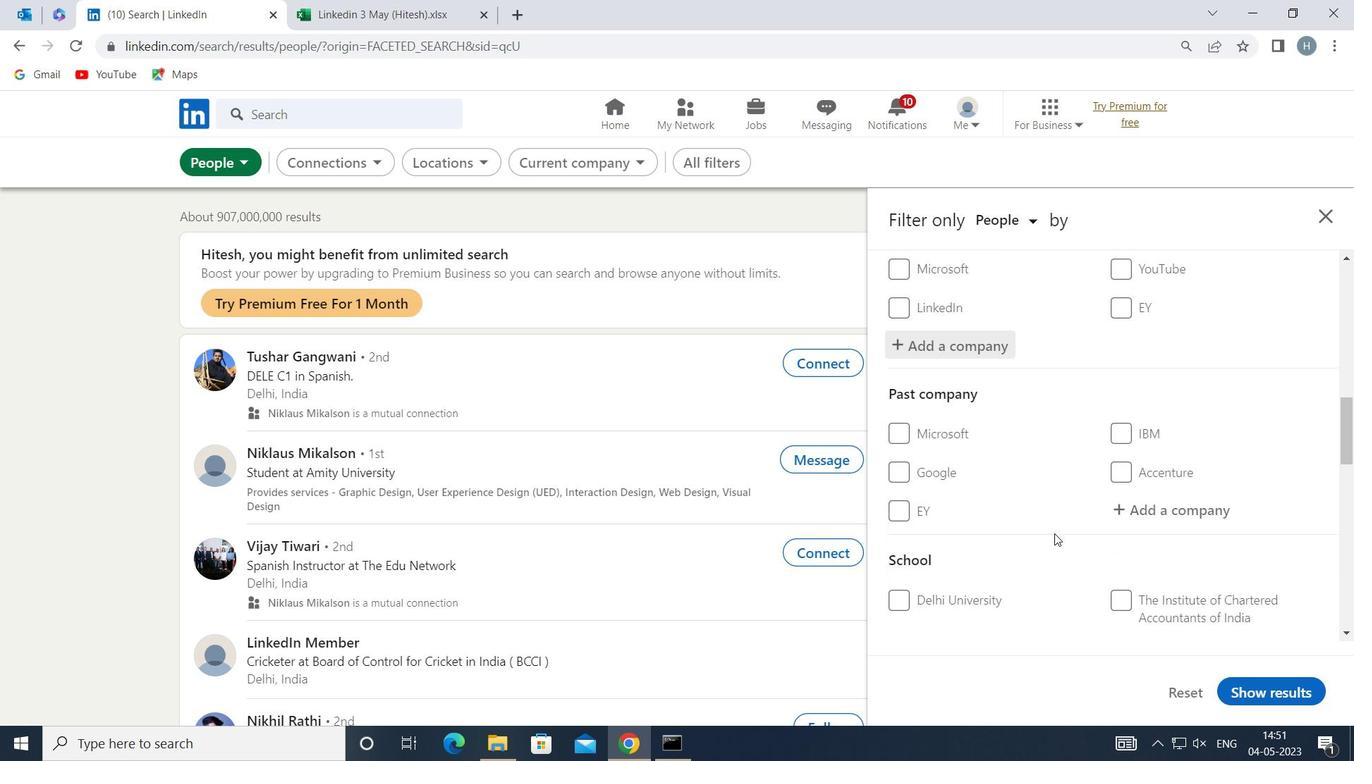 
Action: Mouse scrolled (1055, 533) with delta (0, 0)
Screenshot: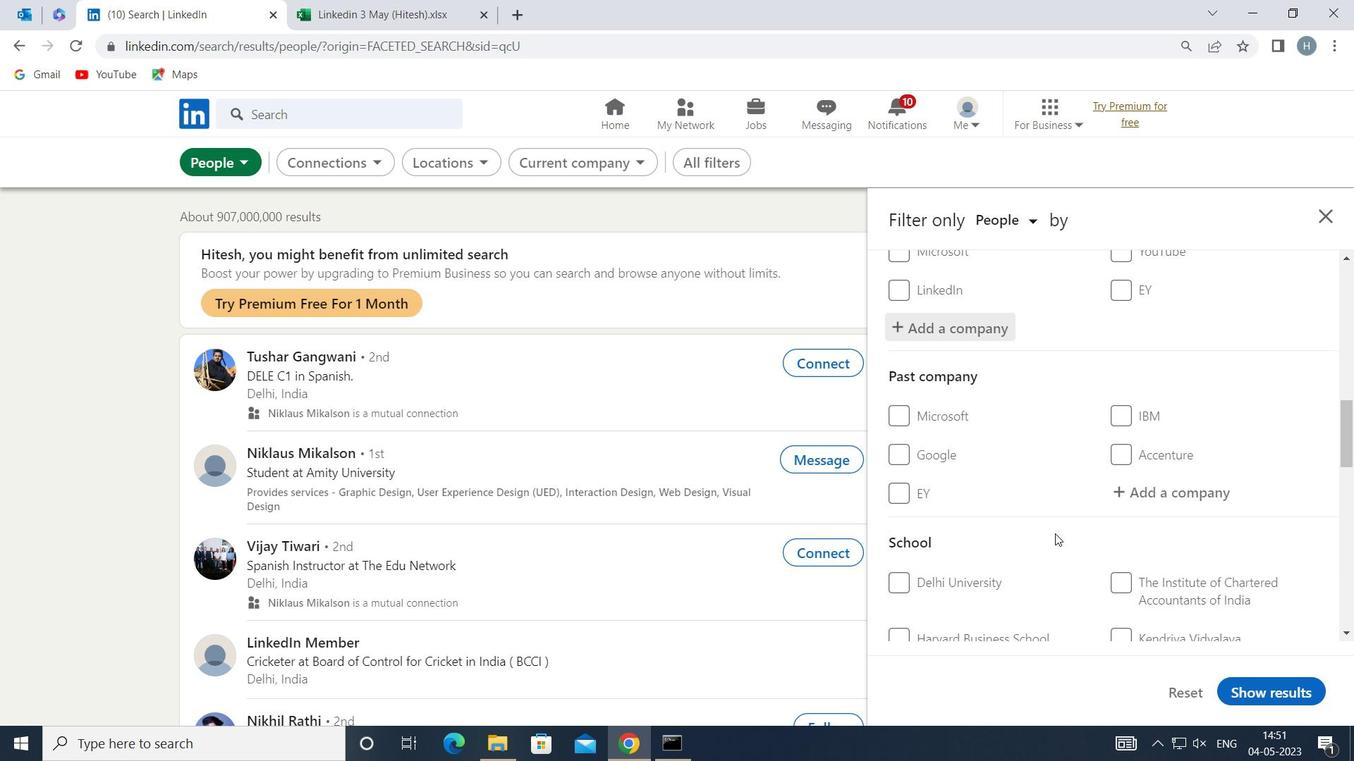 
Action: Mouse moved to (1057, 533)
Screenshot: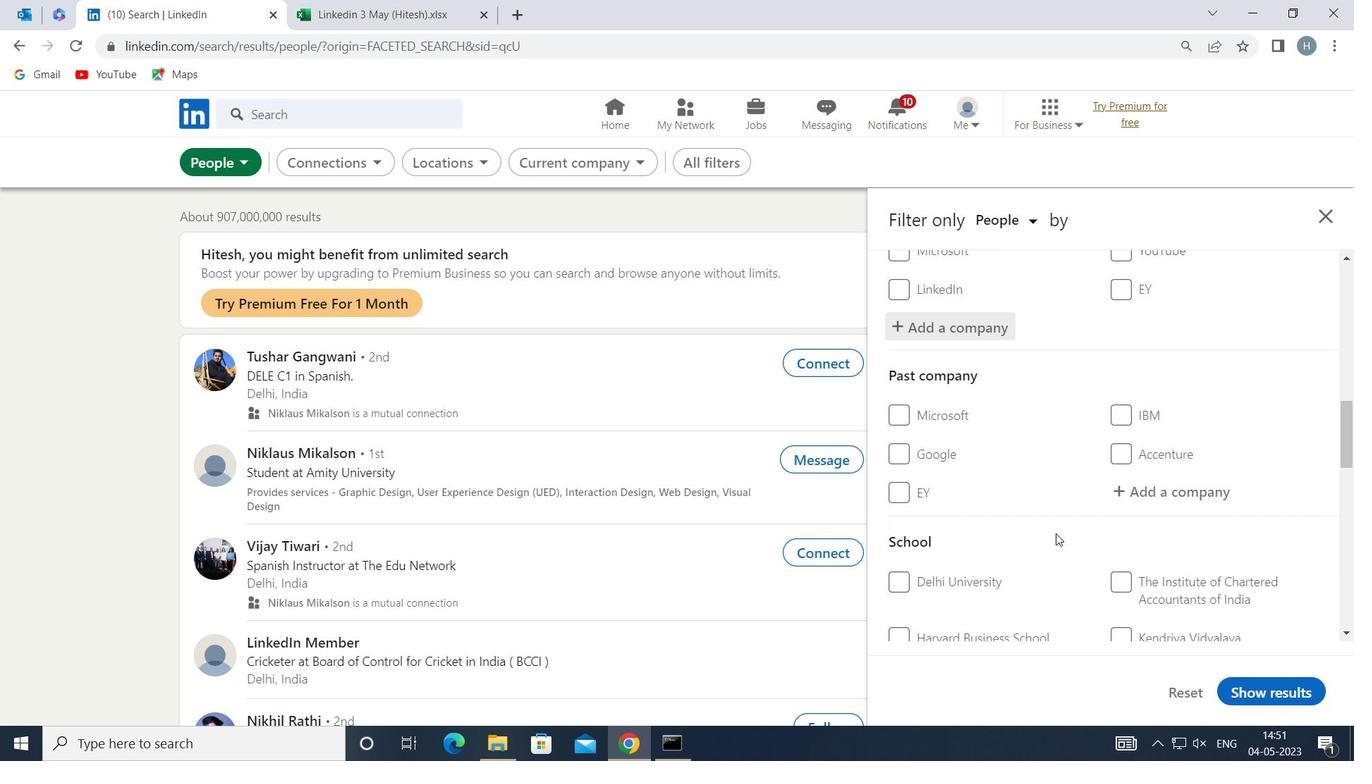 
Action: Mouse scrolled (1057, 533) with delta (0, 0)
Screenshot: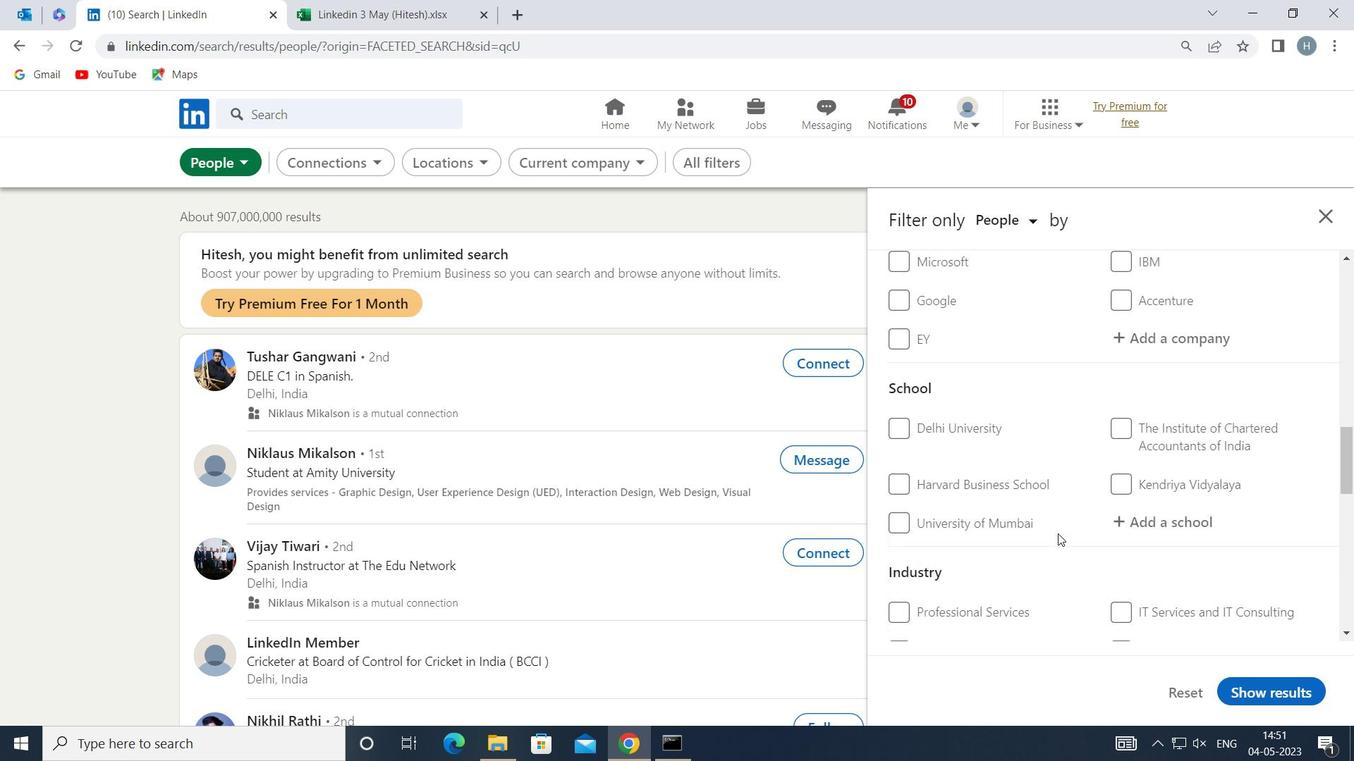 
Action: Mouse moved to (1180, 413)
Screenshot: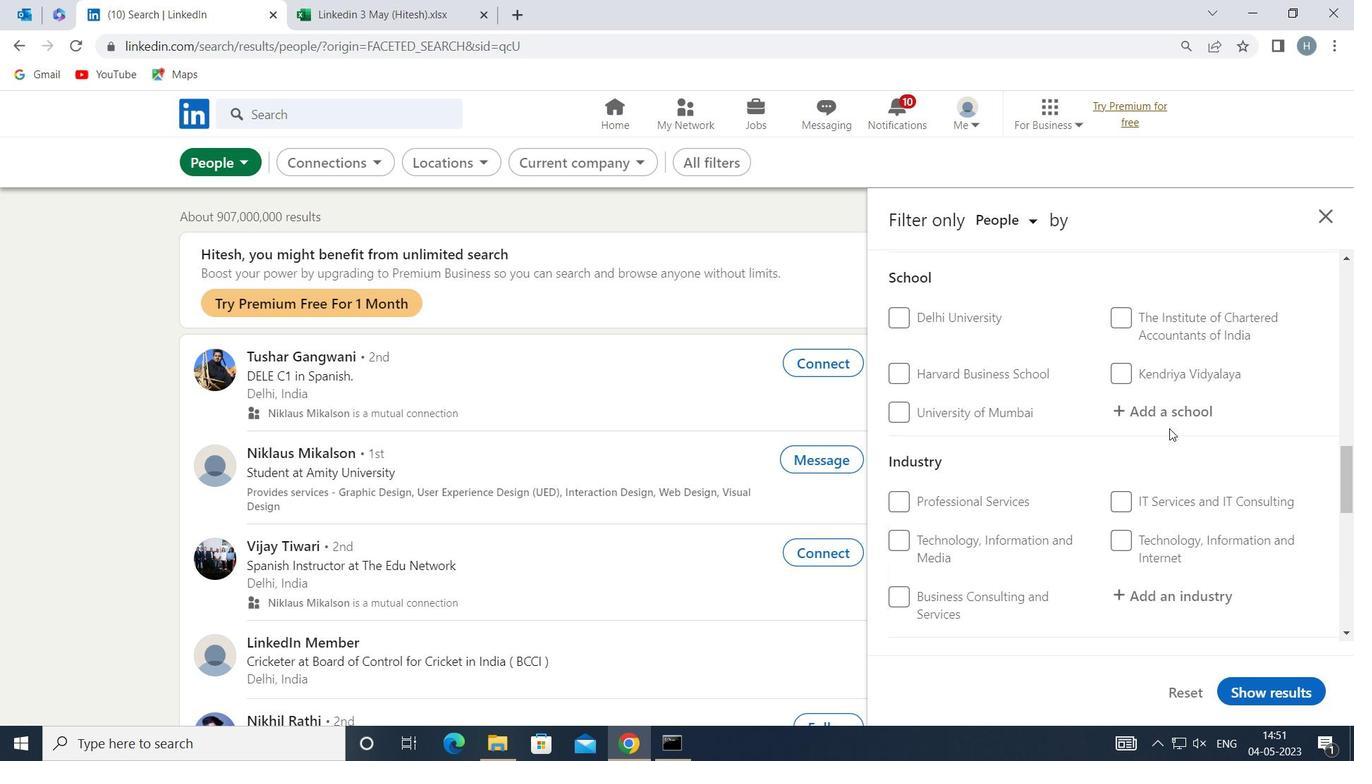 
Action: Mouse pressed left at (1180, 413)
Screenshot: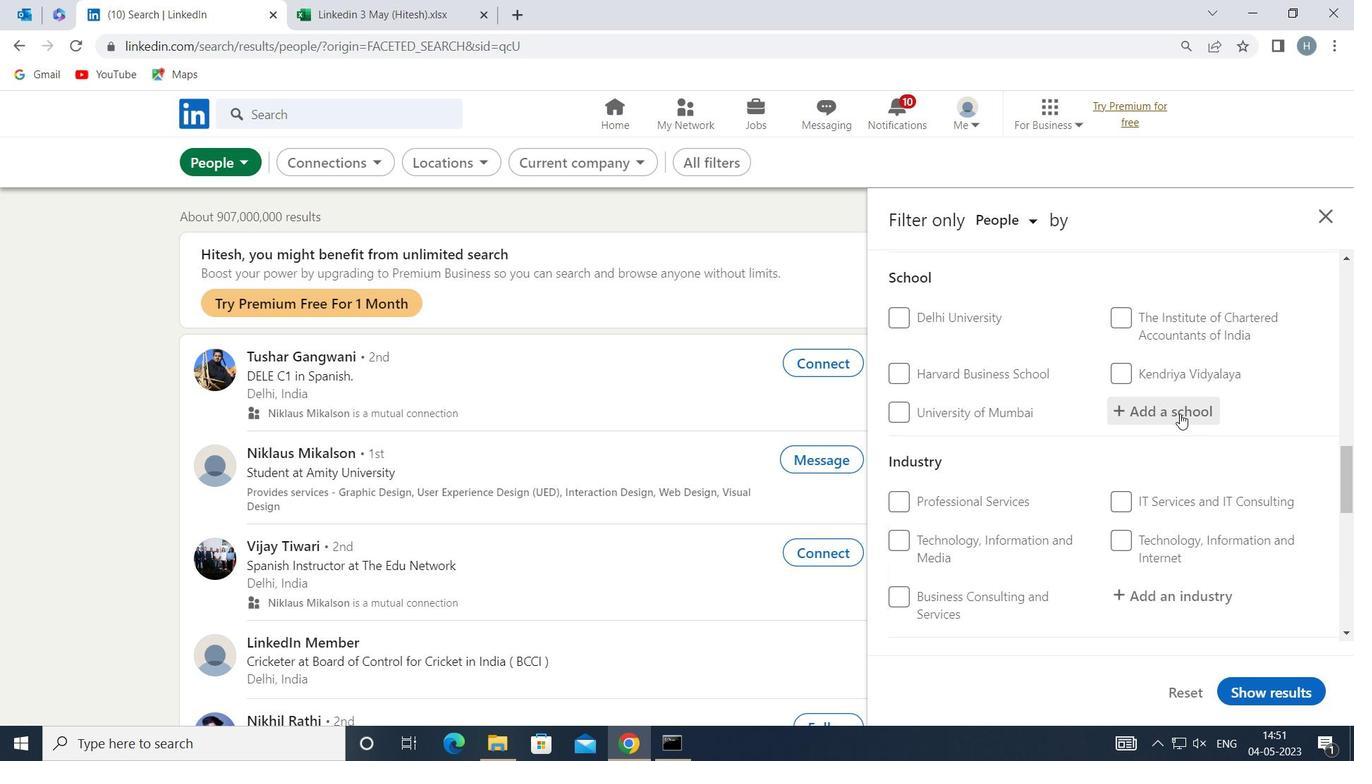 
Action: Key pressed <Key.shift>SYMBIOSIS
Screenshot: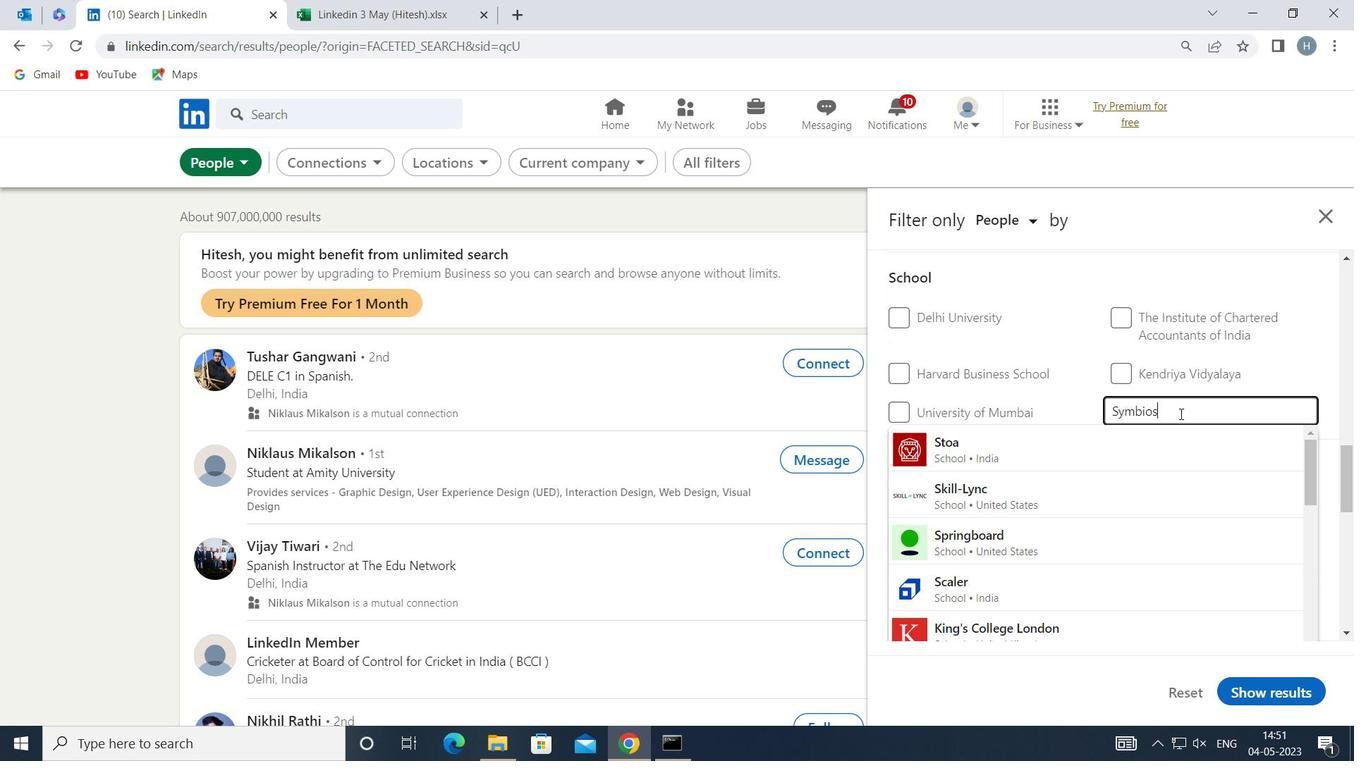 
Action: Mouse moved to (1188, 412)
Screenshot: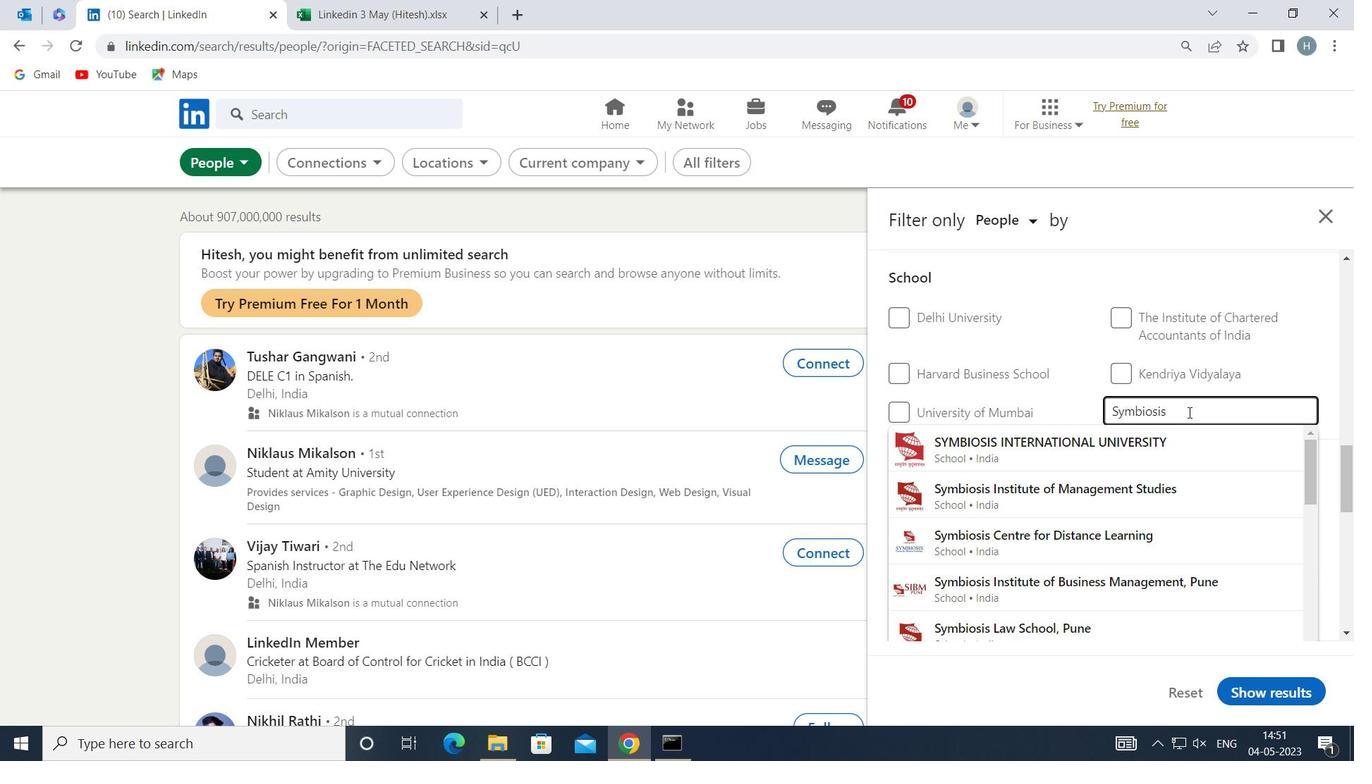 
Action: Key pressed <Key.space>
Screenshot: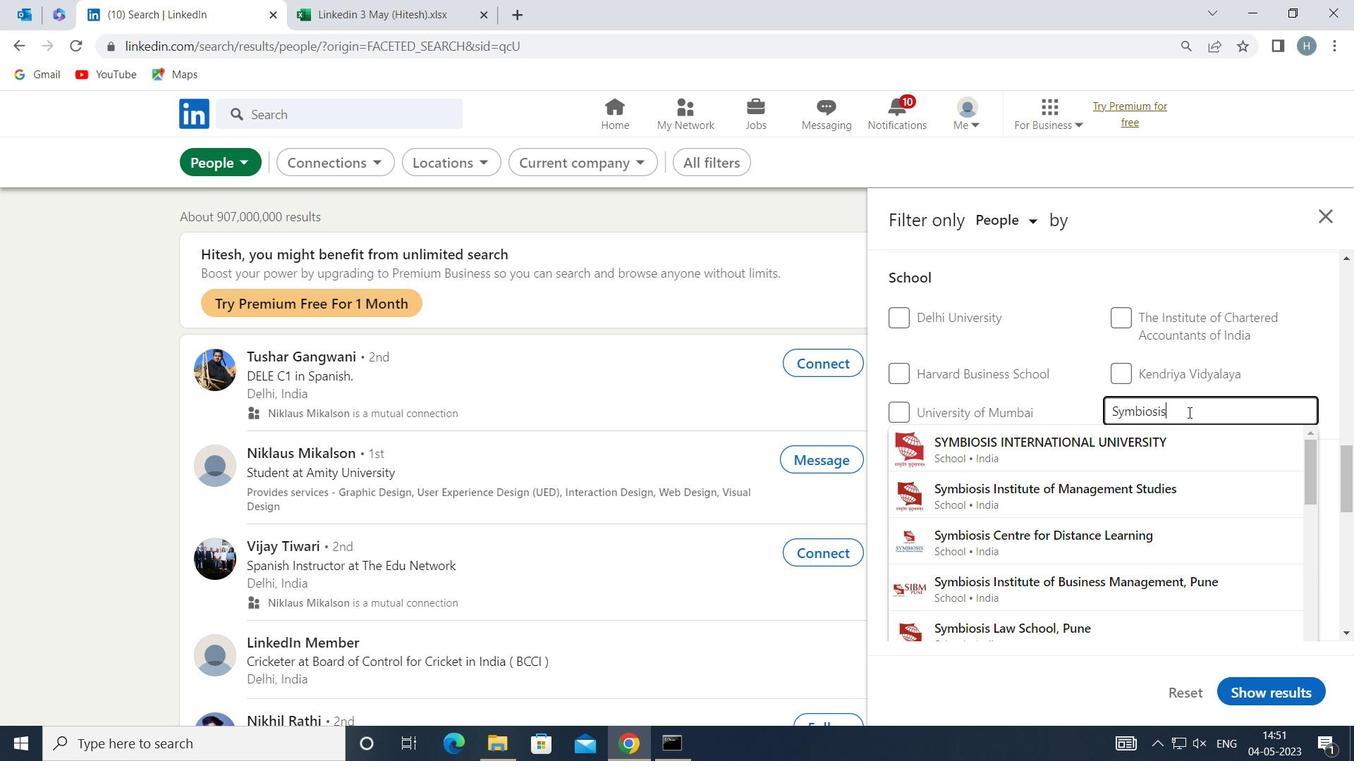 
Action: Mouse moved to (1188, 413)
Screenshot: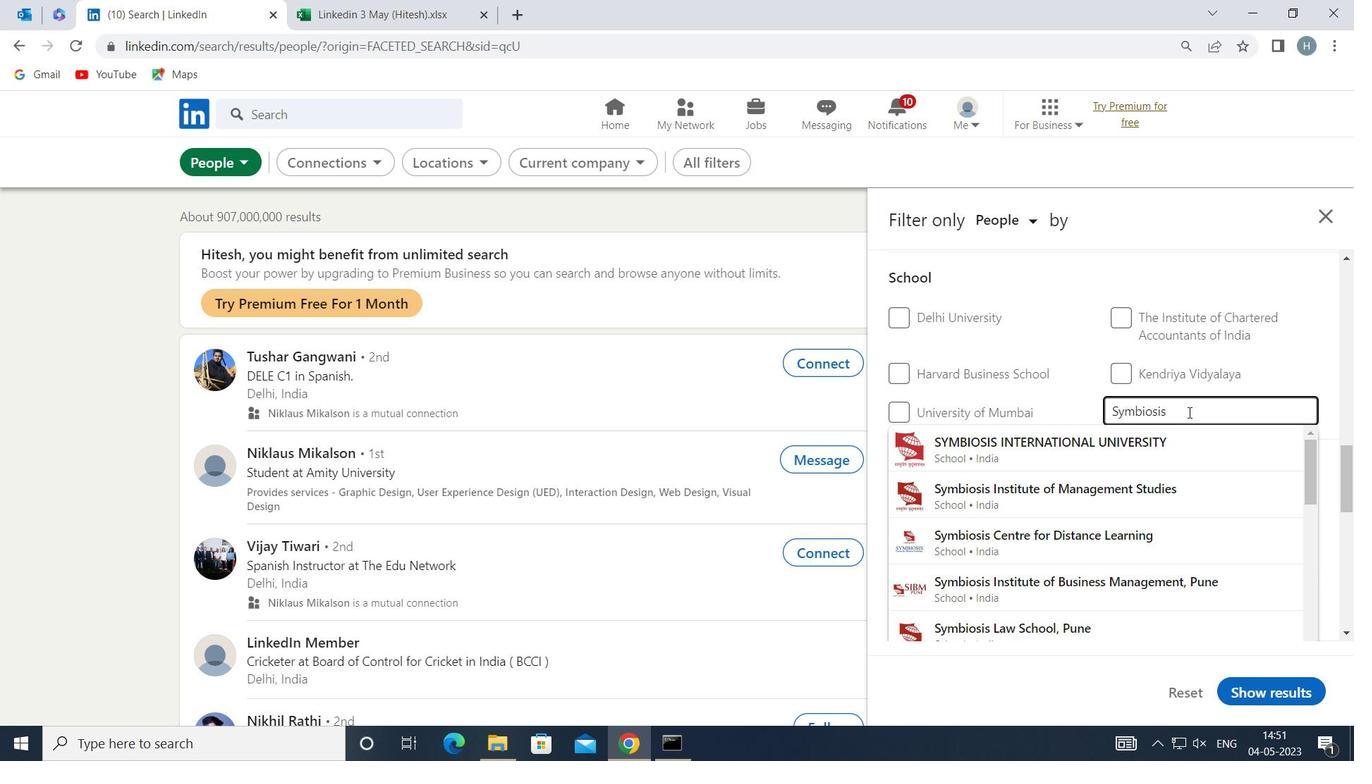 
Action: Key pressed <Key.shift><Key.shift><Key.shift><Key.shift><Key.shift><Key.shift><Key.shift><Key.shift><Key.shift><Key.shift>SKILLS<Key.space>
Screenshot: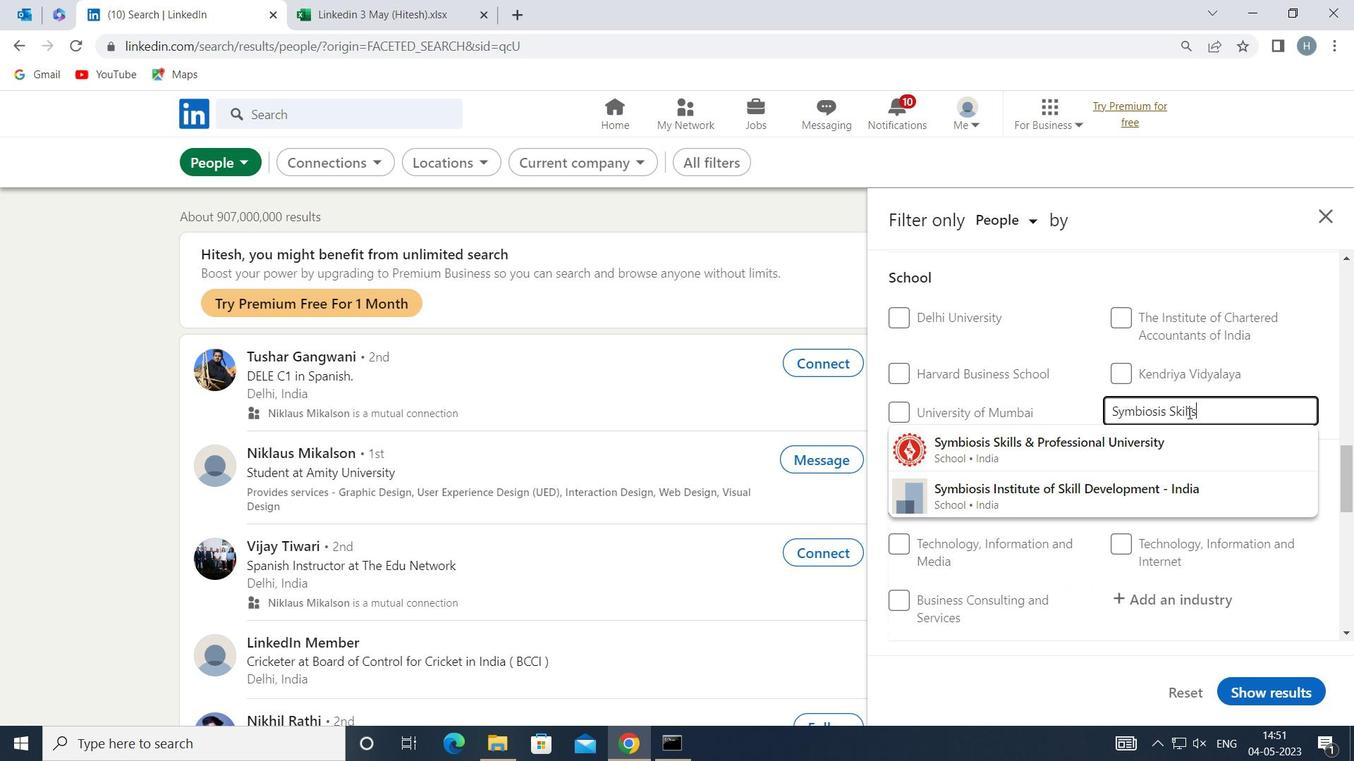 
Action: Mouse moved to (1172, 445)
Screenshot: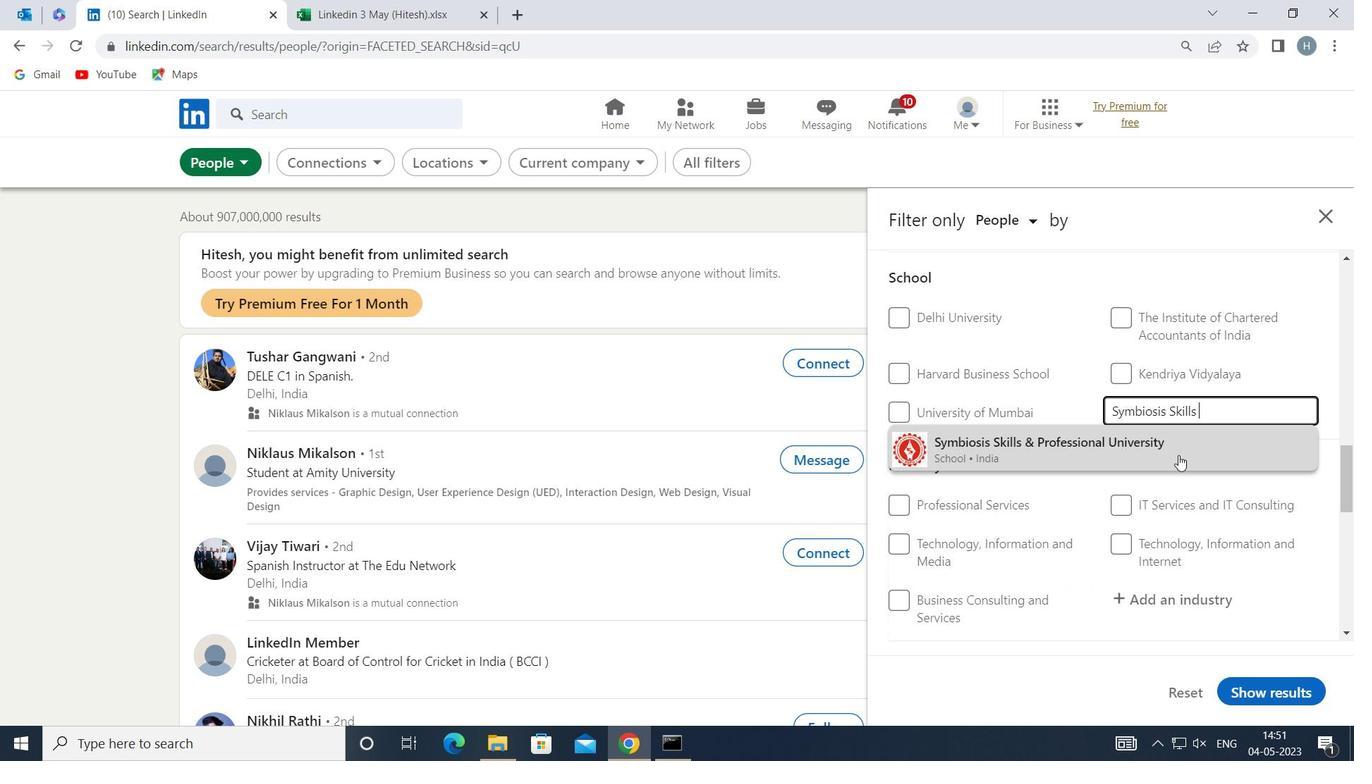 
Action: Mouse pressed left at (1172, 445)
Screenshot: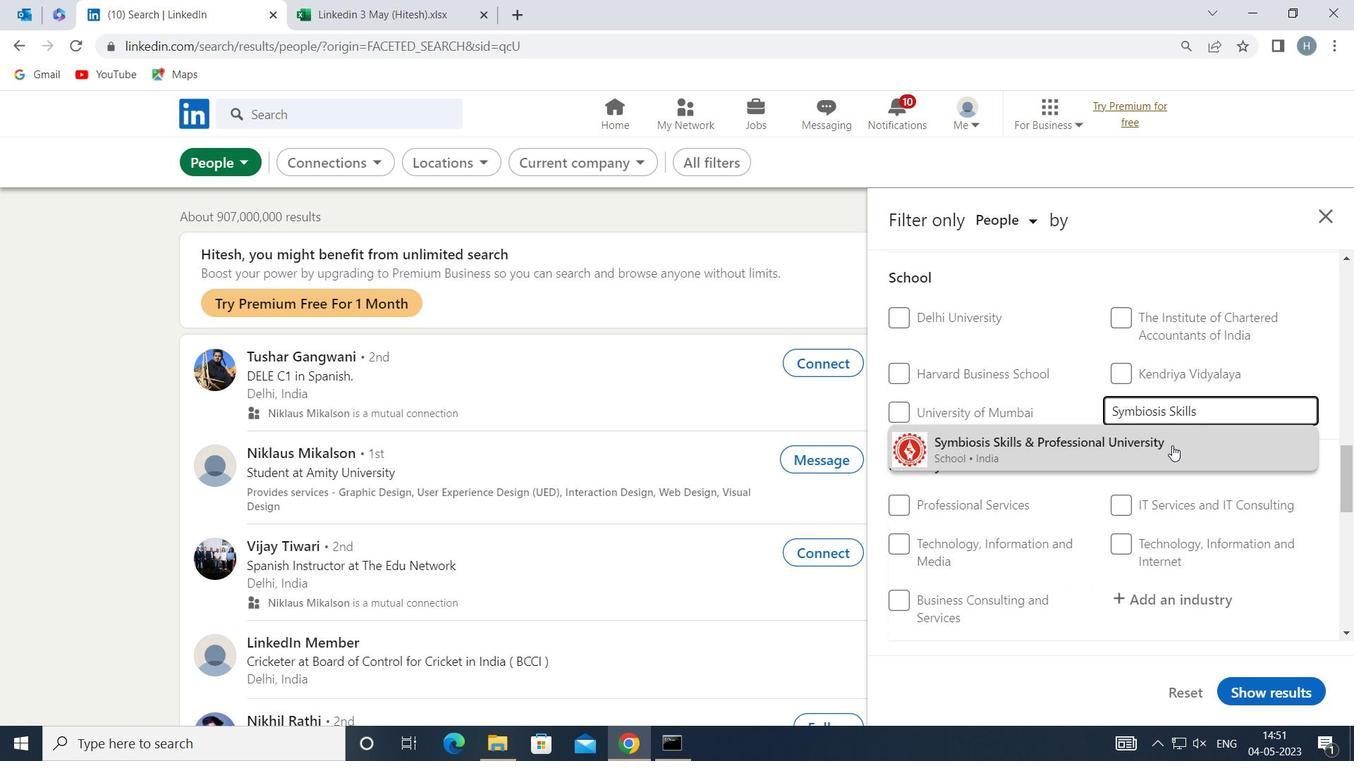 
Action: Mouse moved to (1091, 436)
Screenshot: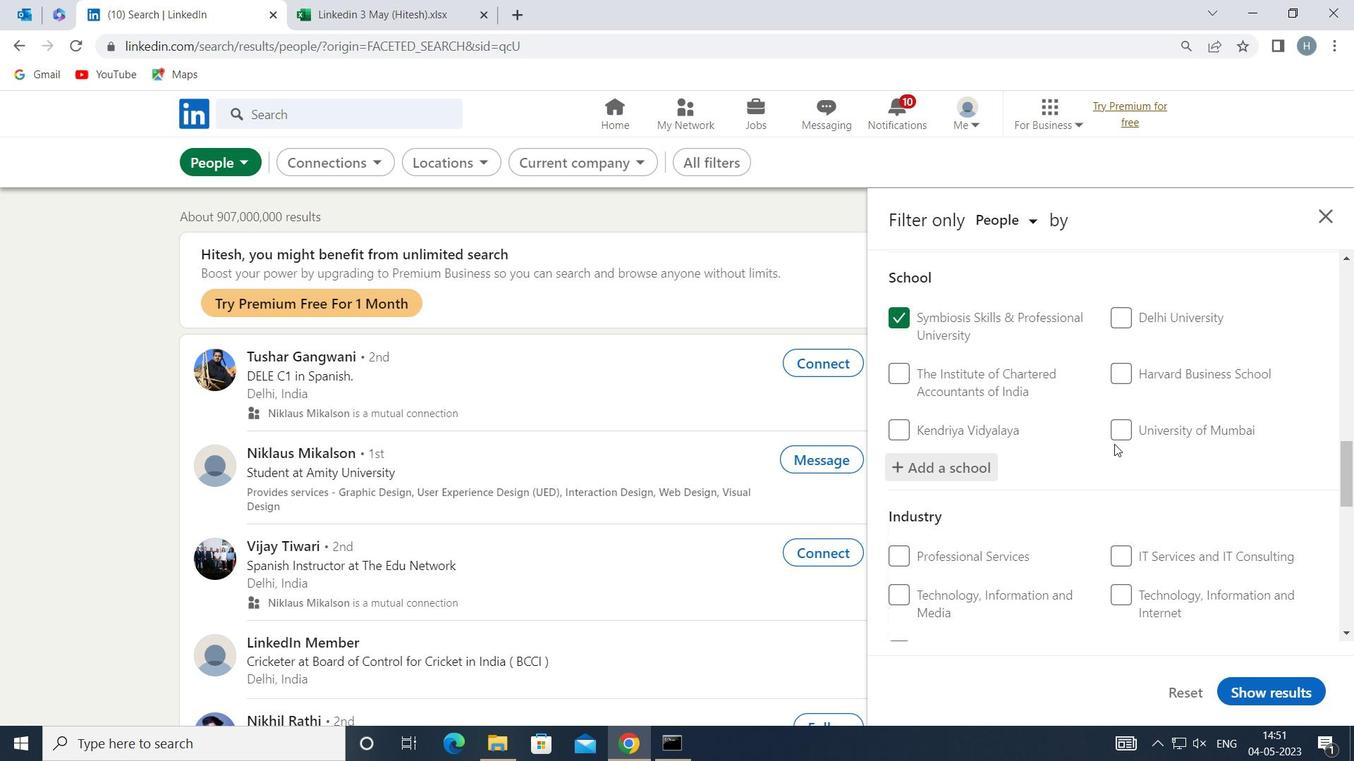 
Action: Mouse scrolled (1091, 435) with delta (0, 0)
Screenshot: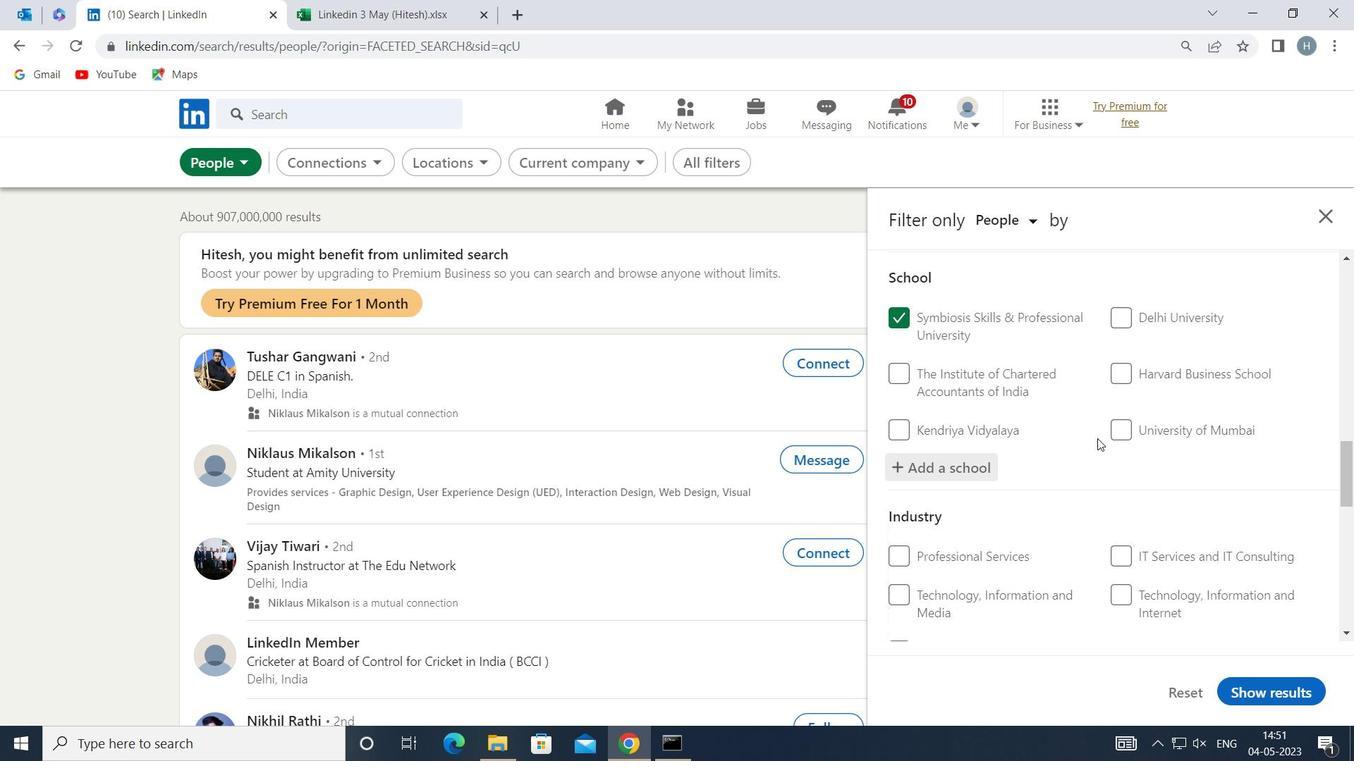 
Action: Mouse moved to (1090, 435)
Screenshot: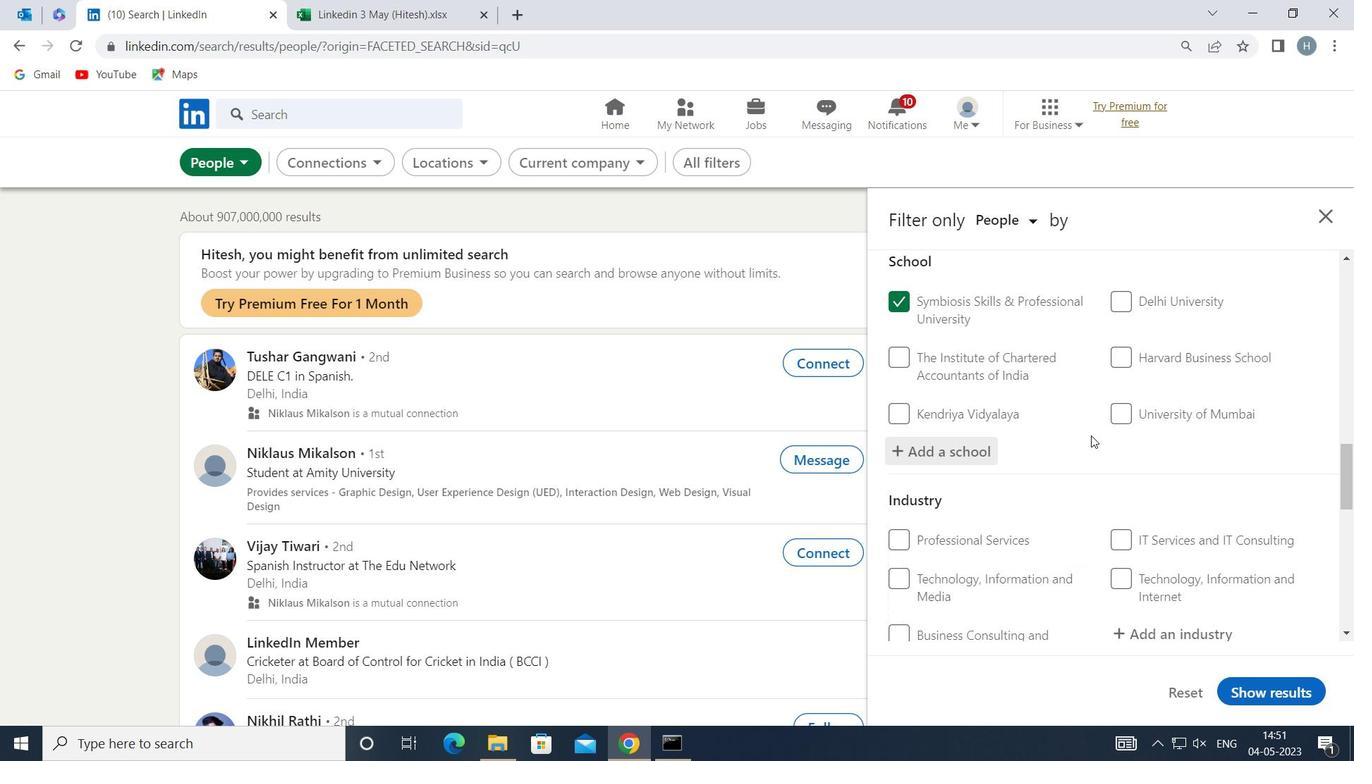 
Action: Mouse scrolled (1090, 434) with delta (0, 0)
Screenshot: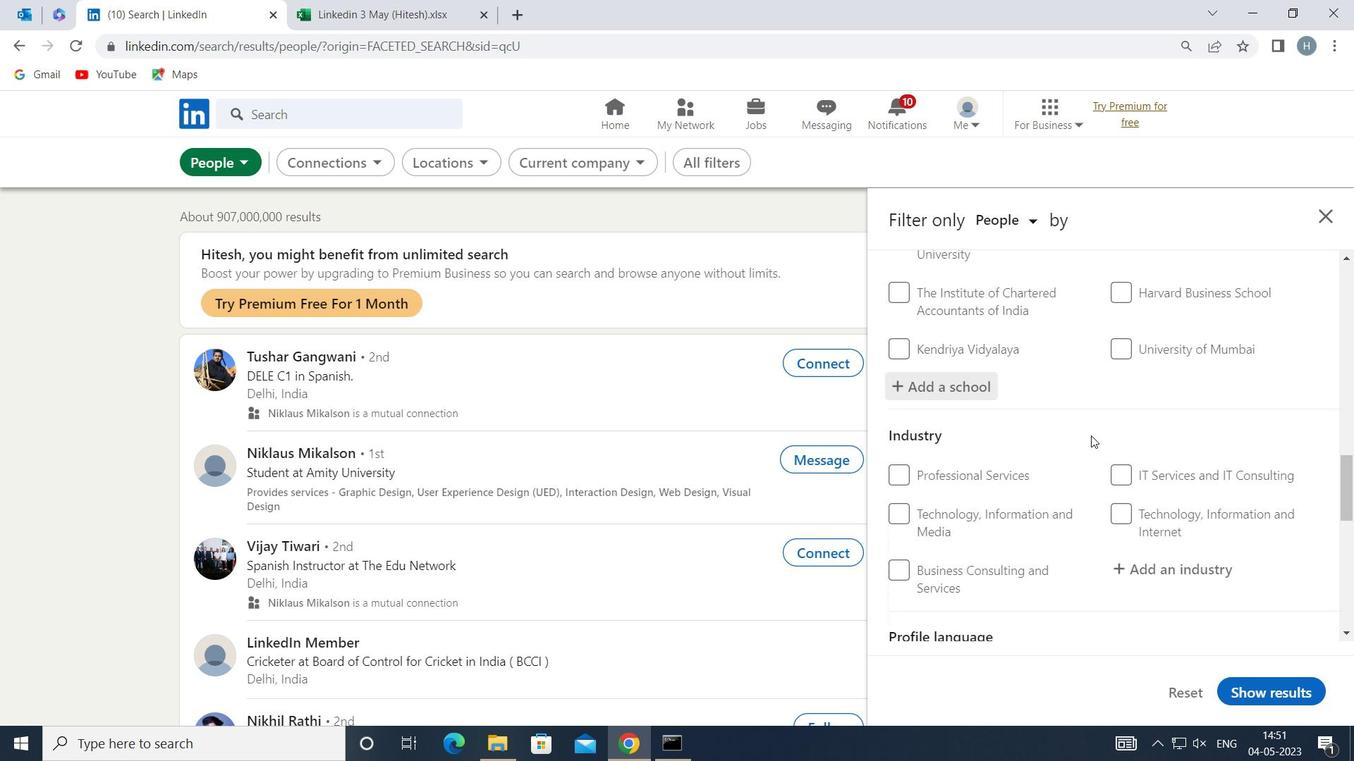 
Action: Mouse moved to (1205, 466)
Screenshot: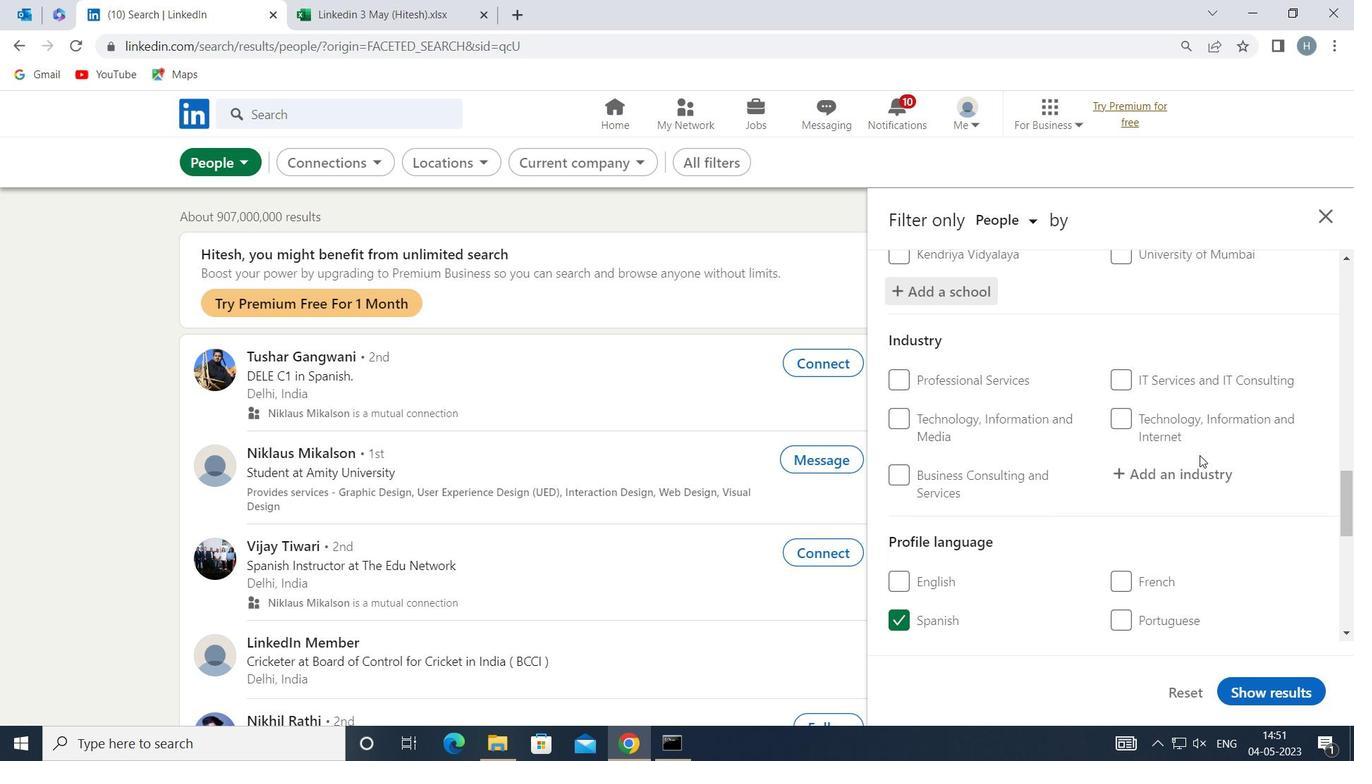 
Action: Mouse pressed left at (1205, 466)
Screenshot: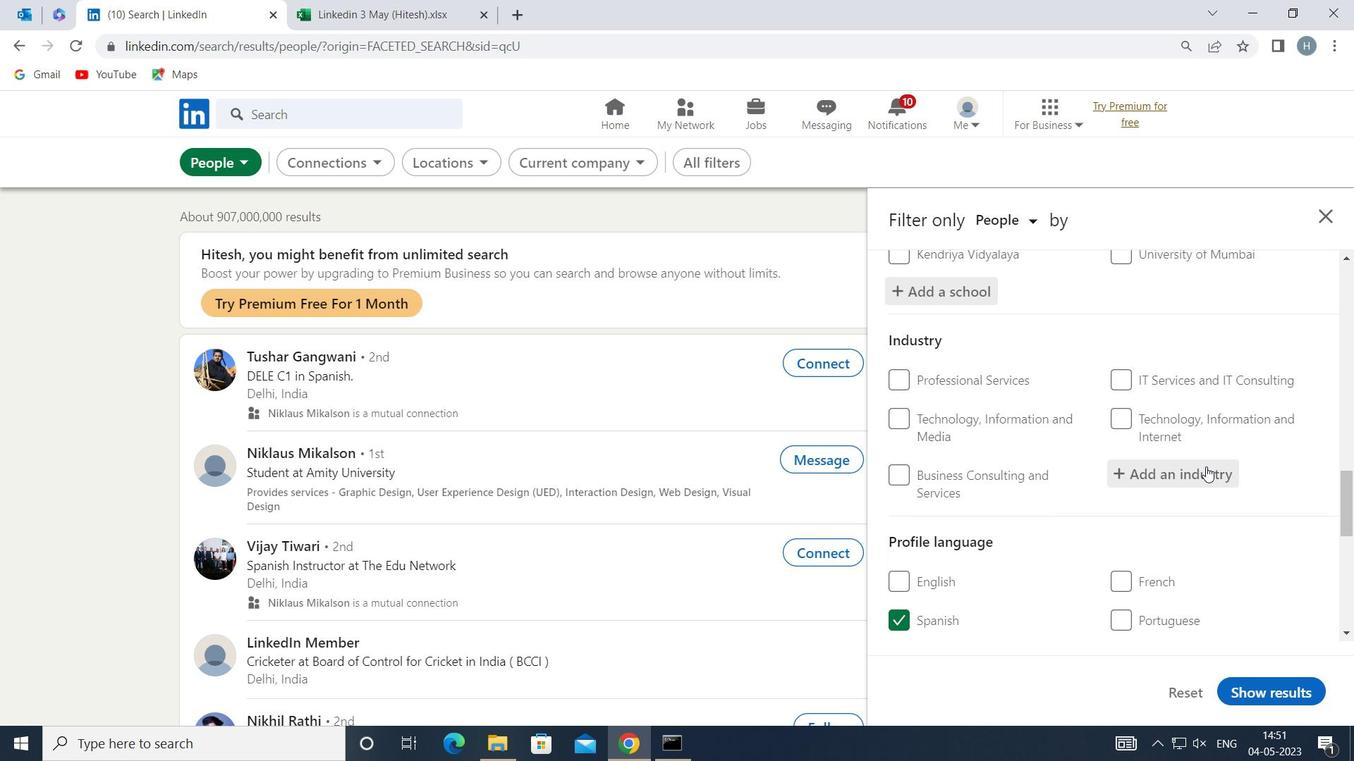 
Action: Mouse moved to (1204, 468)
Screenshot: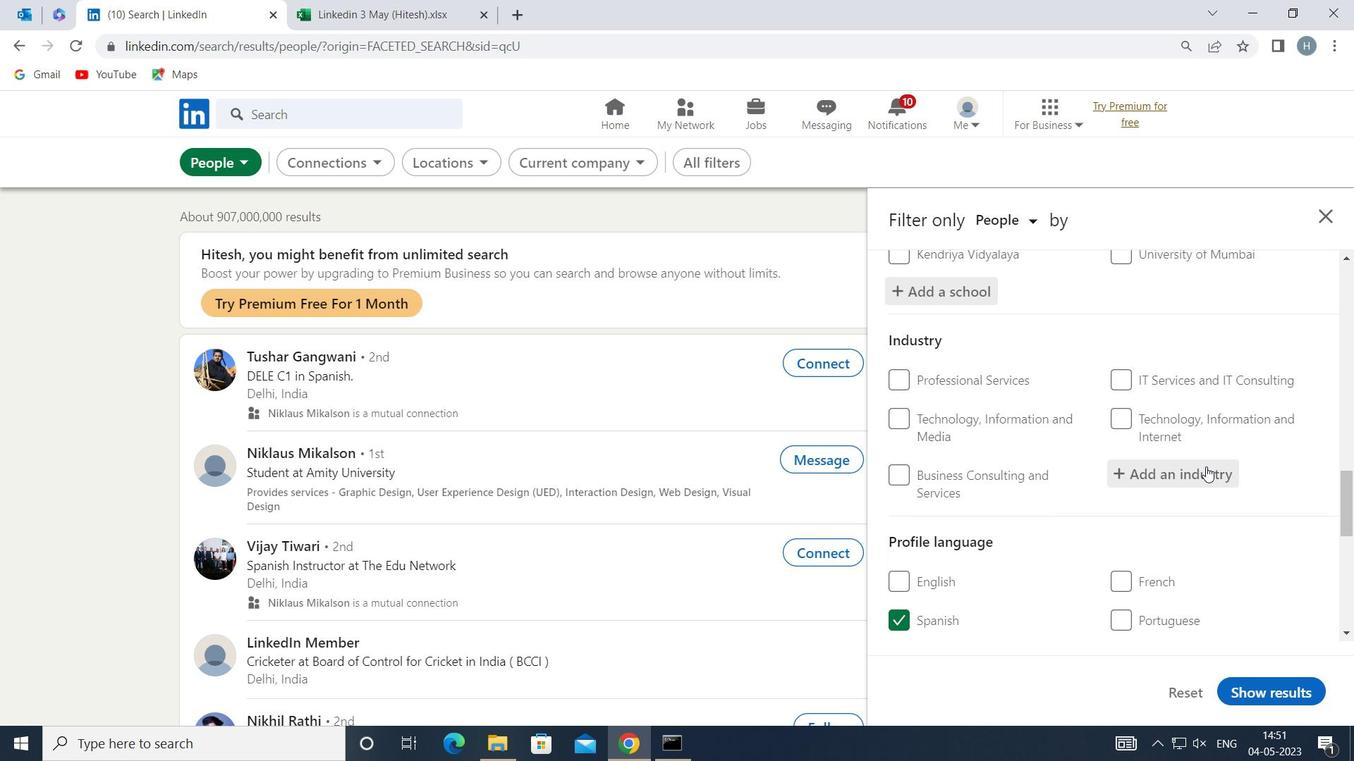 
Action: Key pressed <Key.shift>INVEST
Screenshot: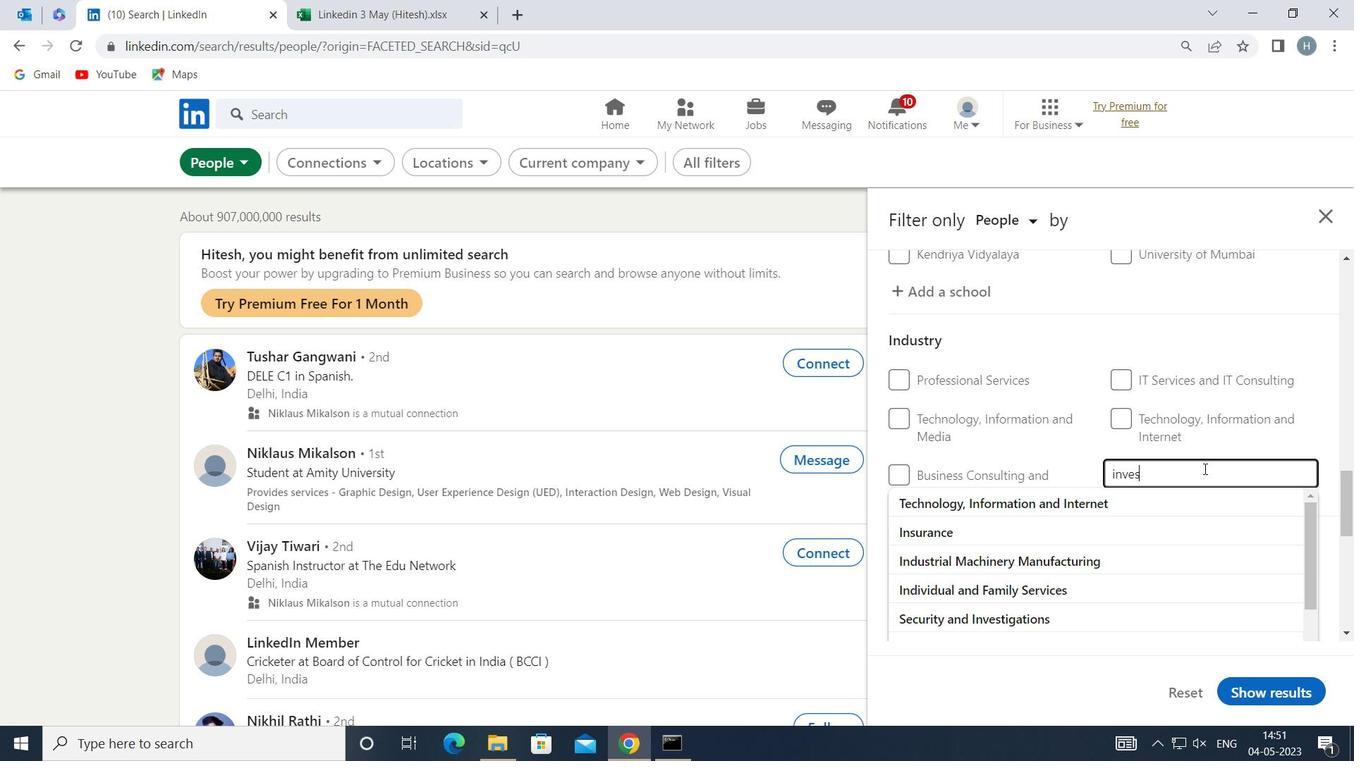 
Action: Mouse moved to (1111, 529)
Screenshot: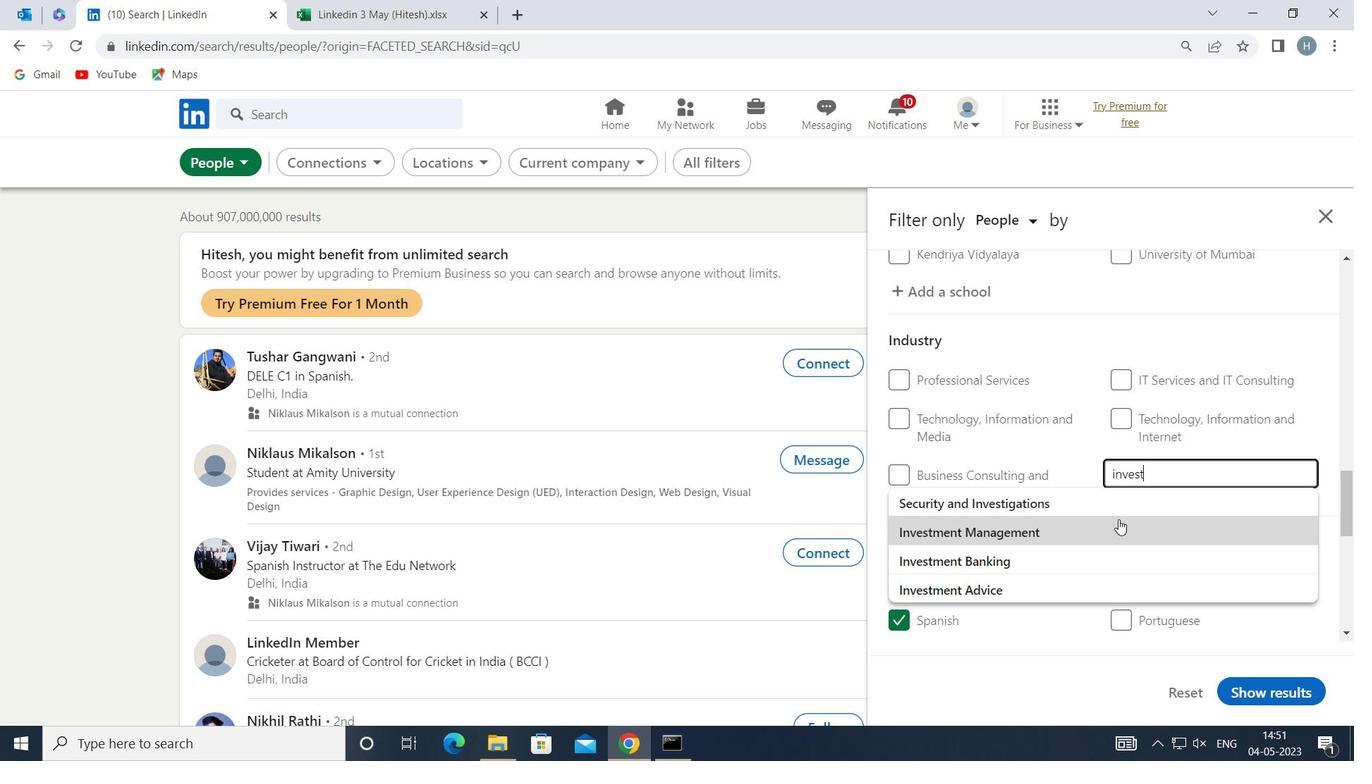 
Action: Mouse pressed left at (1111, 529)
Screenshot: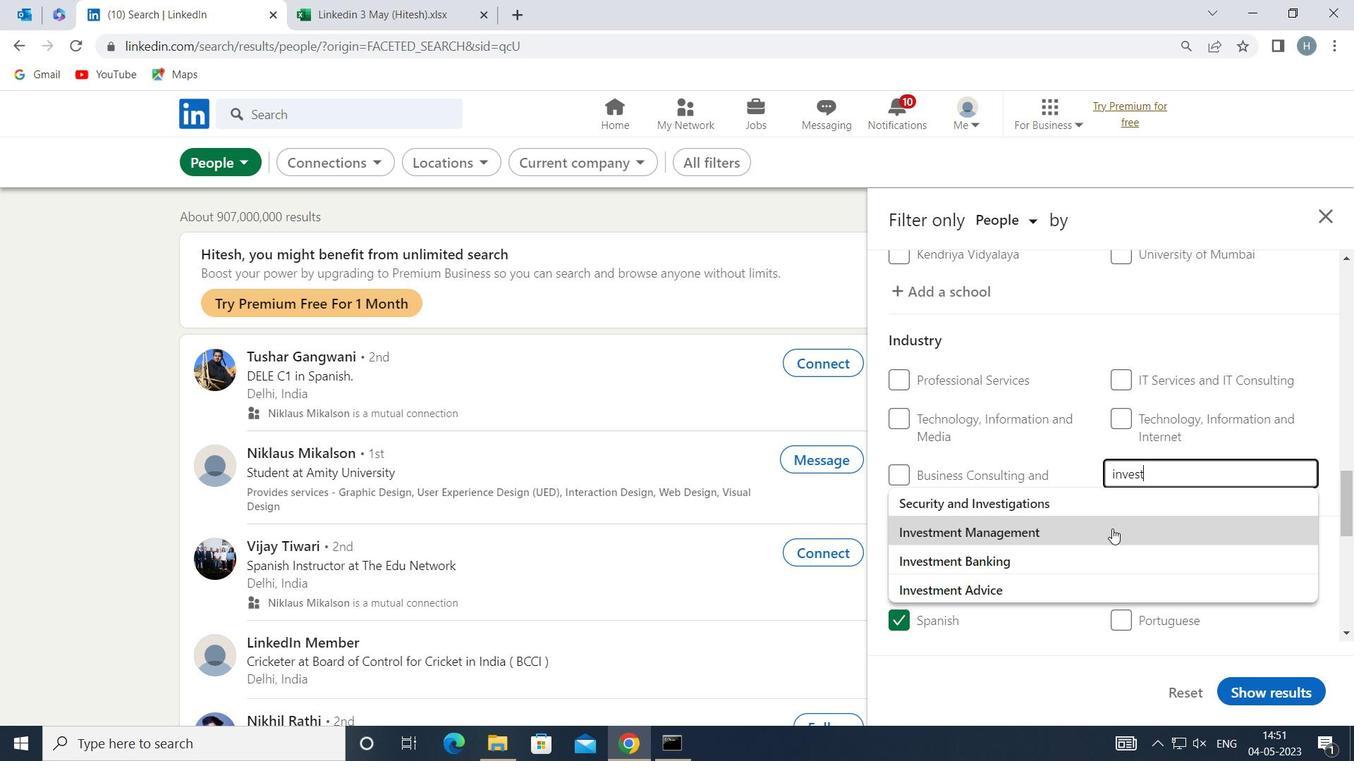 
Action: Mouse moved to (1083, 512)
Screenshot: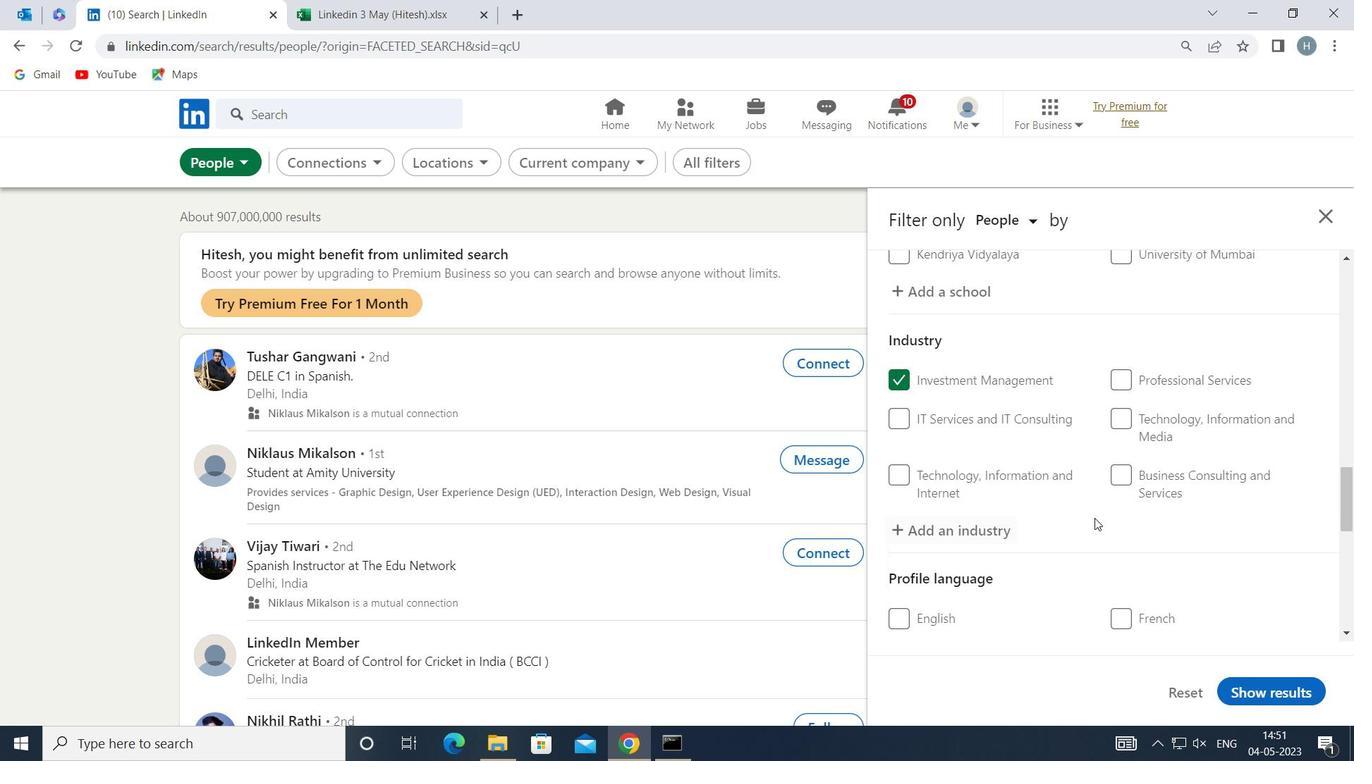 
Action: Mouse scrolled (1083, 512) with delta (0, 0)
Screenshot: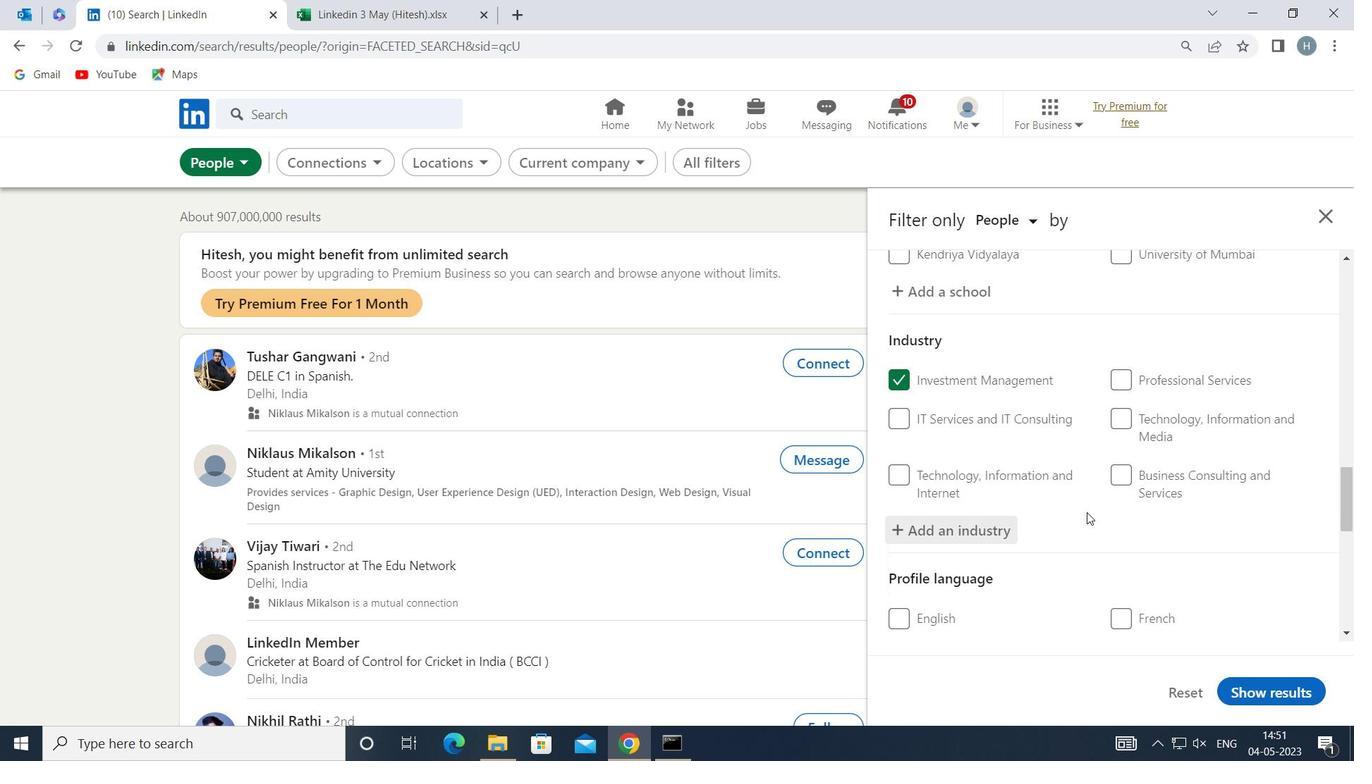 
Action: Mouse moved to (1083, 512)
Screenshot: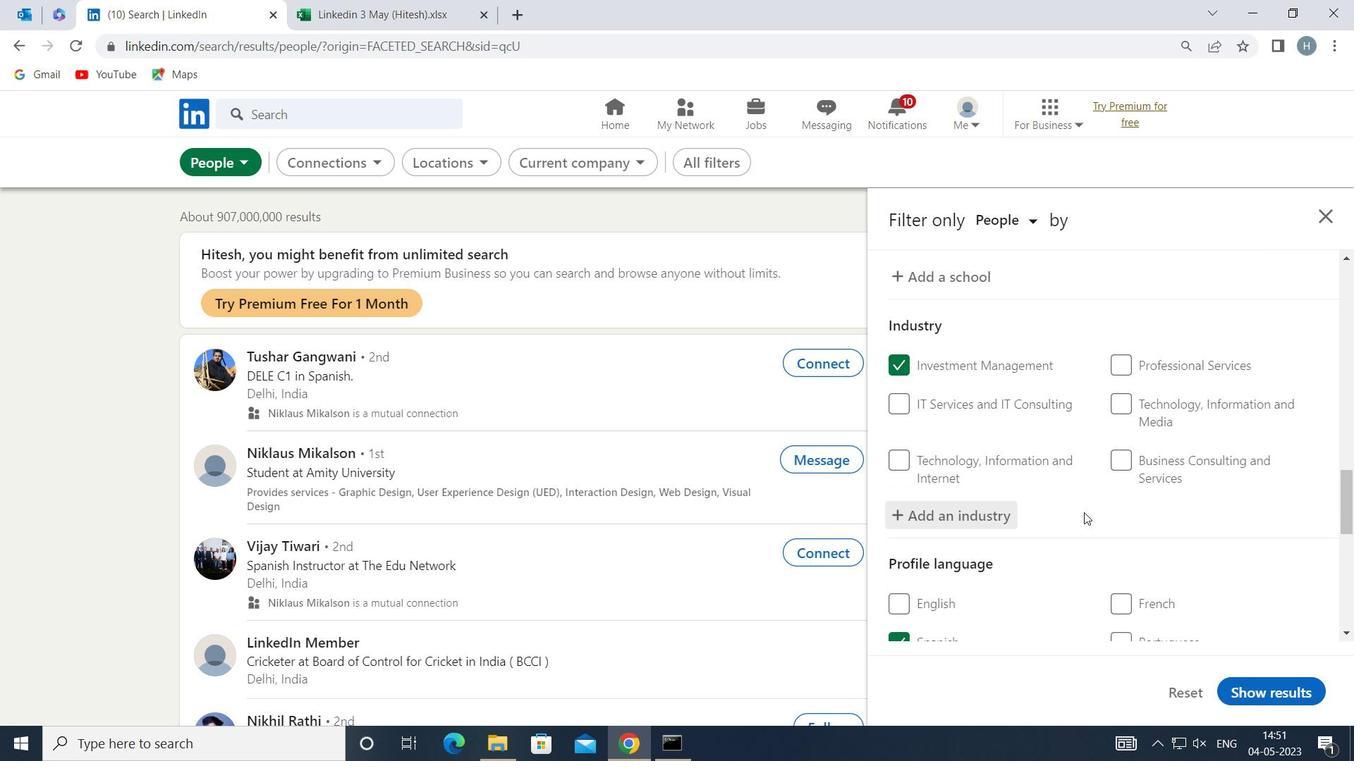 
Action: Mouse scrolled (1083, 512) with delta (0, 0)
Screenshot: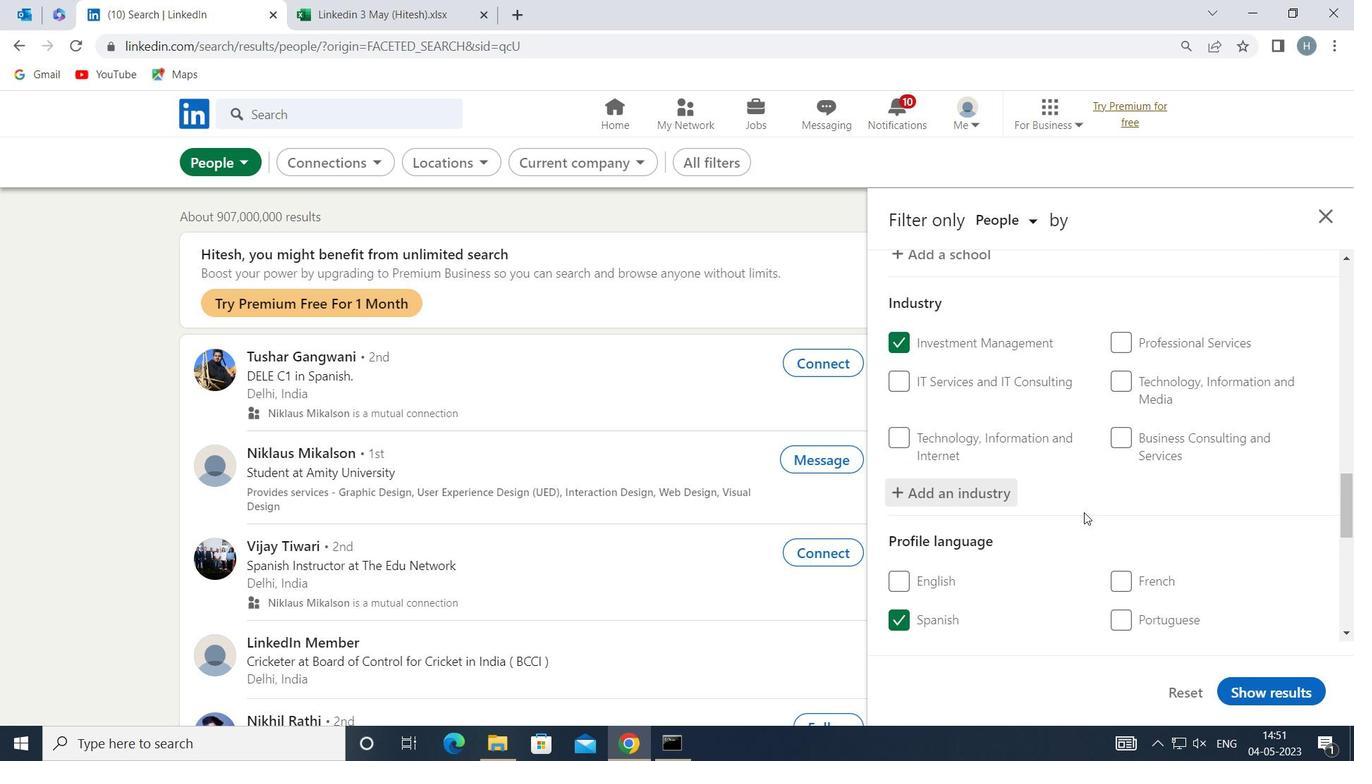 
Action: Mouse scrolled (1083, 512) with delta (0, 0)
Screenshot: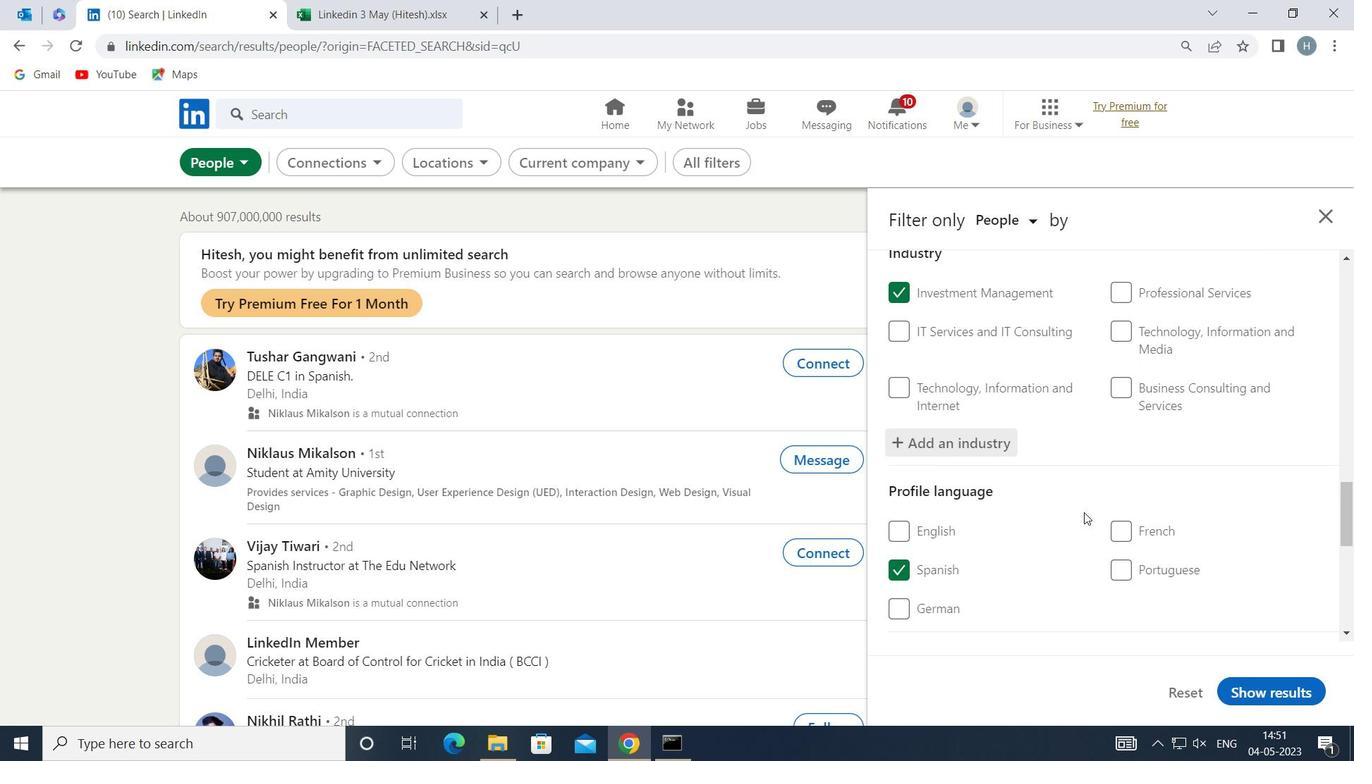 
Action: Mouse scrolled (1083, 512) with delta (0, 0)
Screenshot: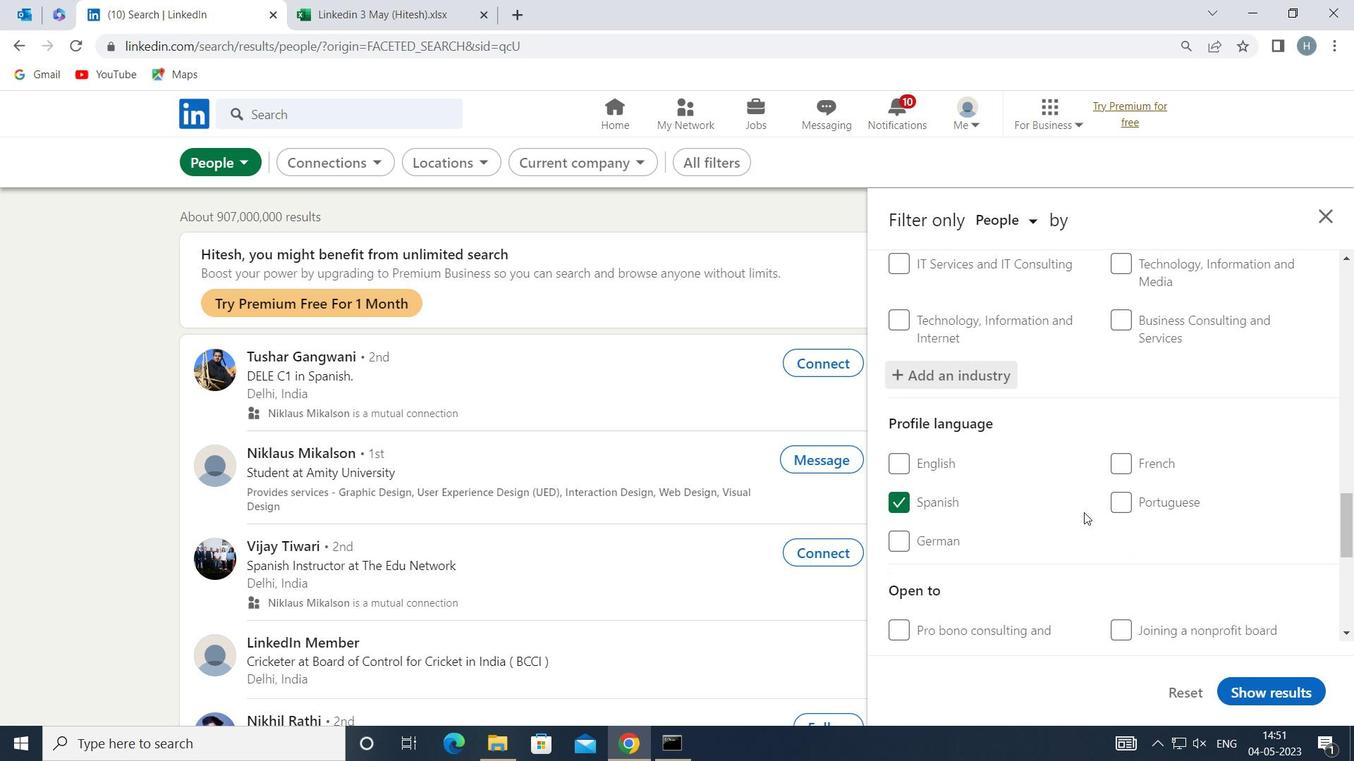 
Action: Mouse scrolled (1083, 512) with delta (0, 0)
Screenshot: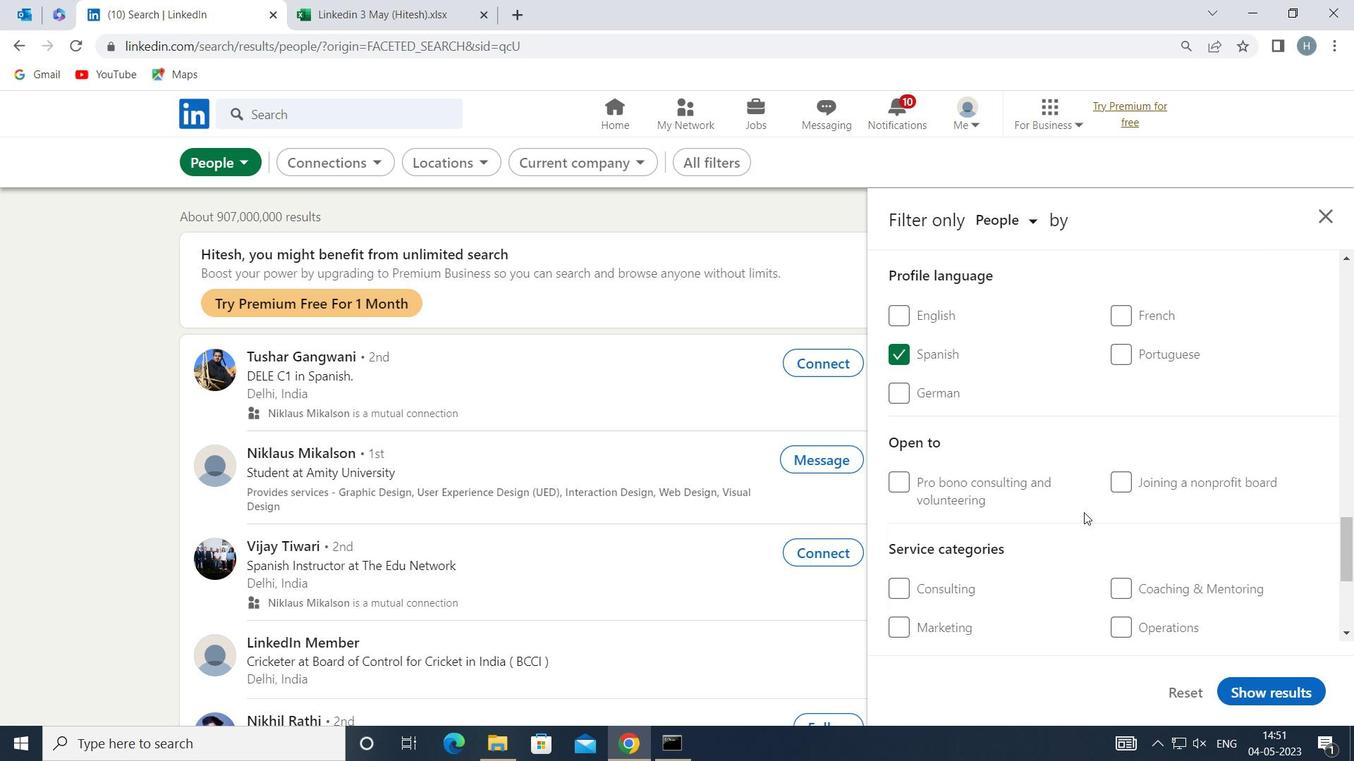 
Action: Mouse moved to (1177, 521)
Screenshot: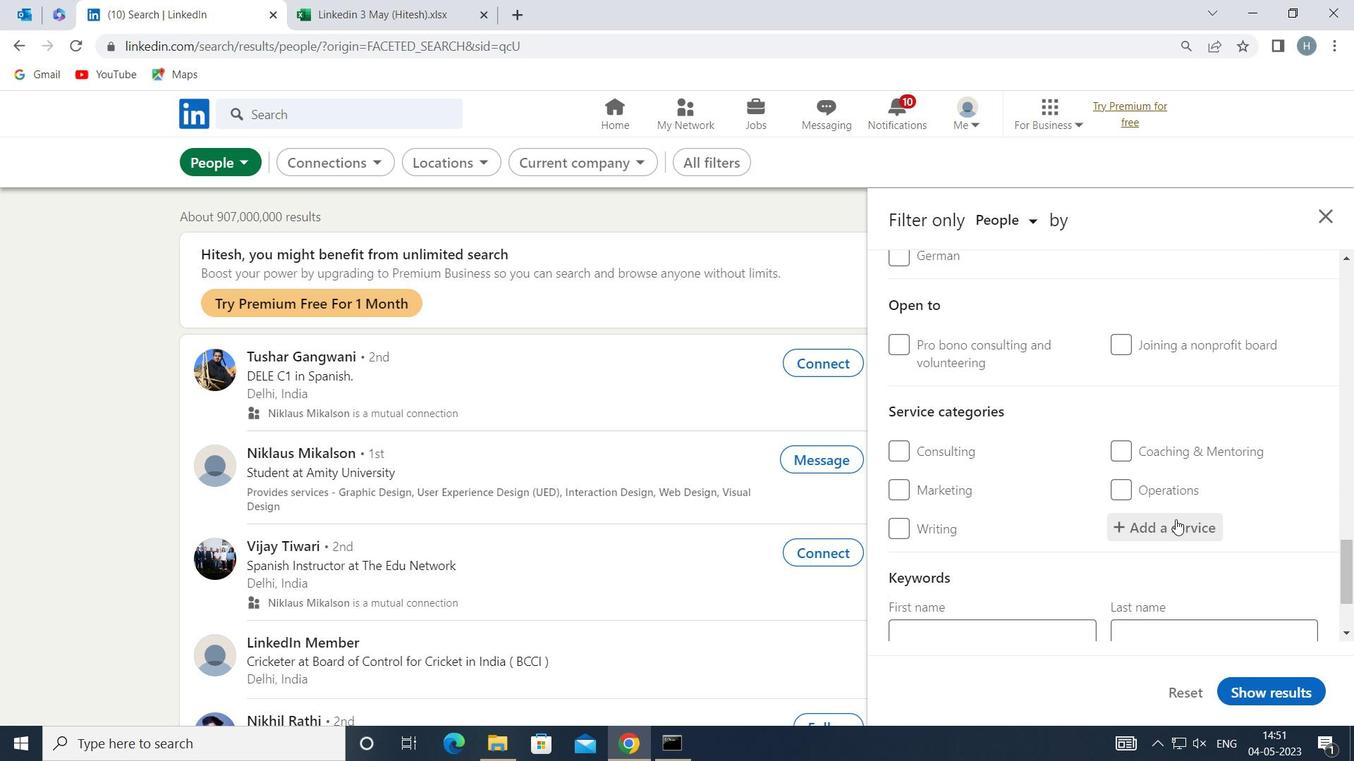 
Action: Mouse pressed left at (1177, 521)
Screenshot: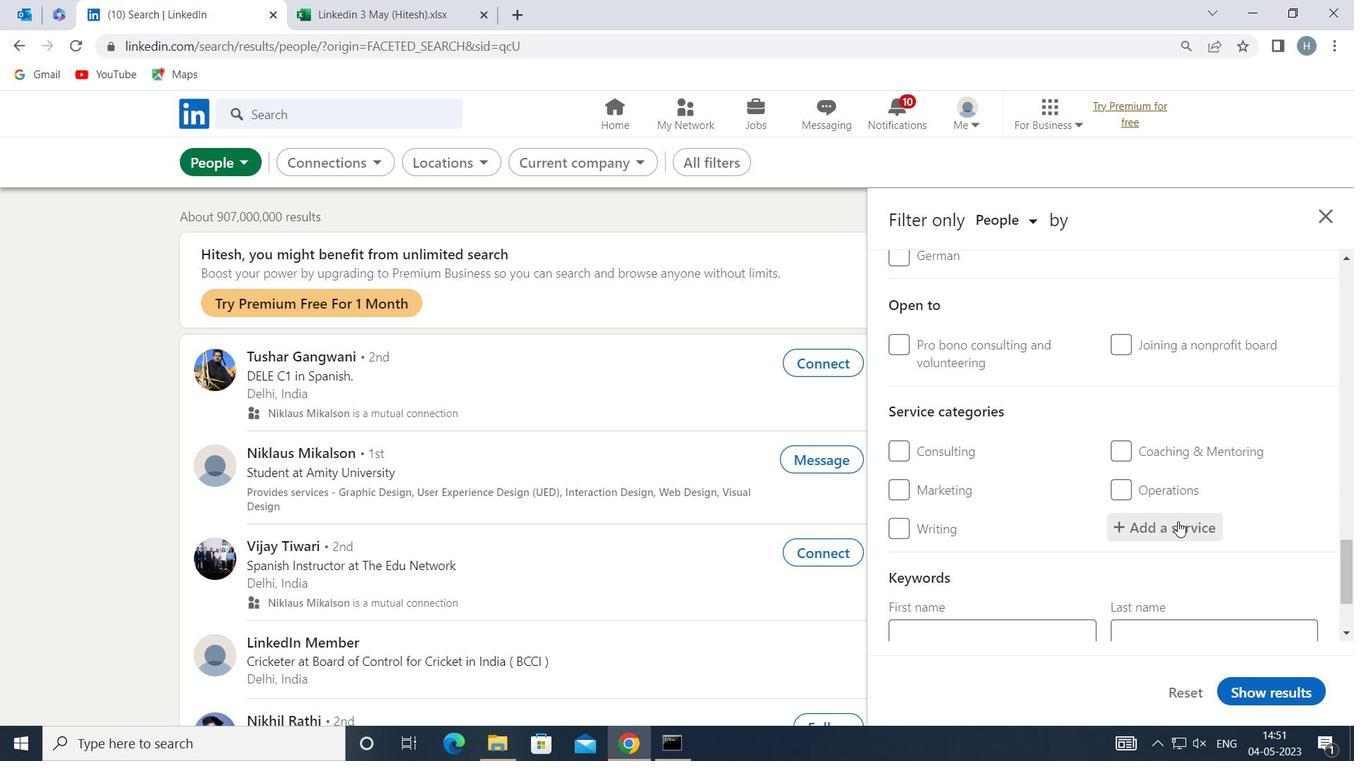 
Action: Mouse moved to (1179, 524)
Screenshot: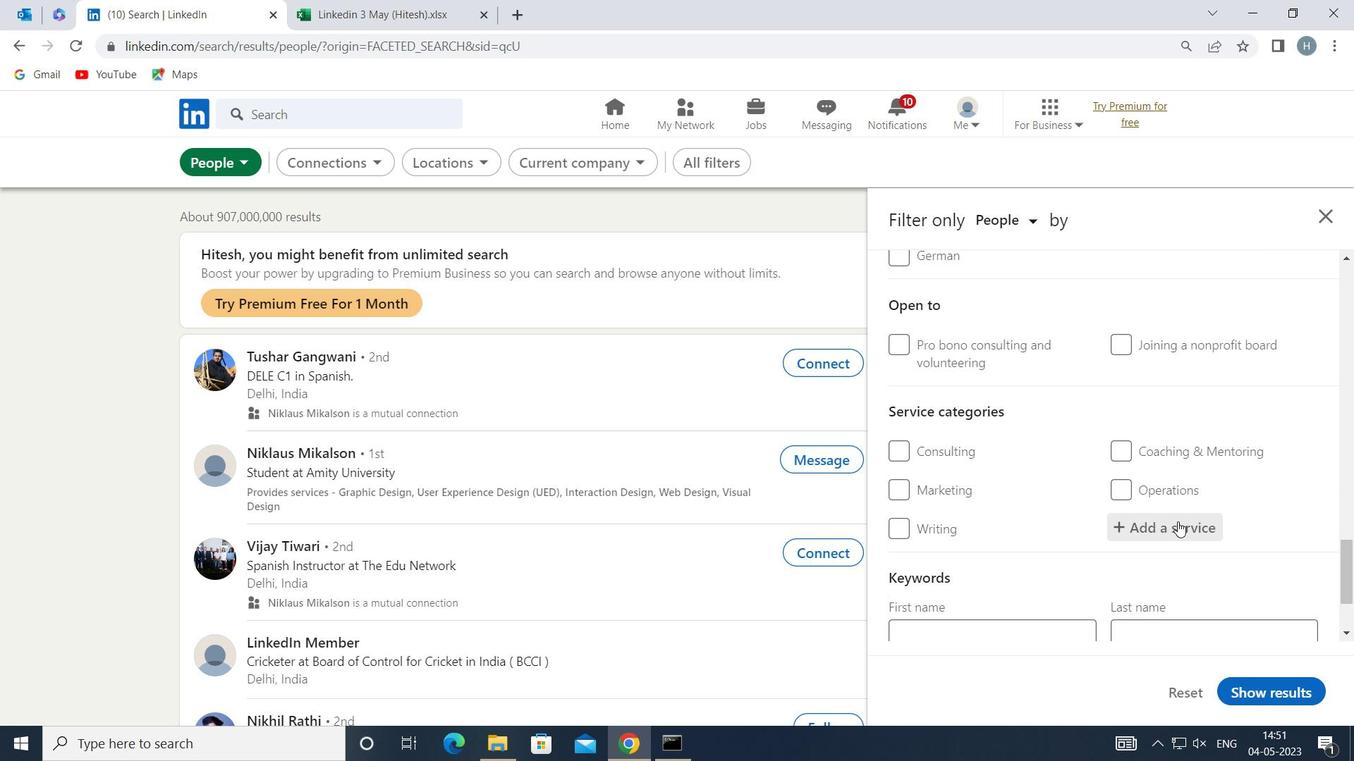
Action: Key pressed <Key.shift>LABOR
Screenshot: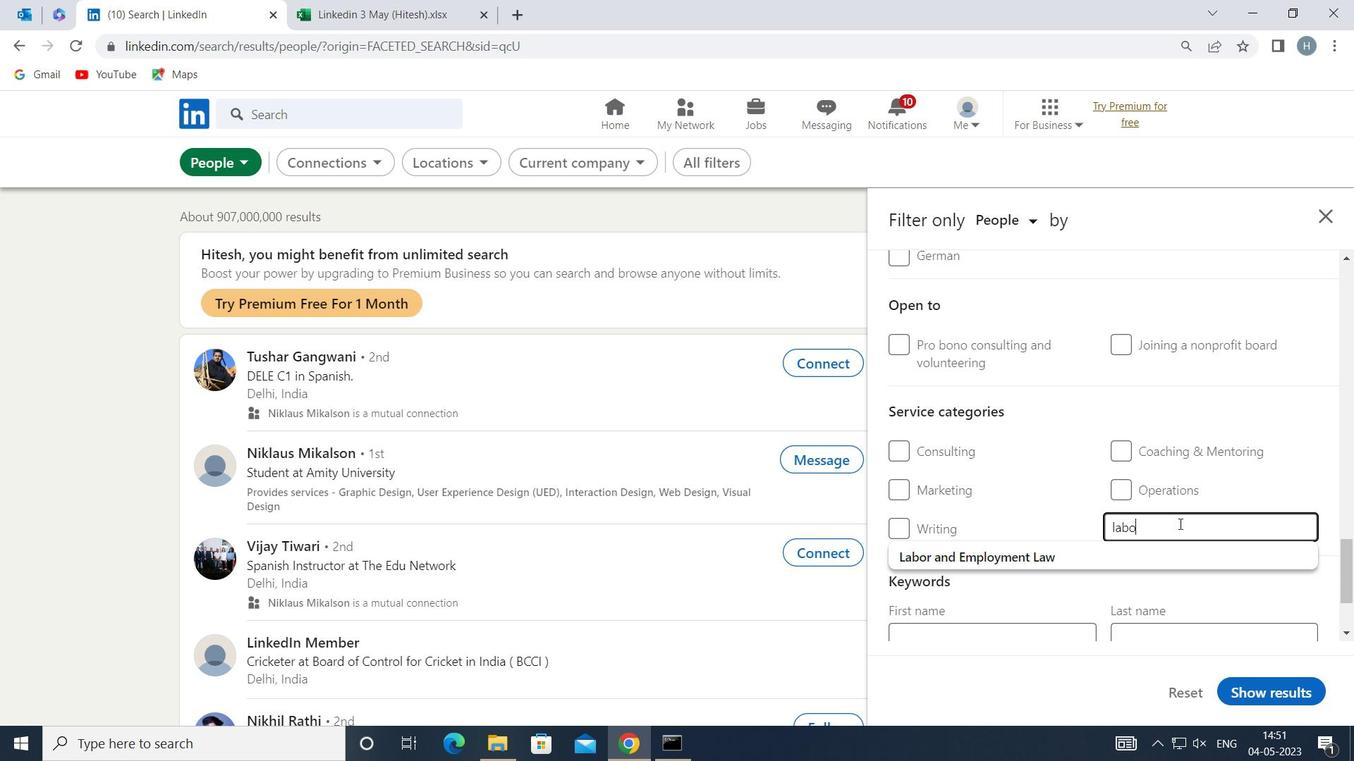 
Action: Mouse moved to (1117, 555)
Screenshot: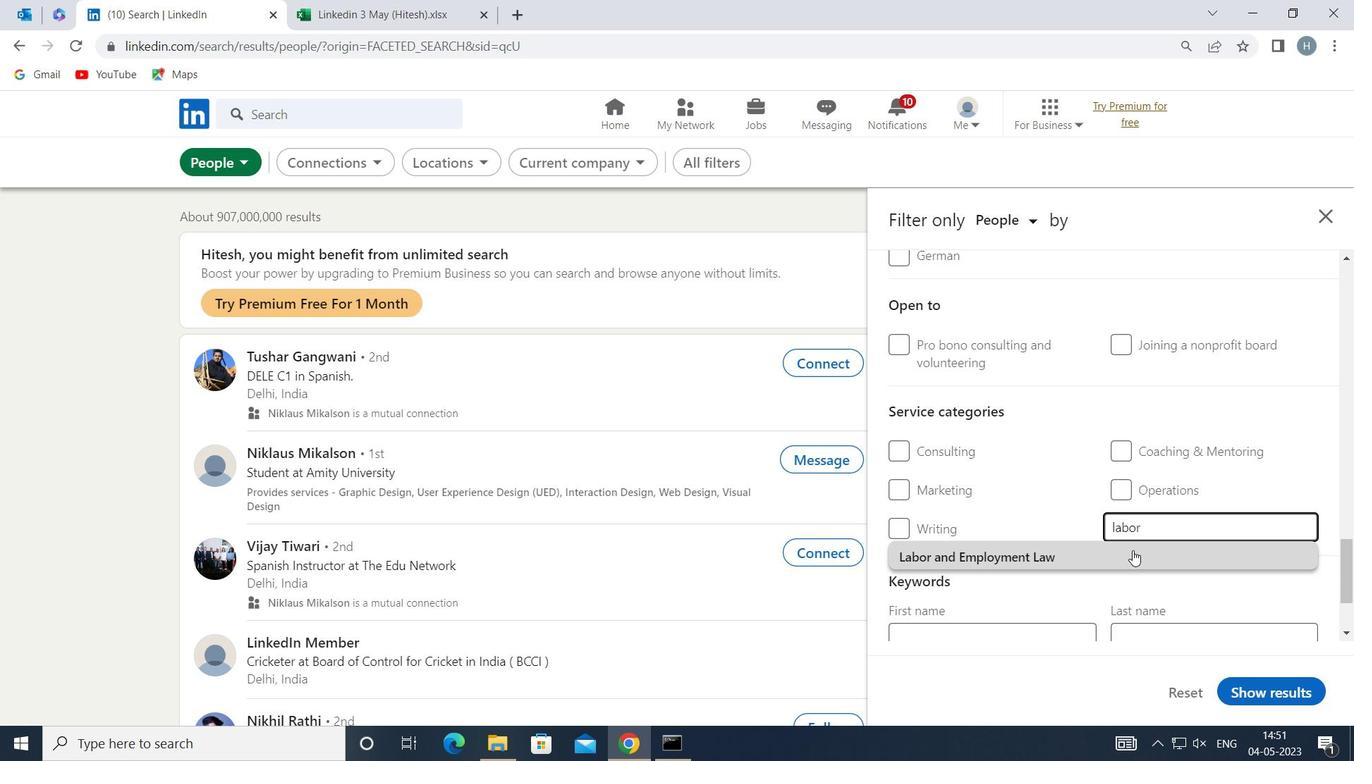 
Action: Mouse pressed left at (1117, 555)
Screenshot: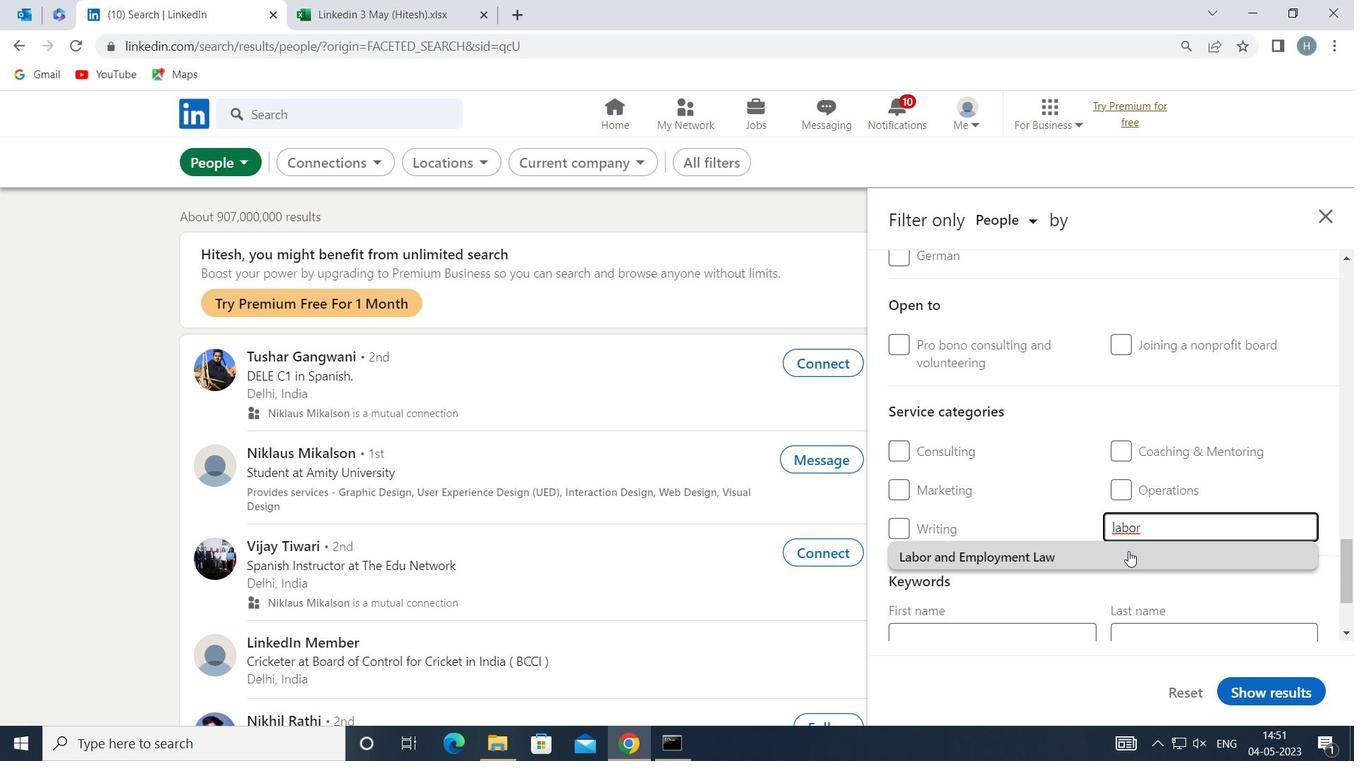 
Action: Mouse moved to (1068, 580)
Screenshot: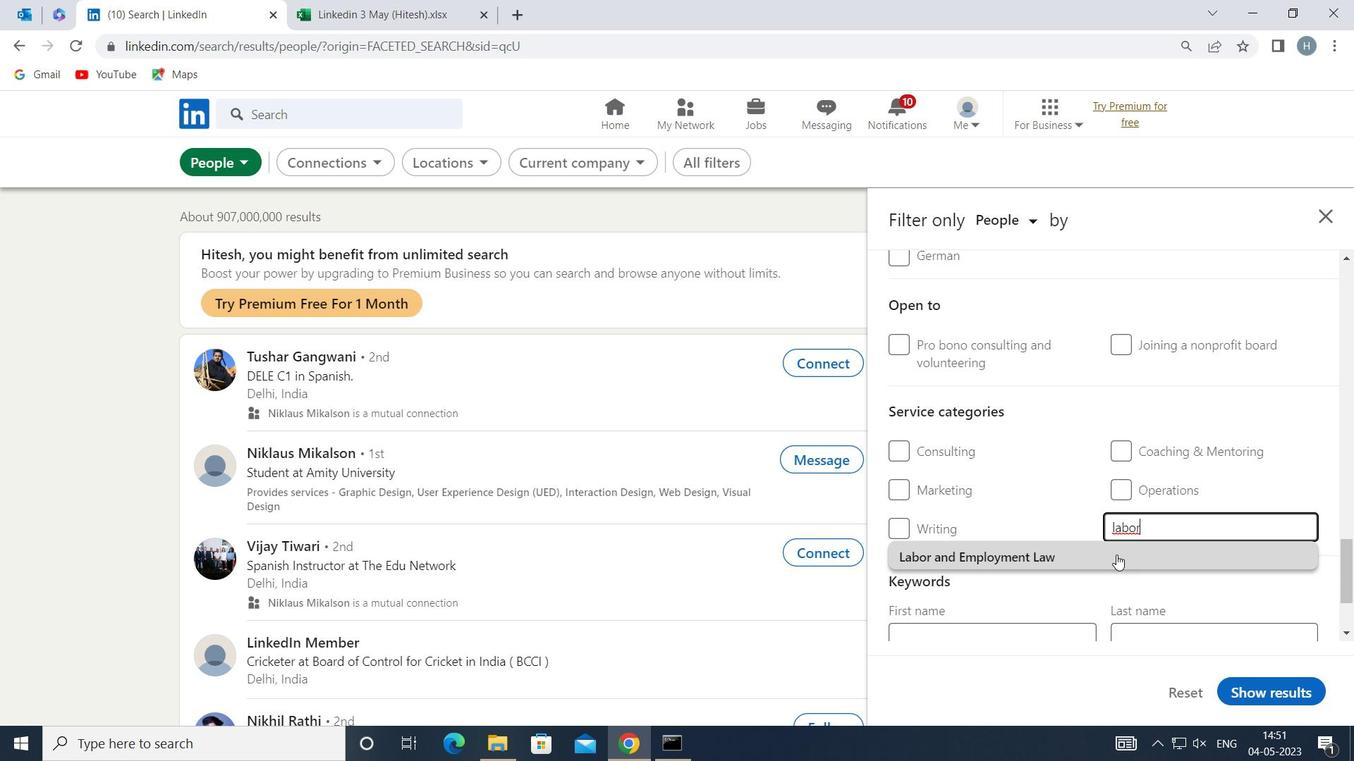 
Action: Mouse scrolled (1068, 579) with delta (0, 0)
Screenshot: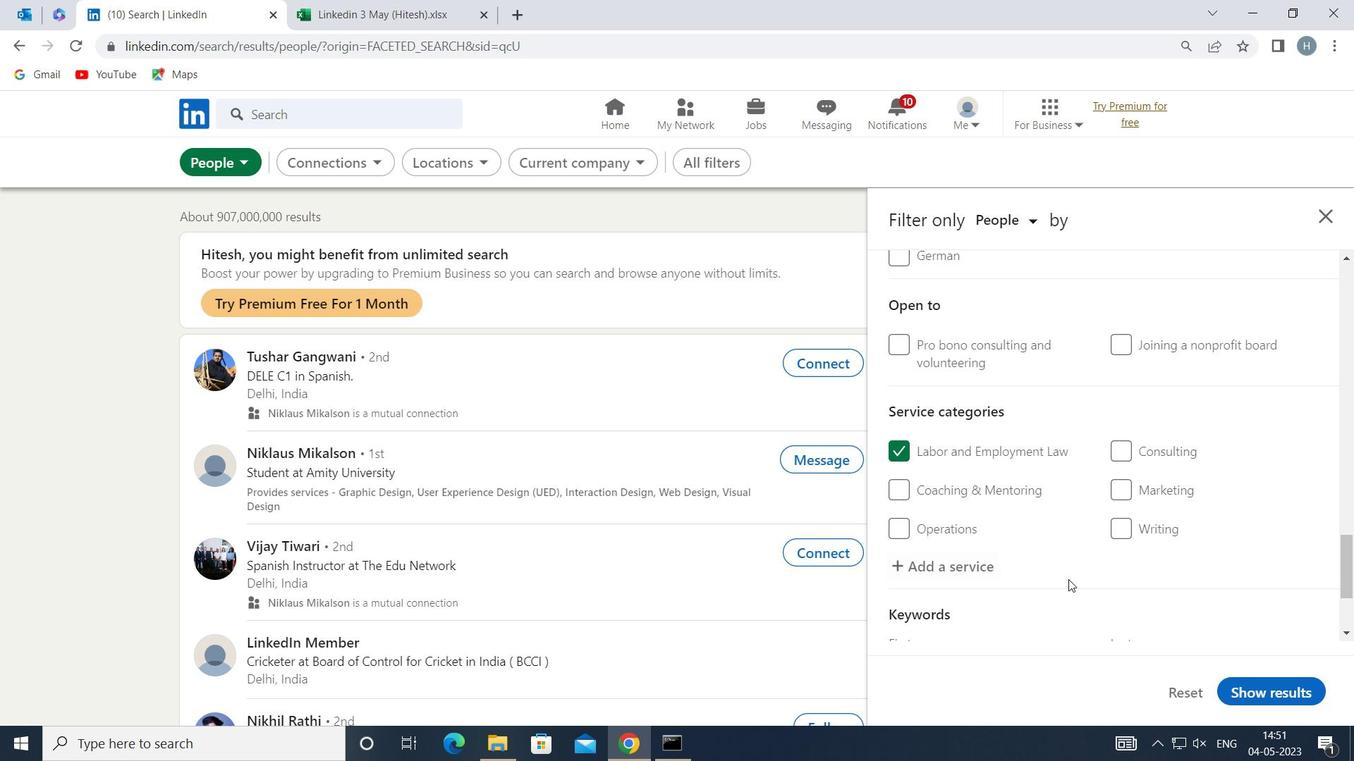 
Action: Mouse scrolled (1068, 579) with delta (0, 0)
Screenshot: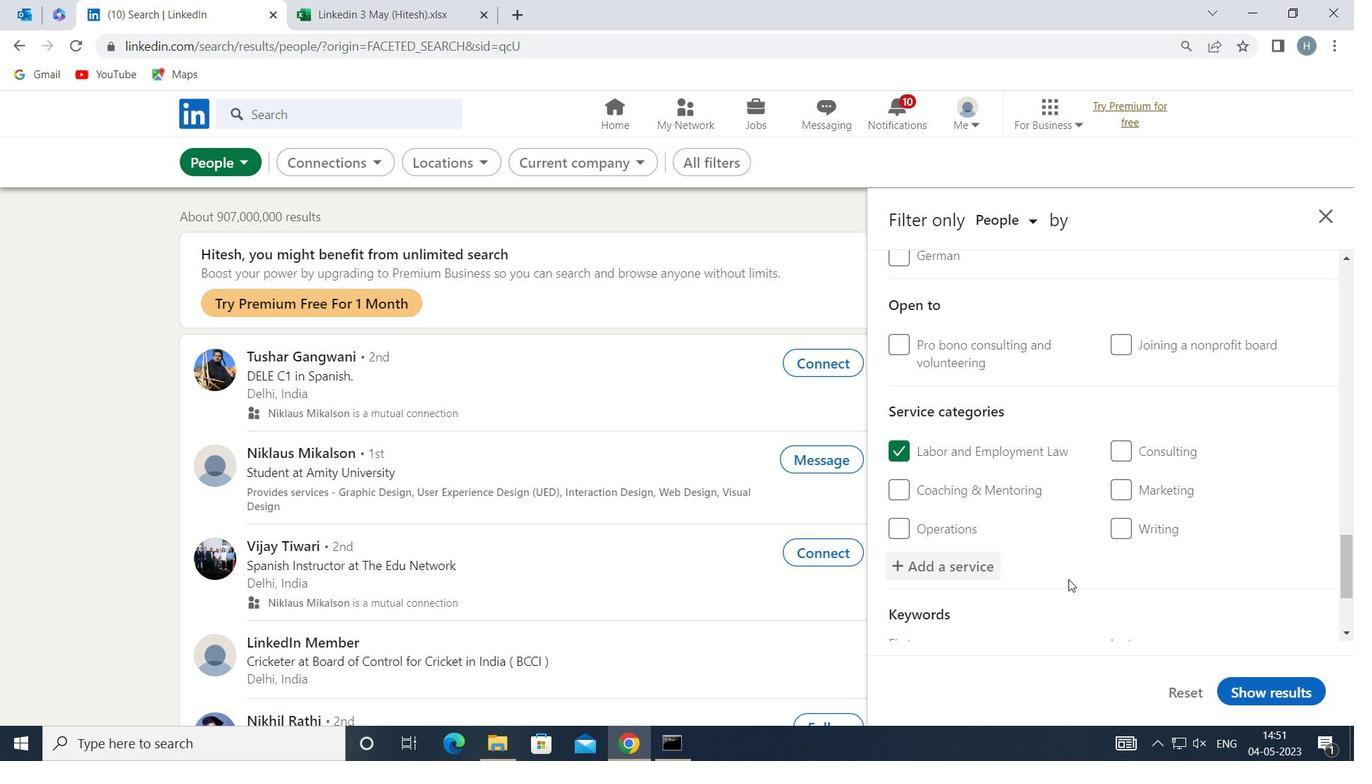 
Action: Mouse moved to (1067, 555)
Screenshot: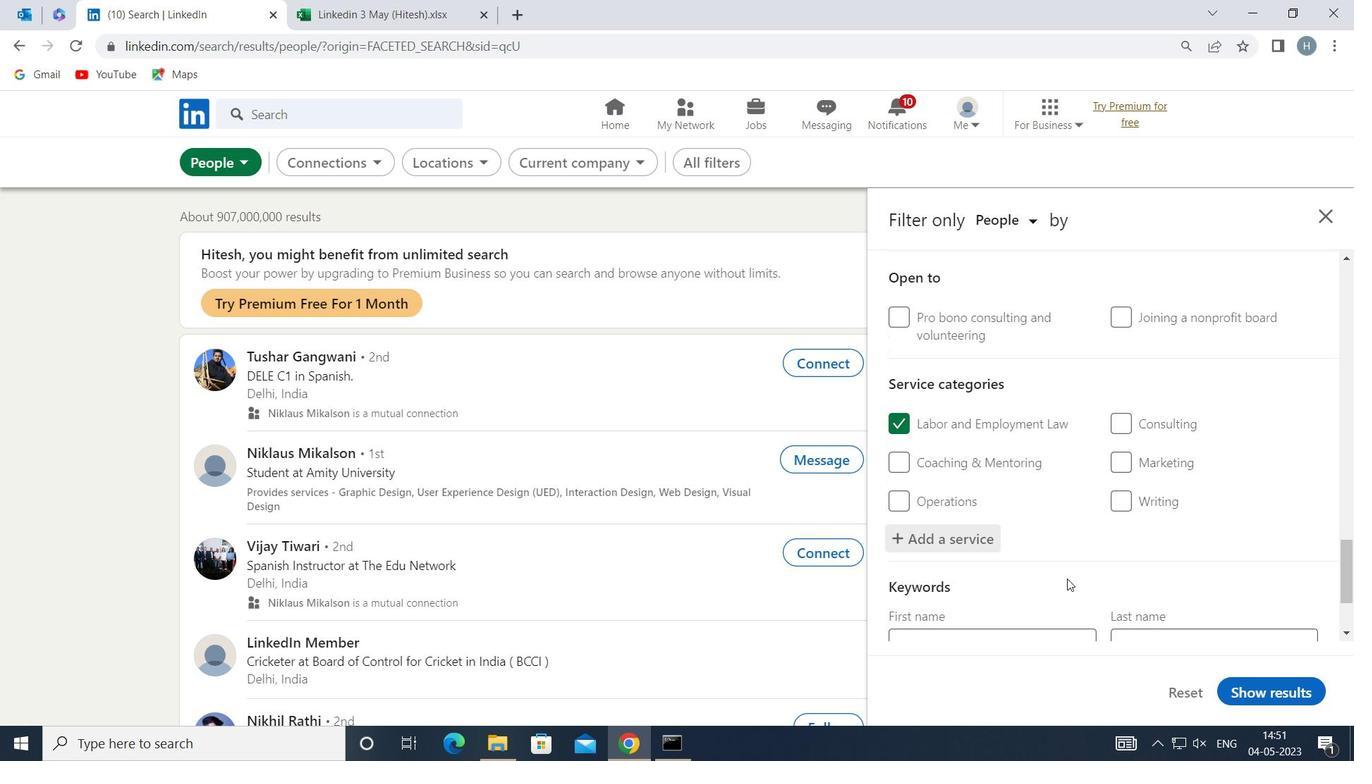 
Action: Mouse scrolled (1067, 554) with delta (0, 0)
Screenshot: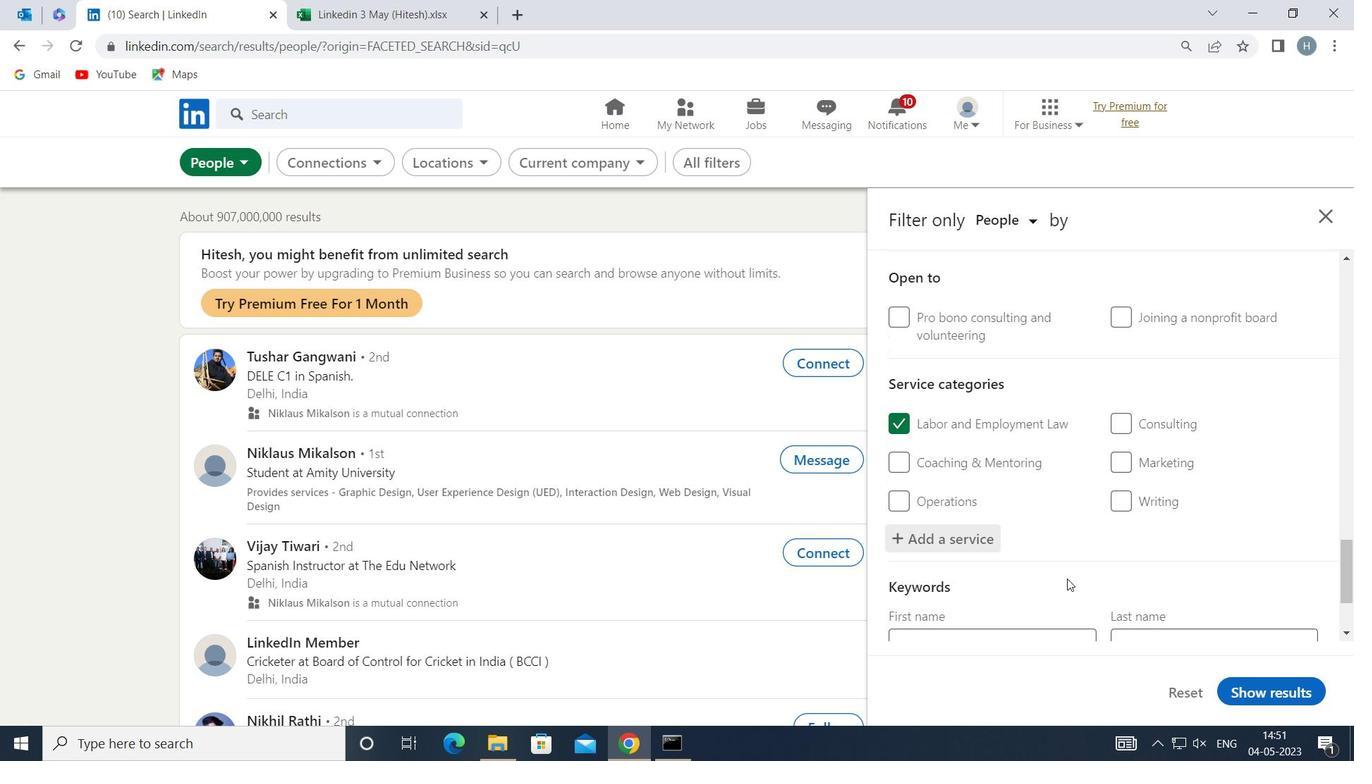 
Action: Mouse moved to (1067, 555)
Screenshot: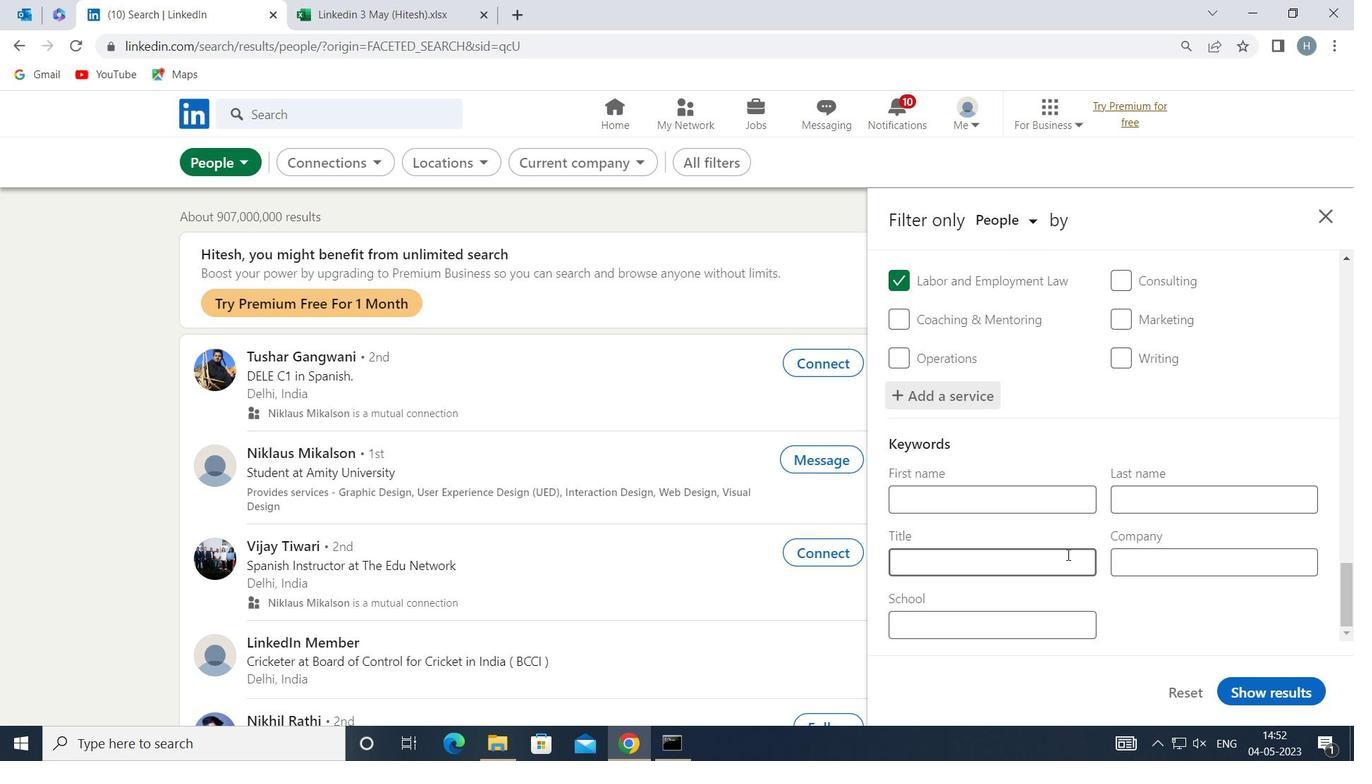 
Action: Mouse pressed left at (1067, 555)
Screenshot: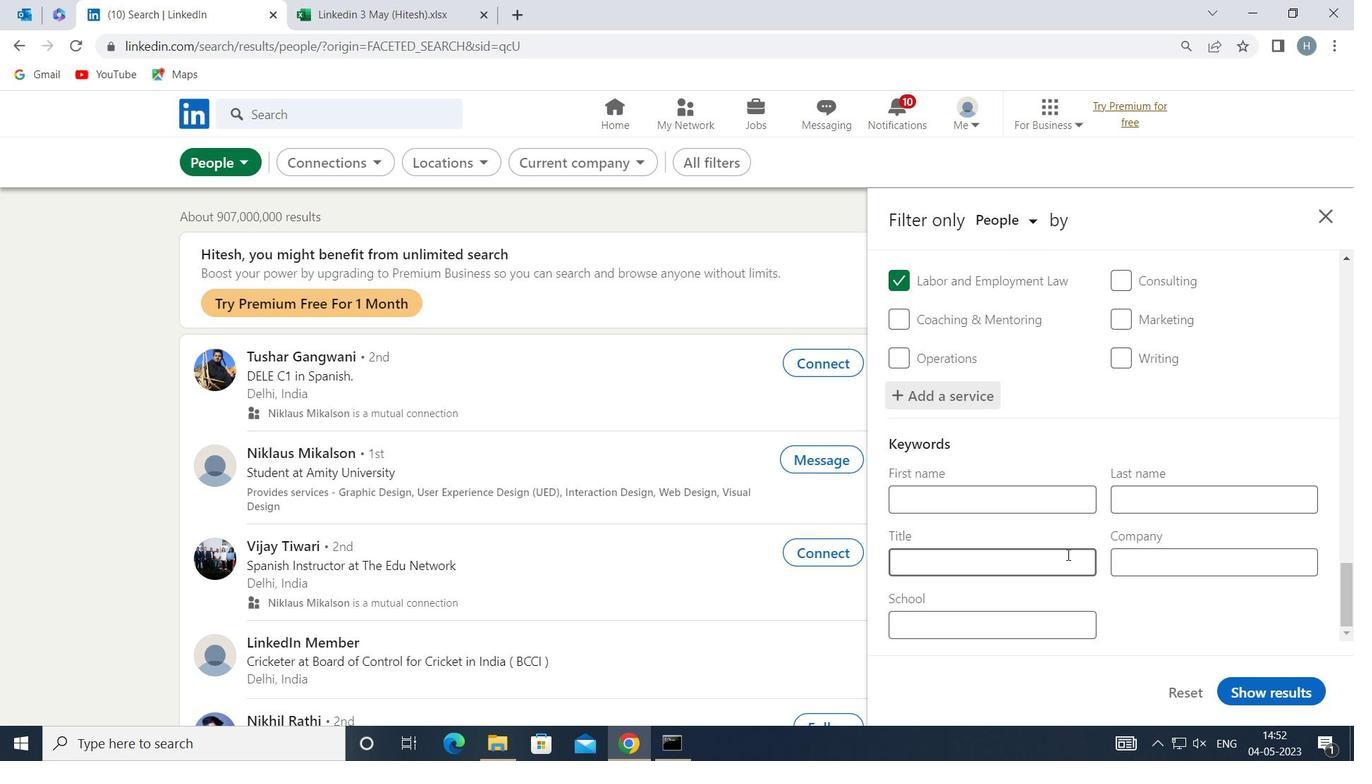 
Action: Mouse moved to (1093, 562)
Screenshot: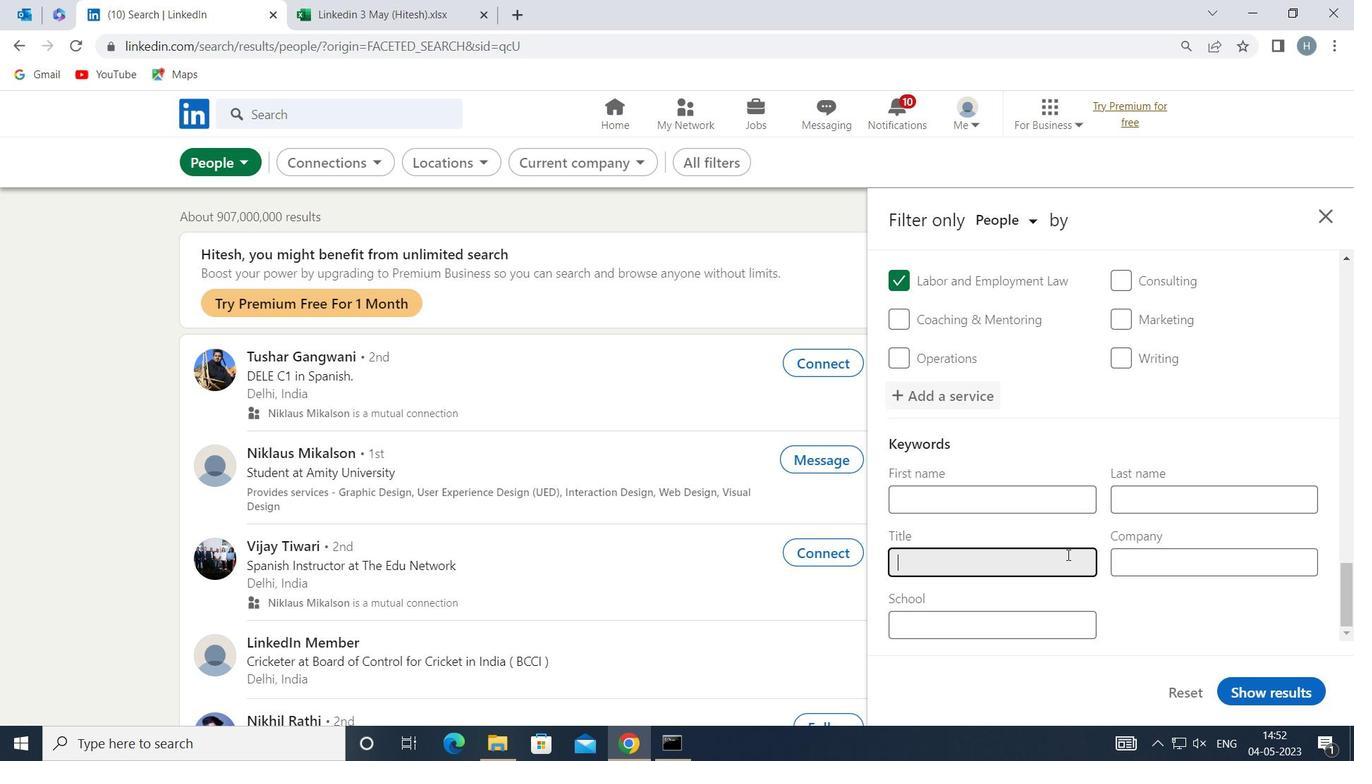 
Action: Key pressed <Key.shift>SOFTA
Screenshot: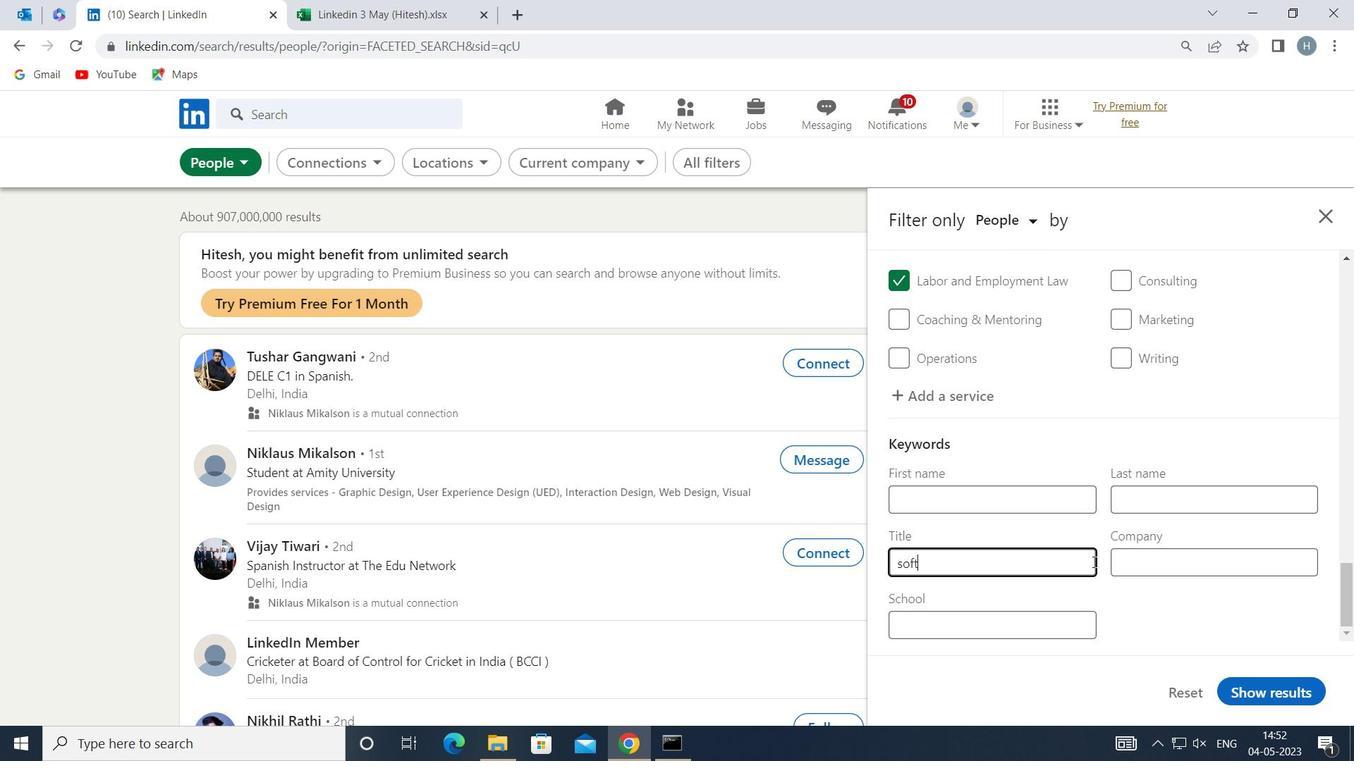 
Action: Mouse moved to (1094, 562)
Screenshot: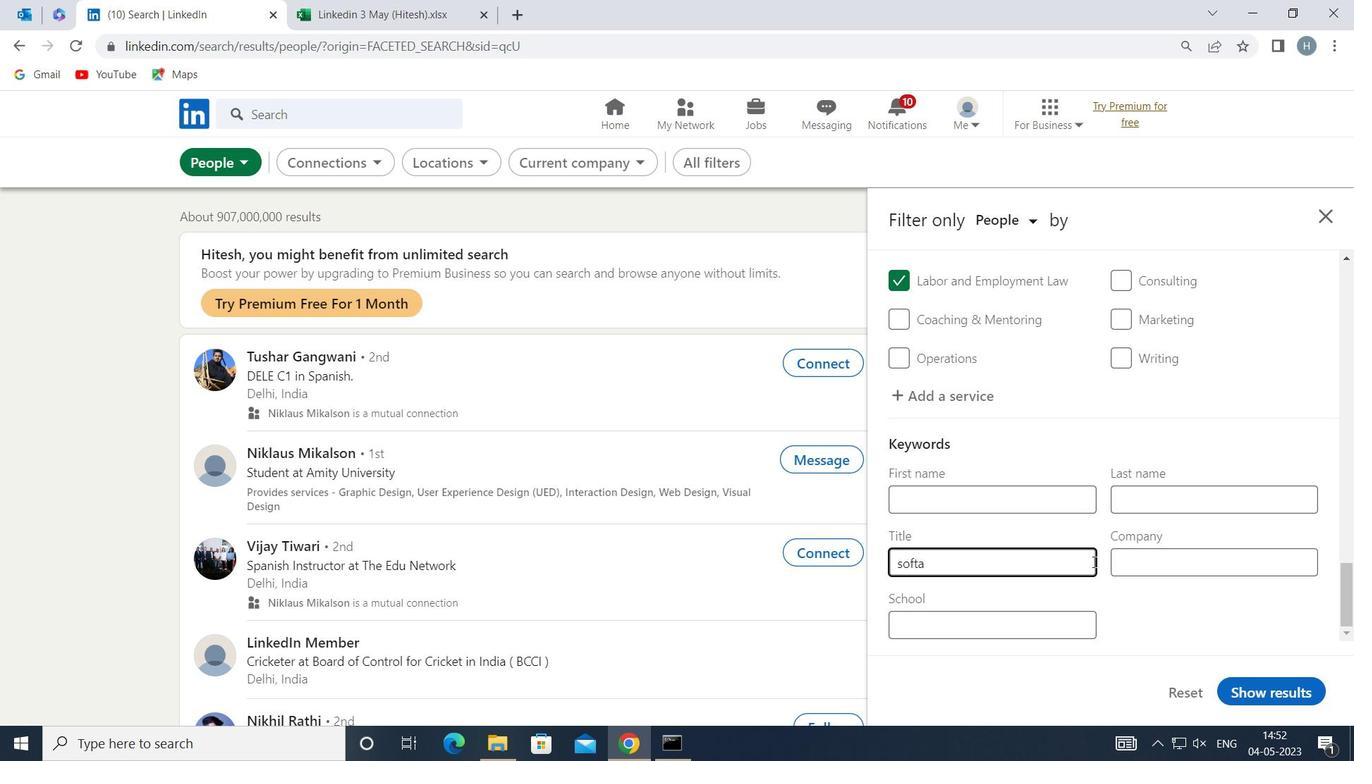 
Action: Key pressed <Key.backspace>WARE<Key.space><Key.shift><Key.shift><Key.shift><Key.shift><Key.shift><Key.shift><Key.shift><Key.shift><Key.shift><Key.shift><Key.shift><Key.shift><Key.shift>NINJANEER
Screenshot: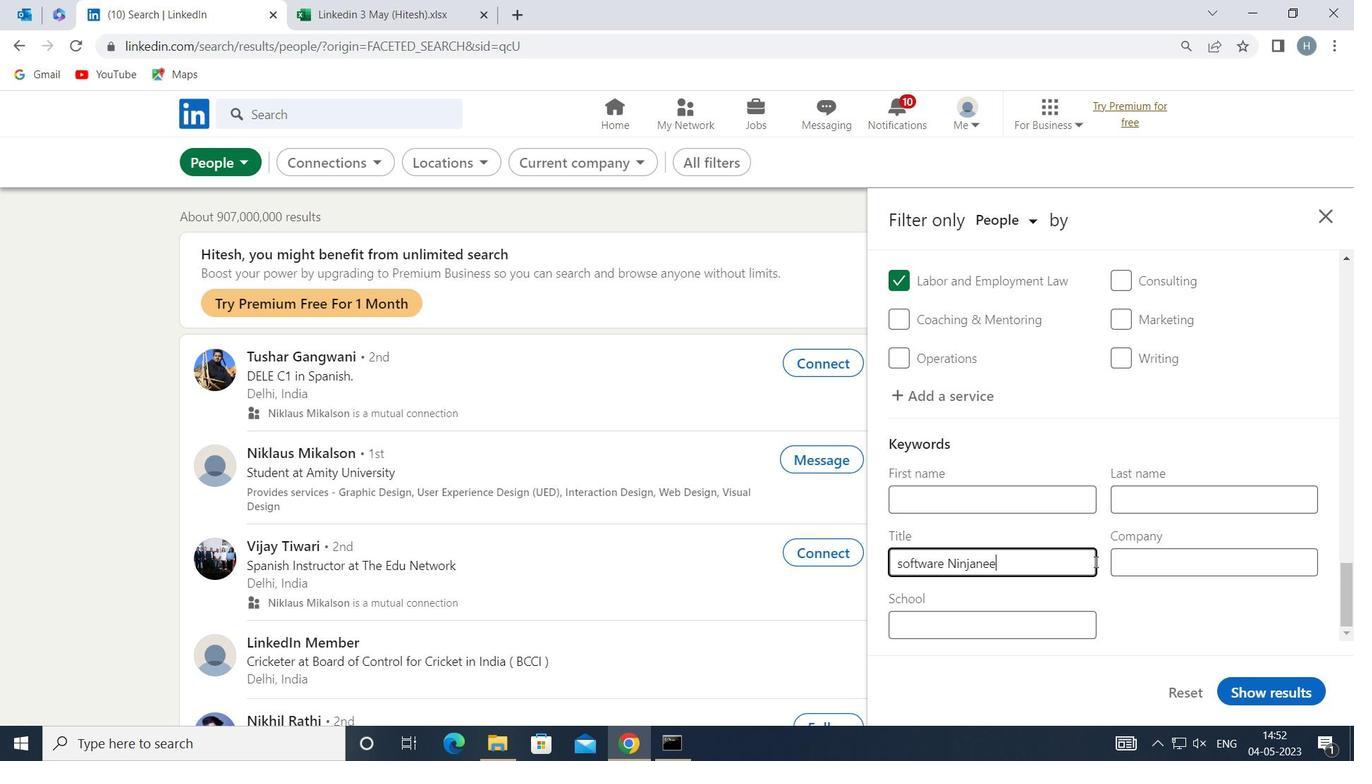 
Action: Mouse moved to (1294, 695)
Screenshot: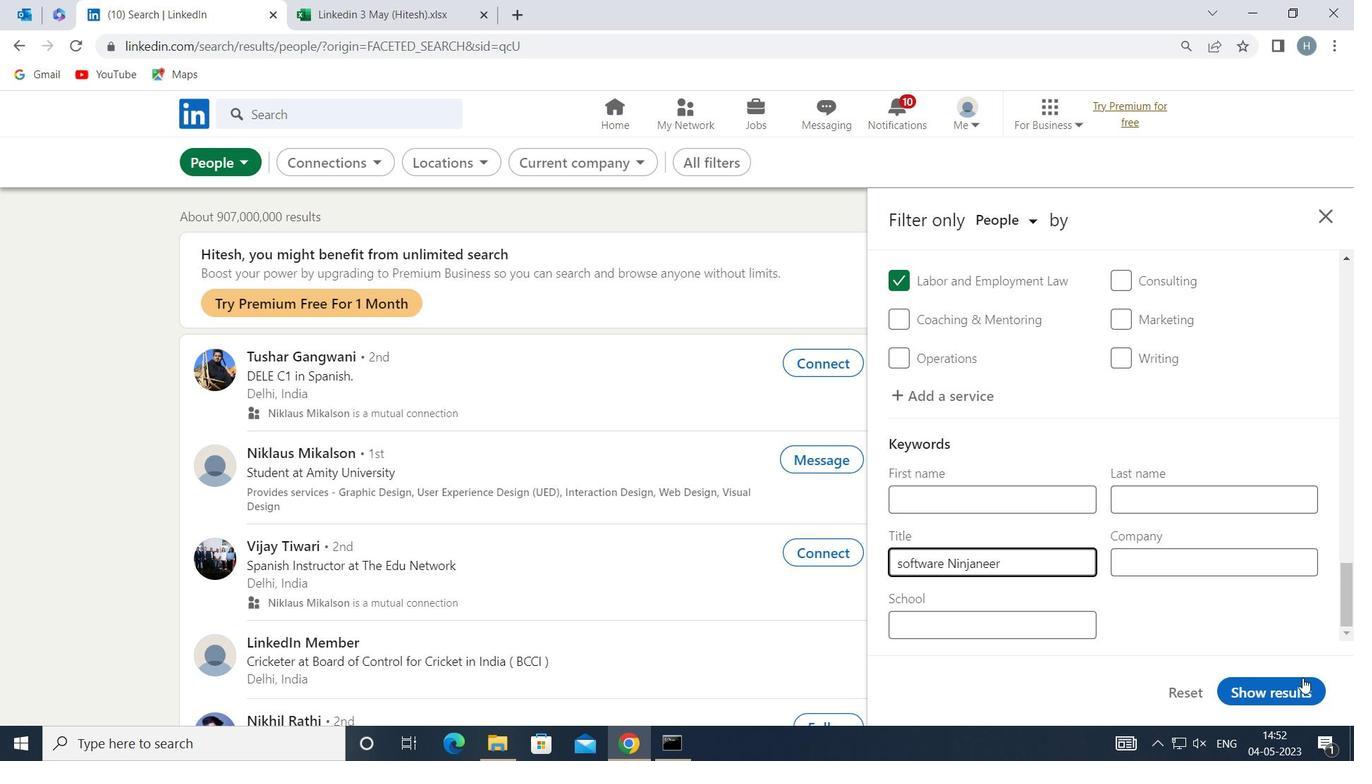 
Action: Mouse pressed left at (1294, 695)
Screenshot: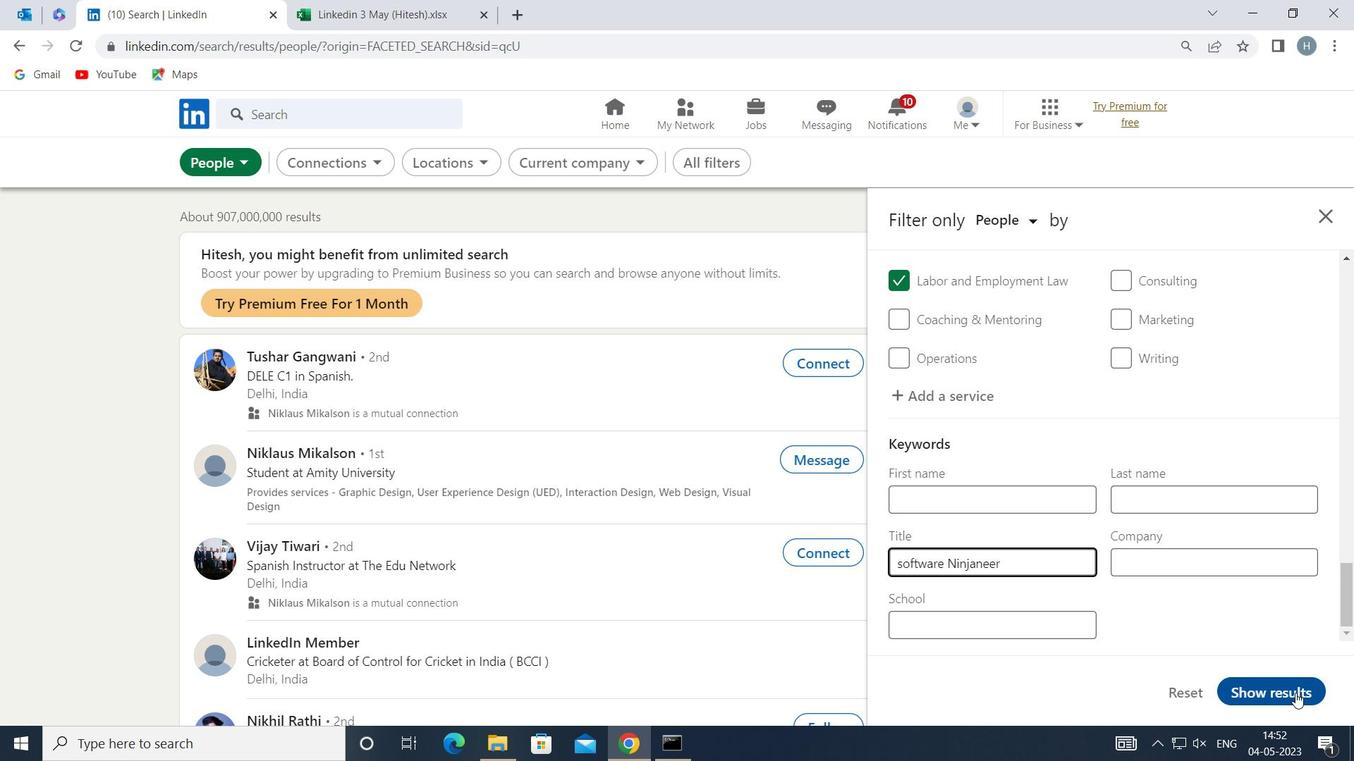 
Action: Mouse moved to (918, 482)
Screenshot: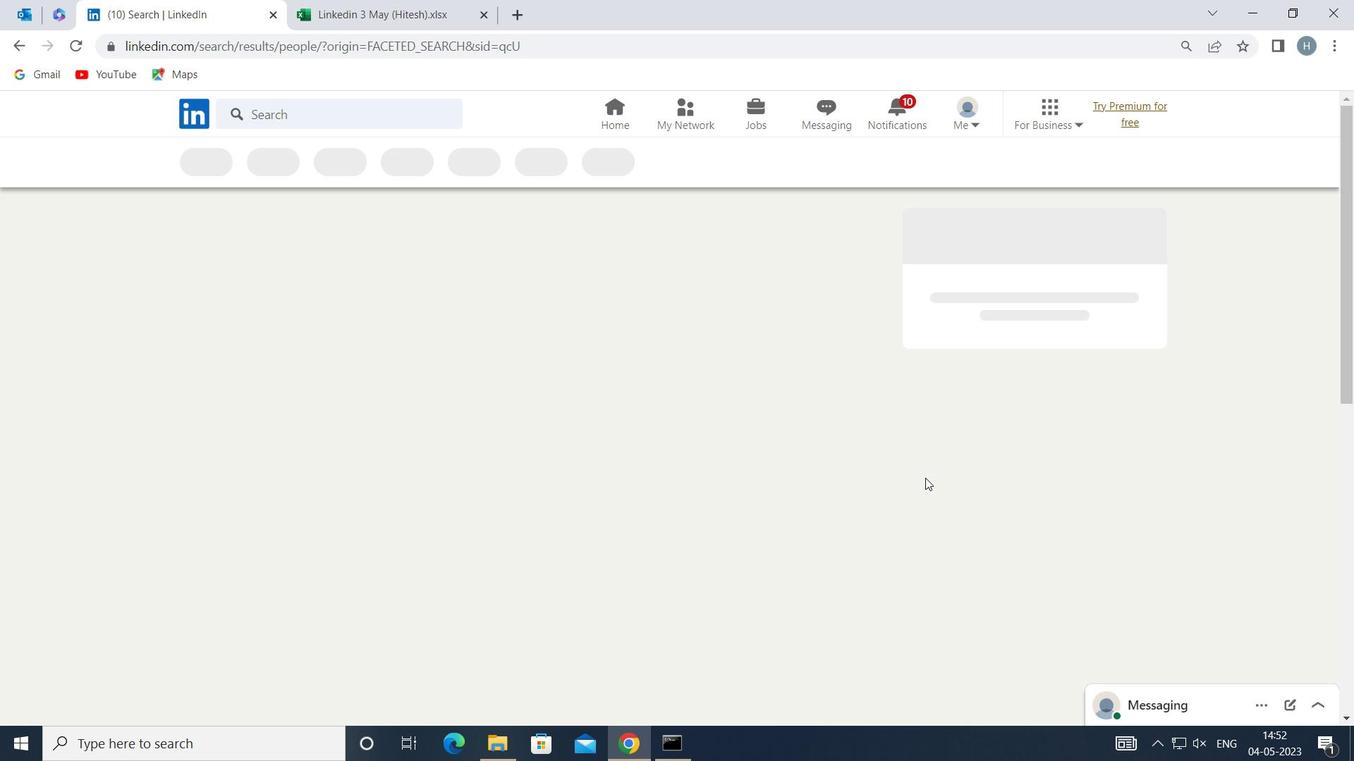 
